 Task: Find connections with filter location Ubaté with filter topic #Healthcarewith filter profile language German with filter current company Matrix Partners India with filter school Techno India College Of Technology with filter industry Interurban and Rural Bus Services with filter service category Public Speaking with filter keywords title Chief People Officer
Action: Mouse moved to (657, 80)
Screenshot: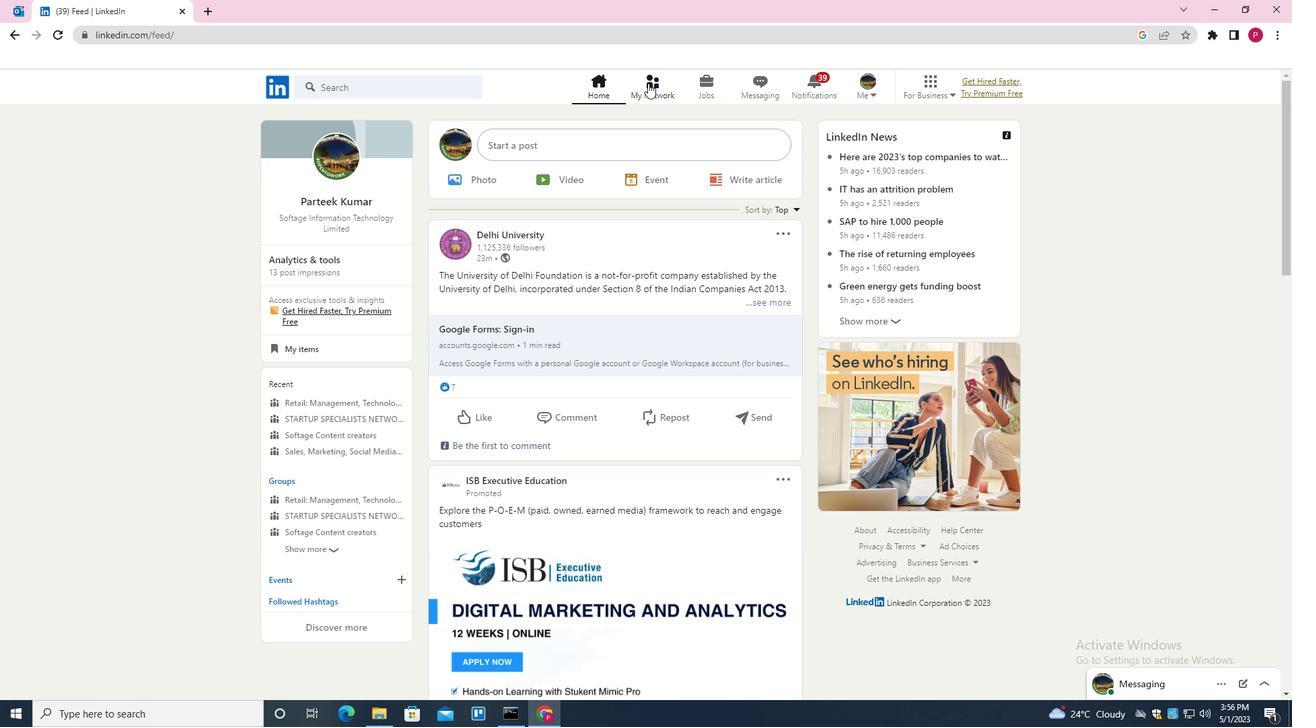 
Action: Mouse pressed left at (657, 80)
Screenshot: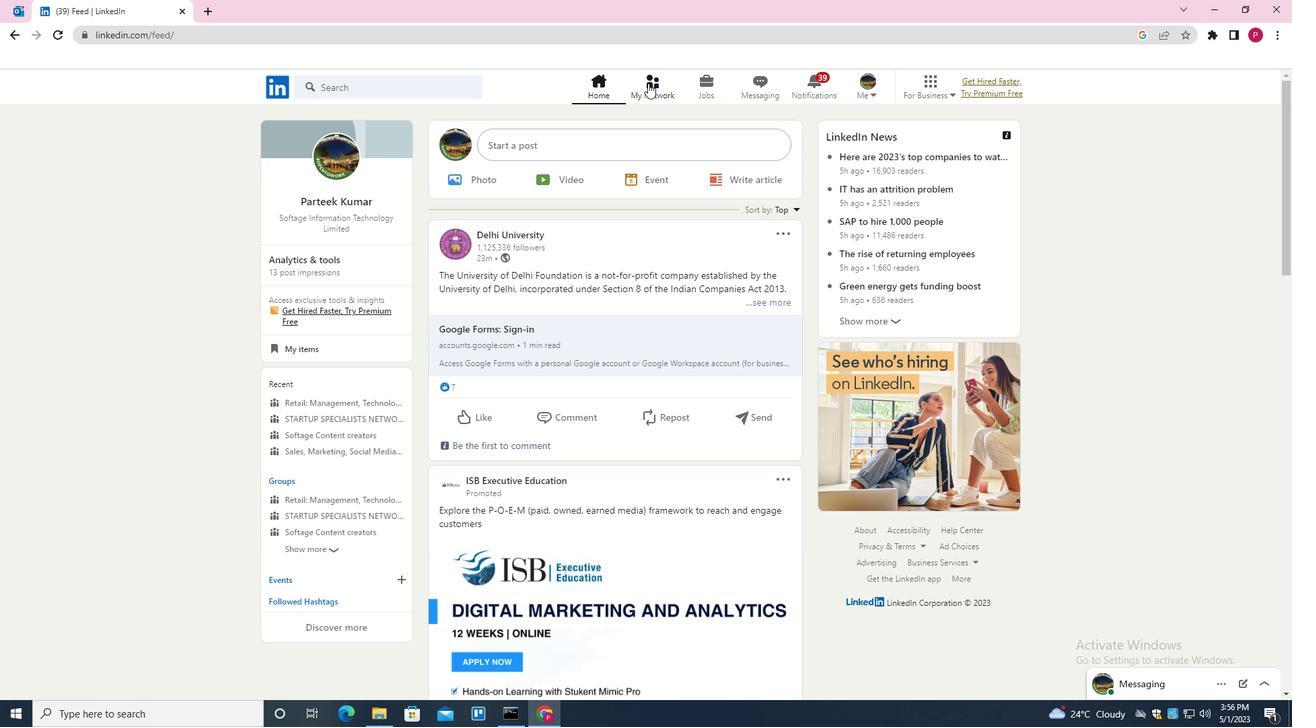 
Action: Mouse moved to (412, 160)
Screenshot: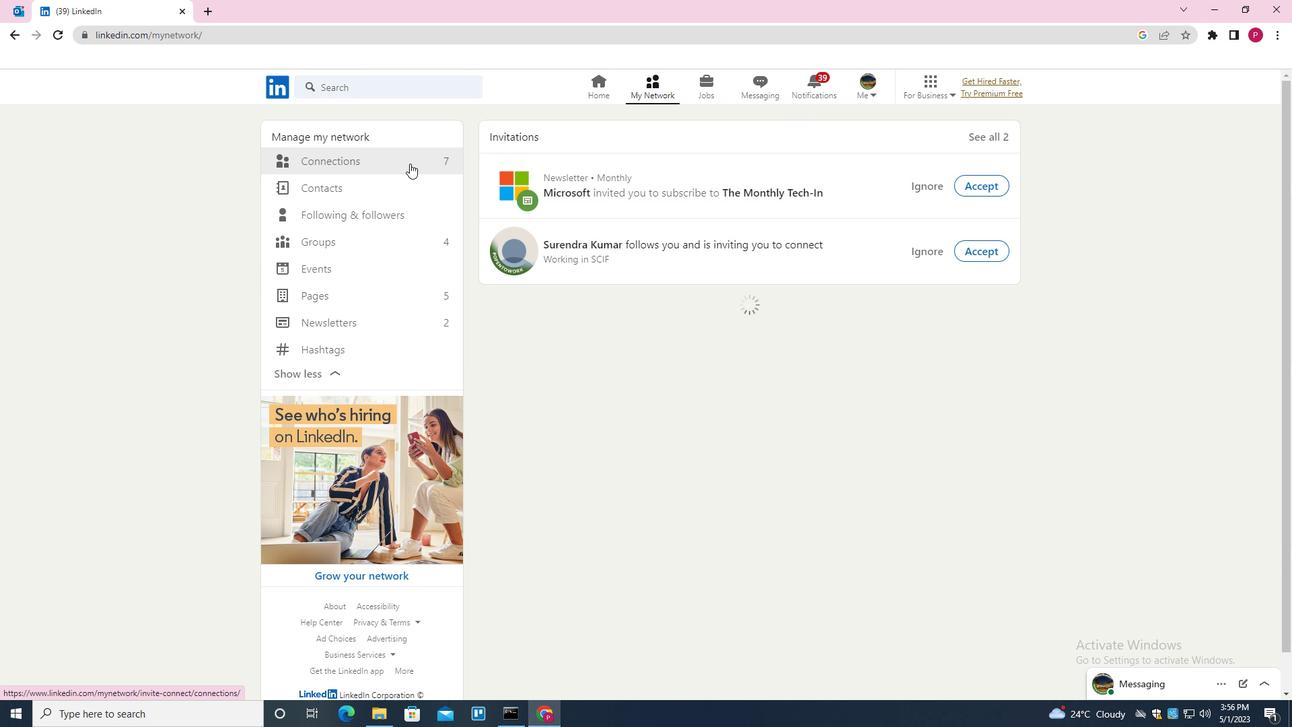 
Action: Mouse pressed left at (412, 160)
Screenshot: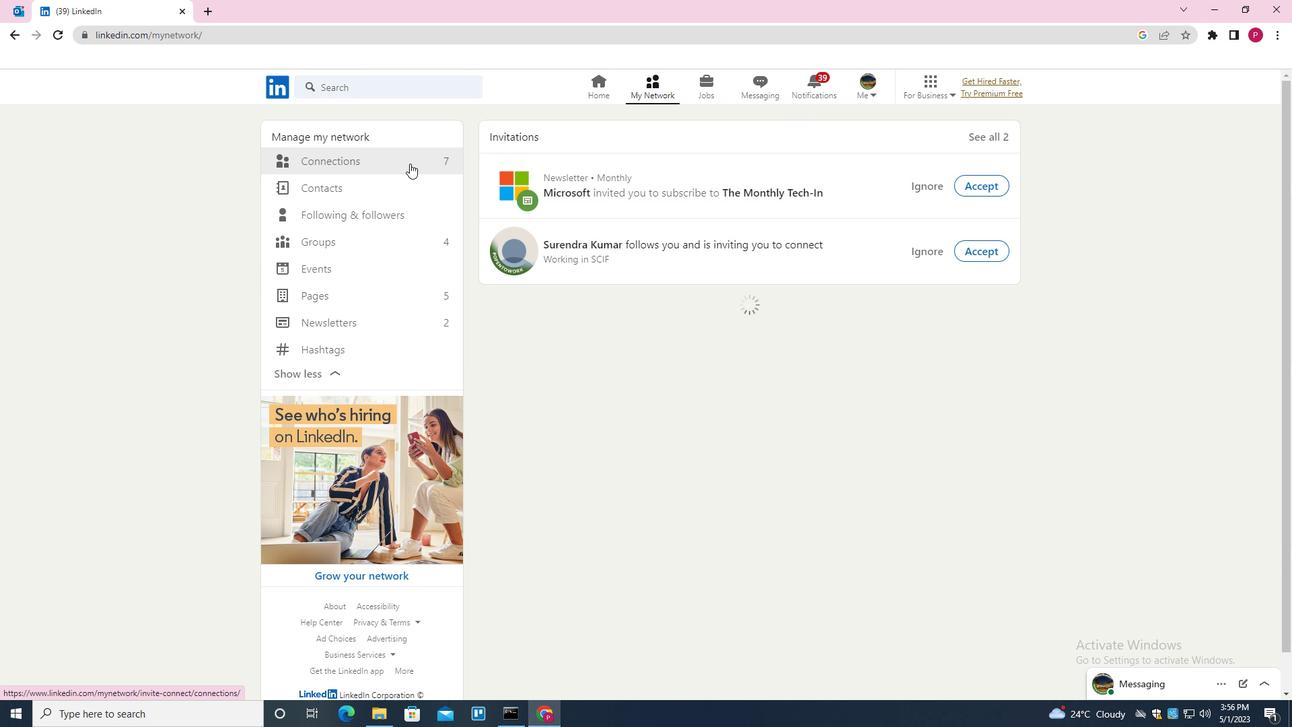 
Action: Mouse moved to (766, 164)
Screenshot: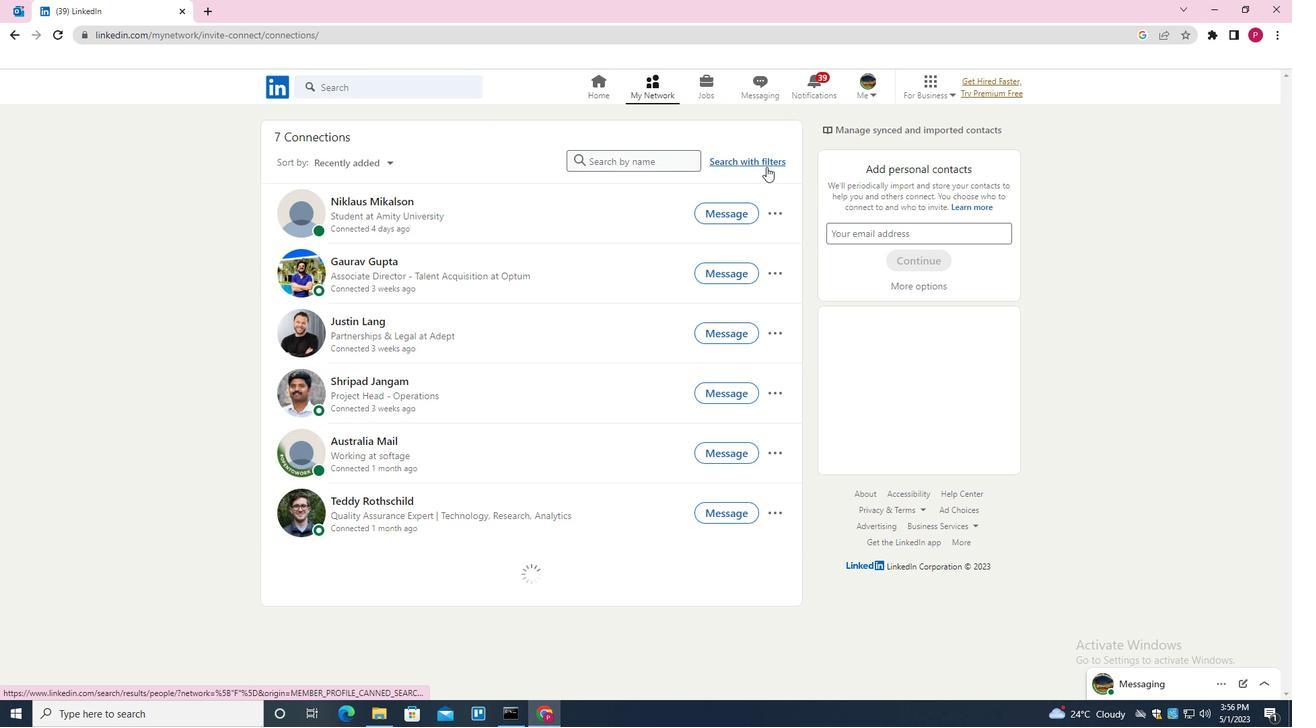
Action: Mouse pressed left at (766, 164)
Screenshot: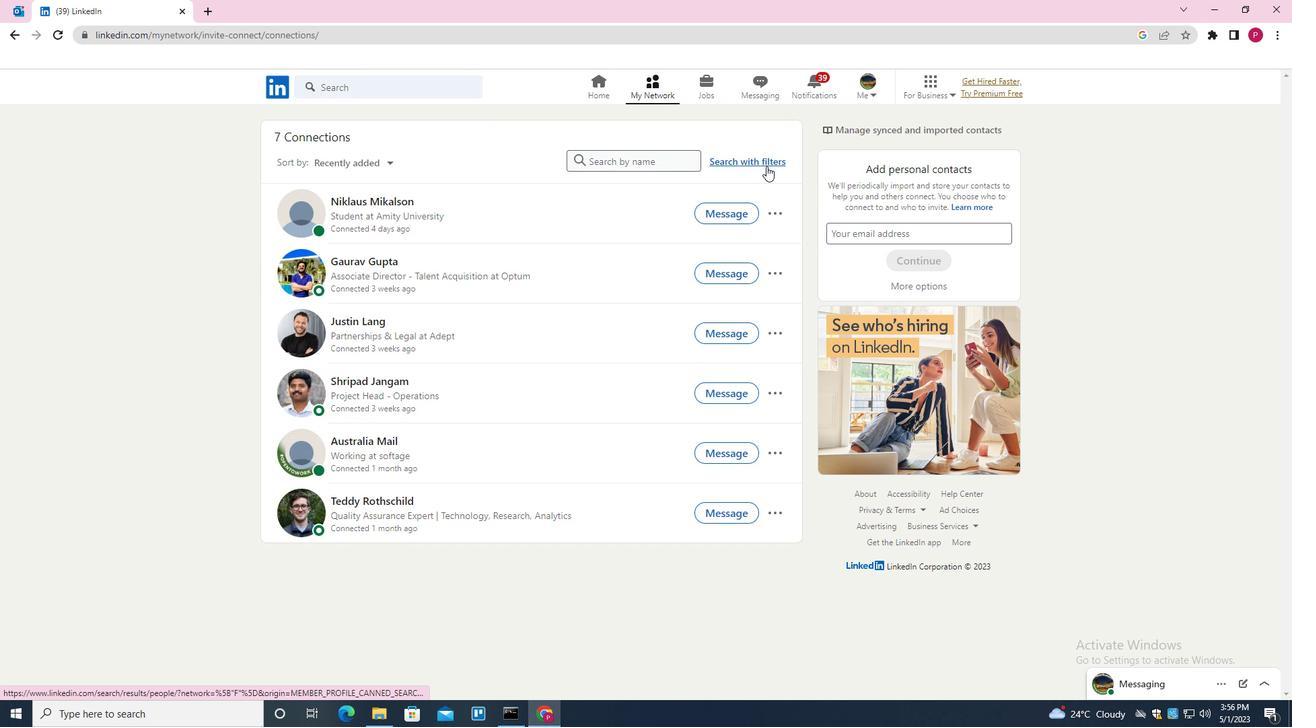 
Action: Mouse moved to (696, 126)
Screenshot: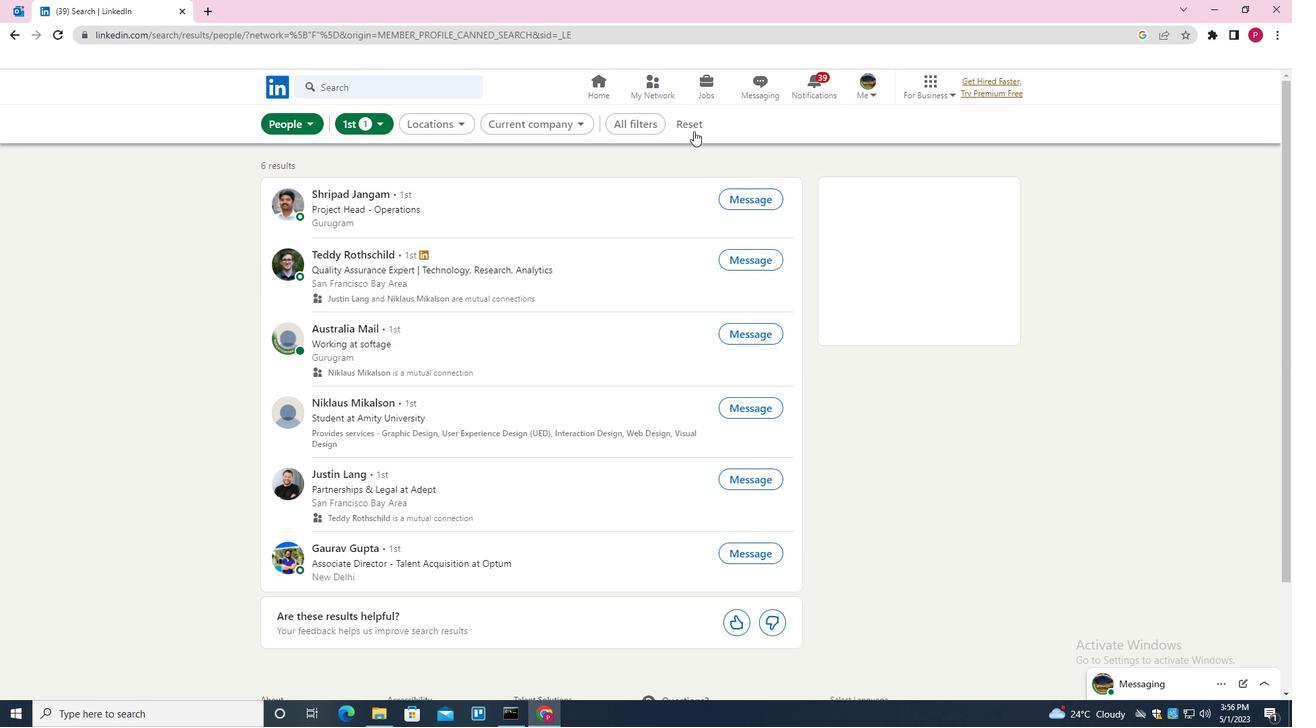
Action: Mouse pressed left at (696, 126)
Screenshot: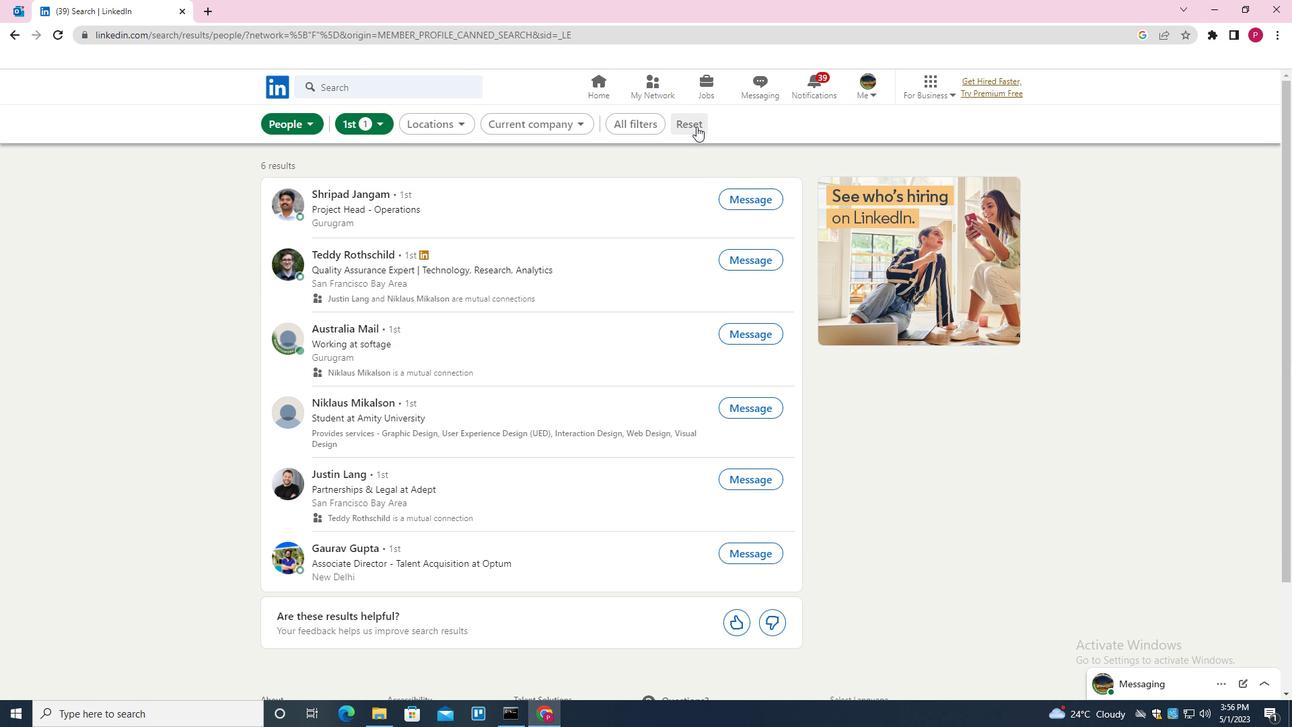 
Action: Mouse moved to (669, 123)
Screenshot: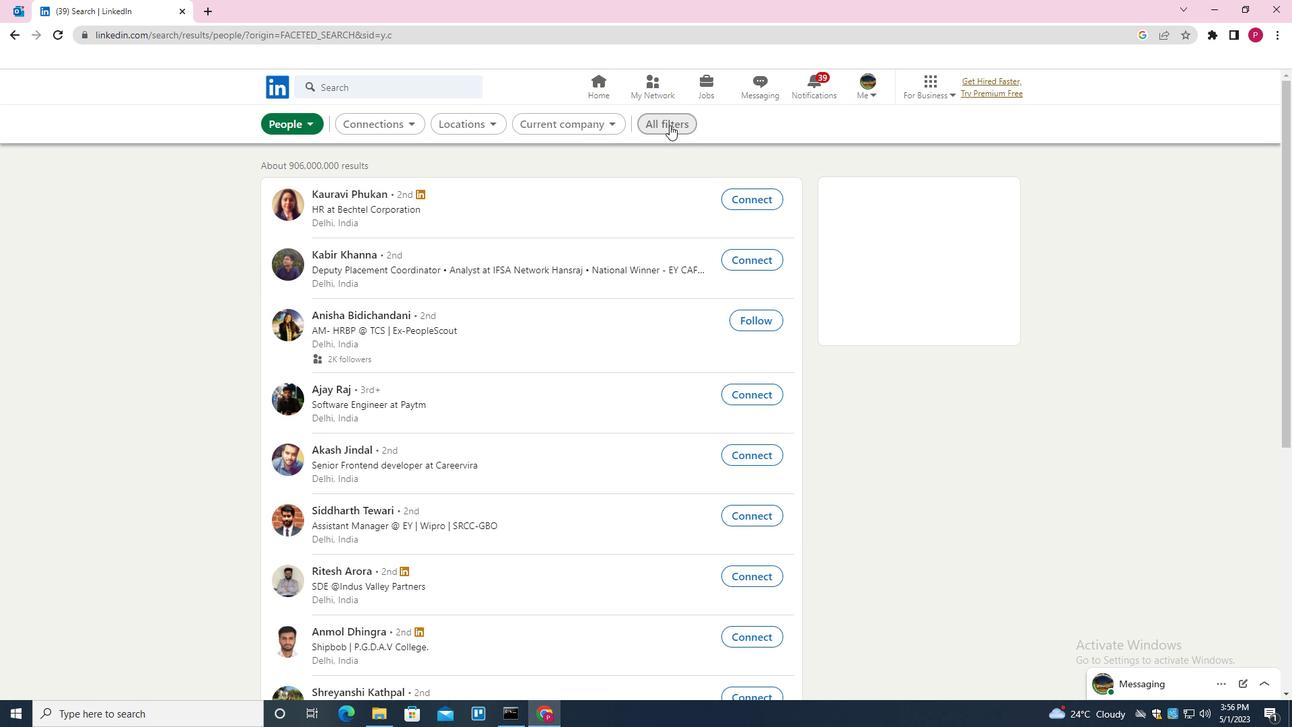 
Action: Mouse pressed left at (669, 123)
Screenshot: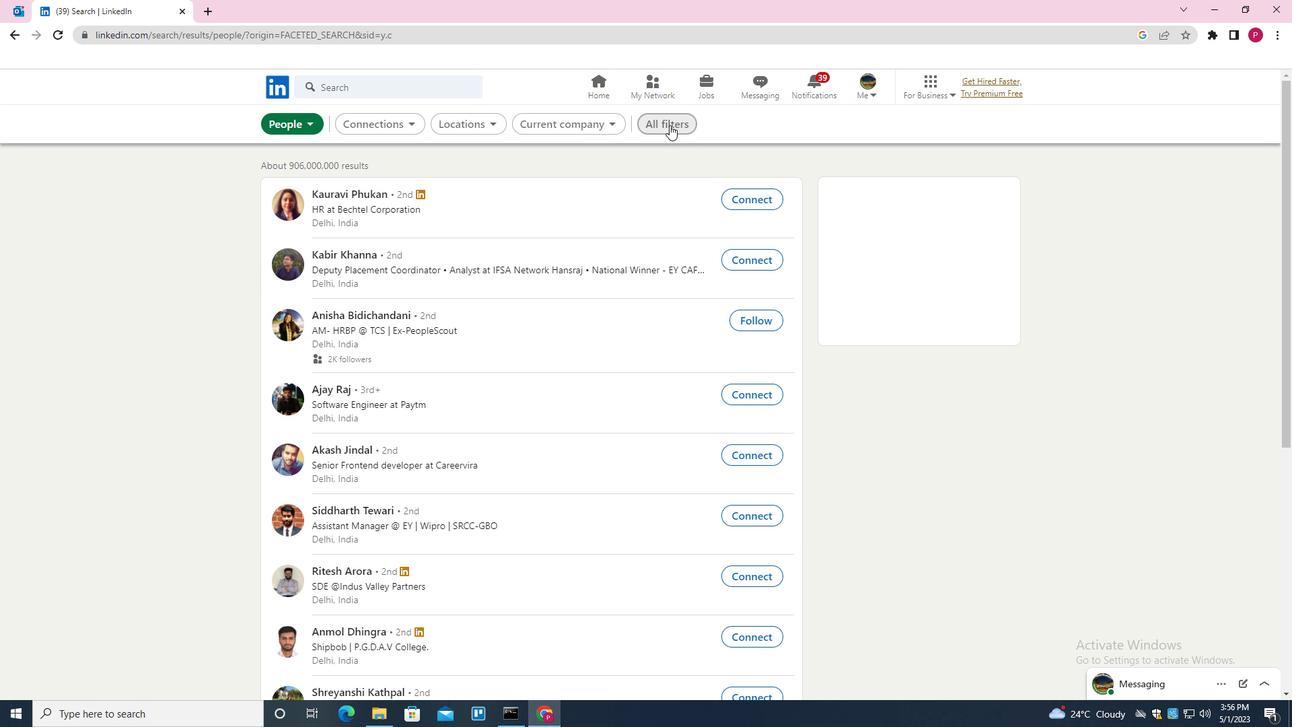 
Action: Mouse moved to (1065, 410)
Screenshot: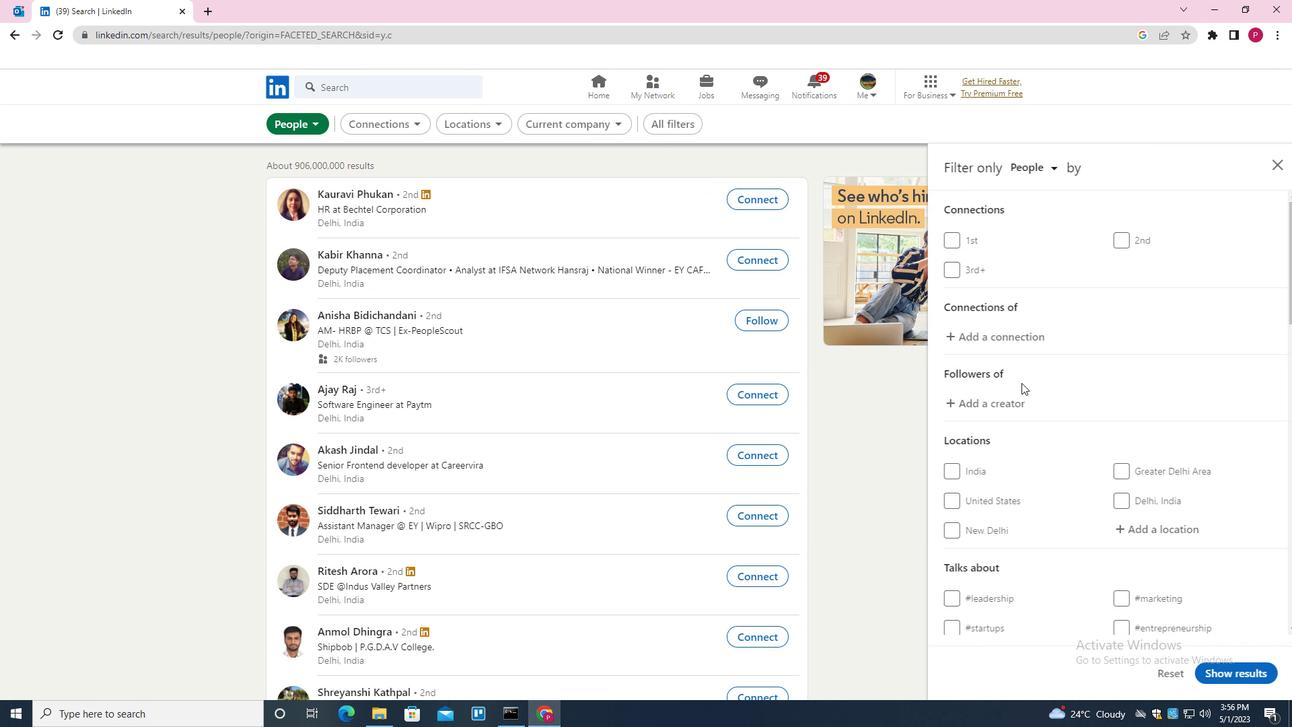 
Action: Mouse scrolled (1065, 410) with delta (0, 0)
Screenshot: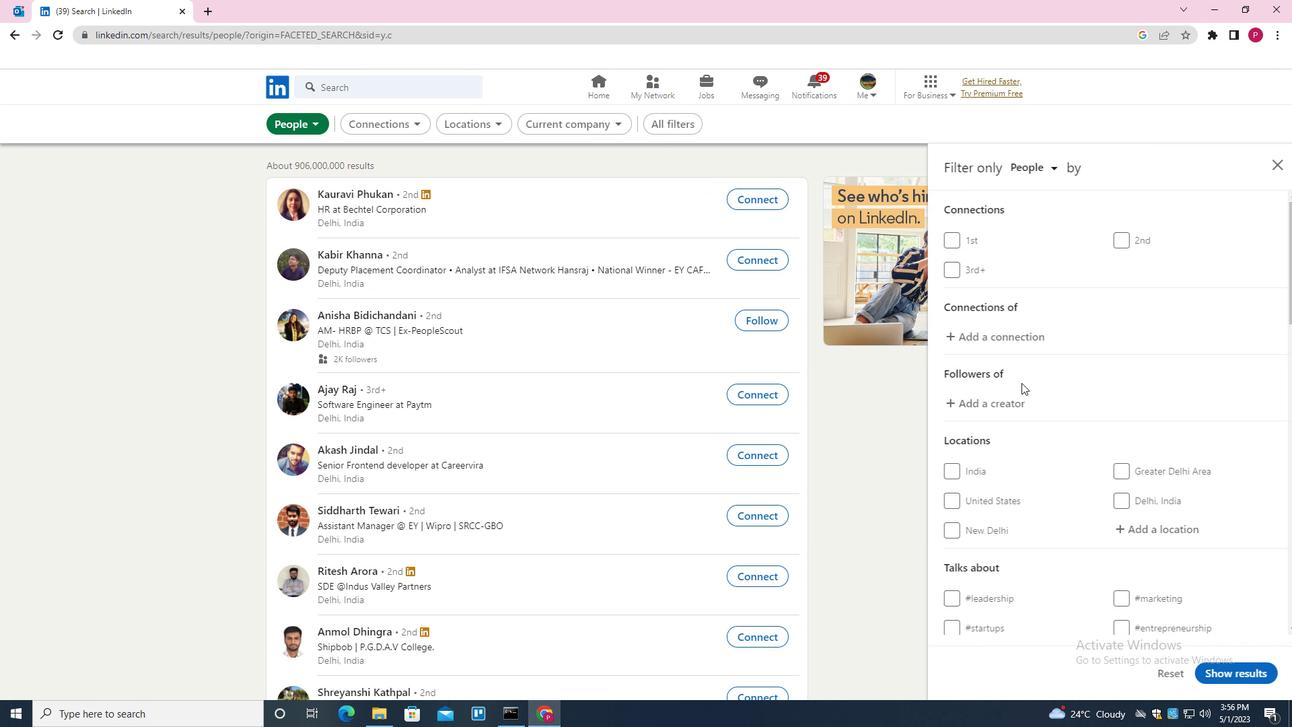 
Action: Mouse moved to (1083, 420)
Screenshot: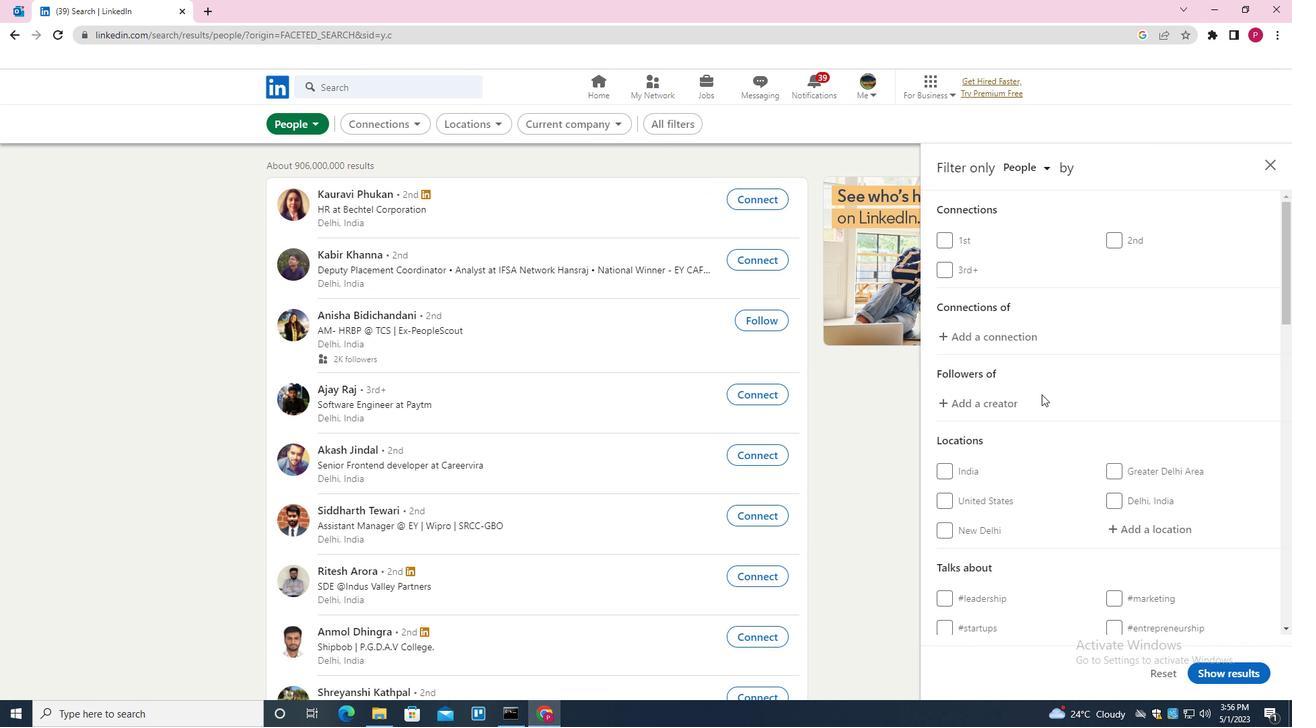 
Action: Mouse scrolled (1083, 420) with delta (0, 0)
Screenshot: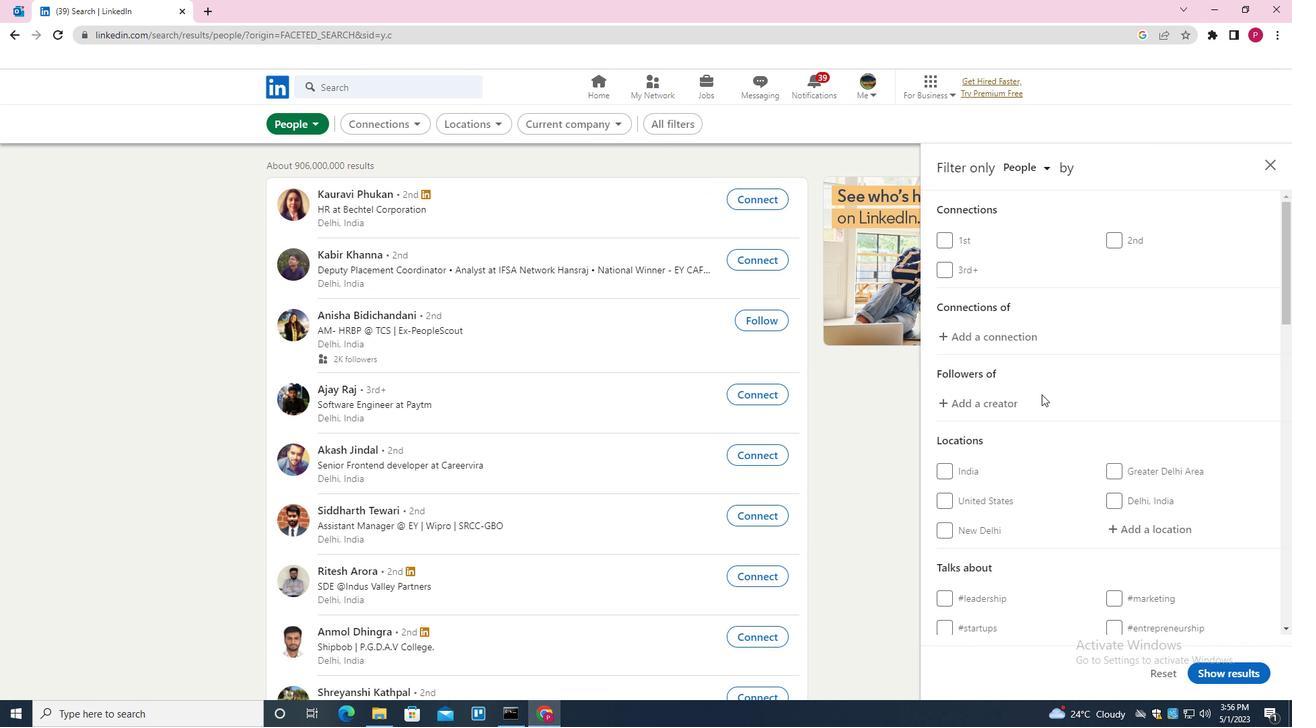 
Action: Mouse moved to (1137, 394)
Screenshot: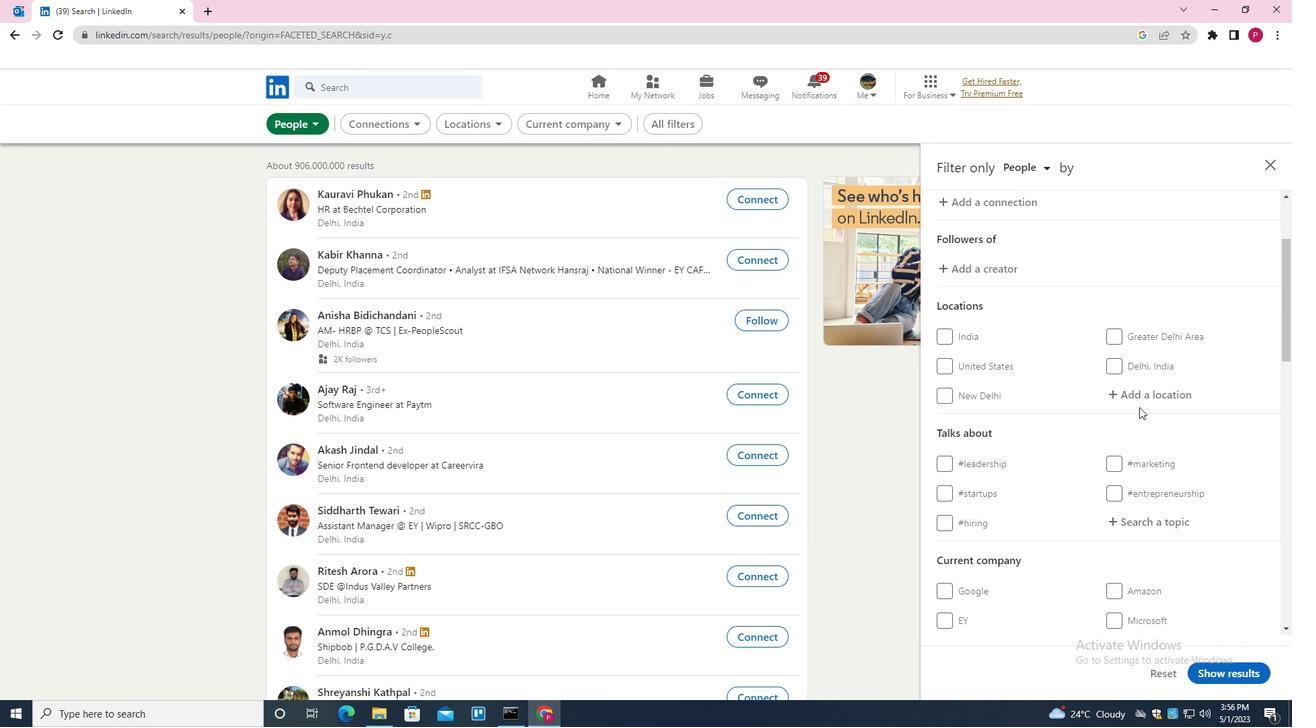 
Action: Mouse pressed left at (1137, 394)
Screenshot: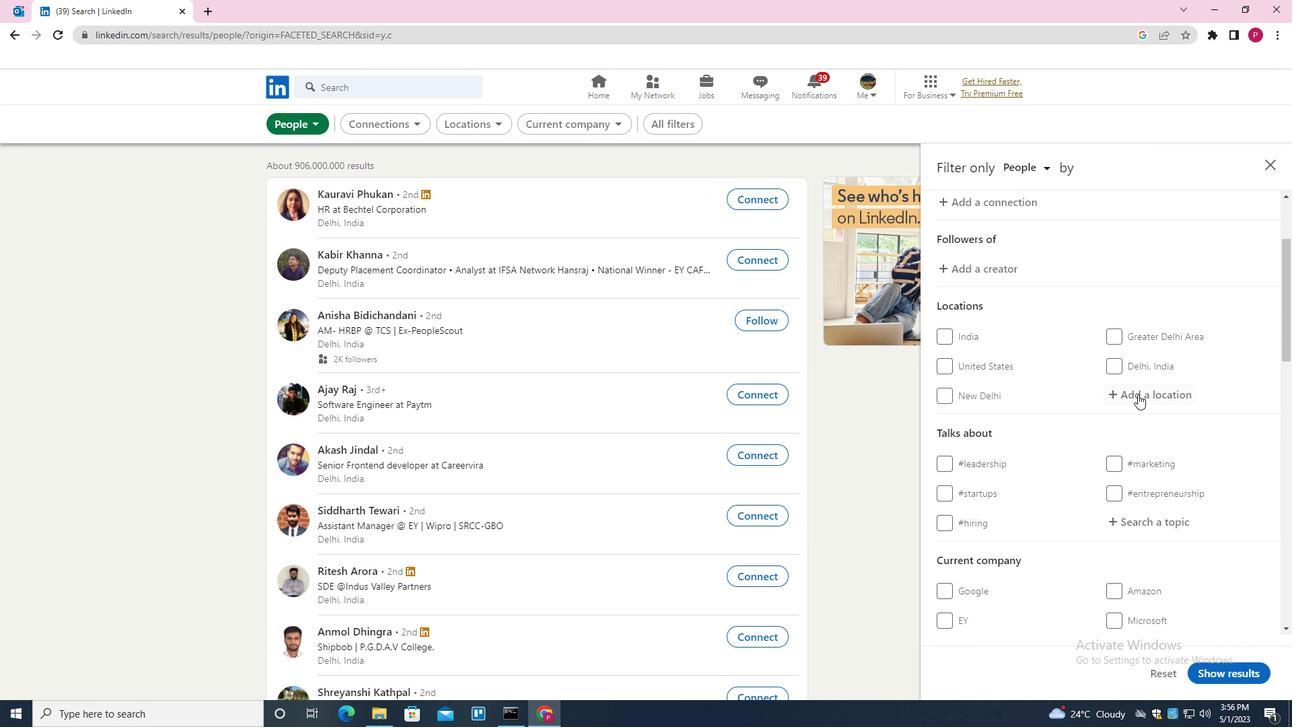 
Action: Mouse moved to (1061, 446)
Screenshot: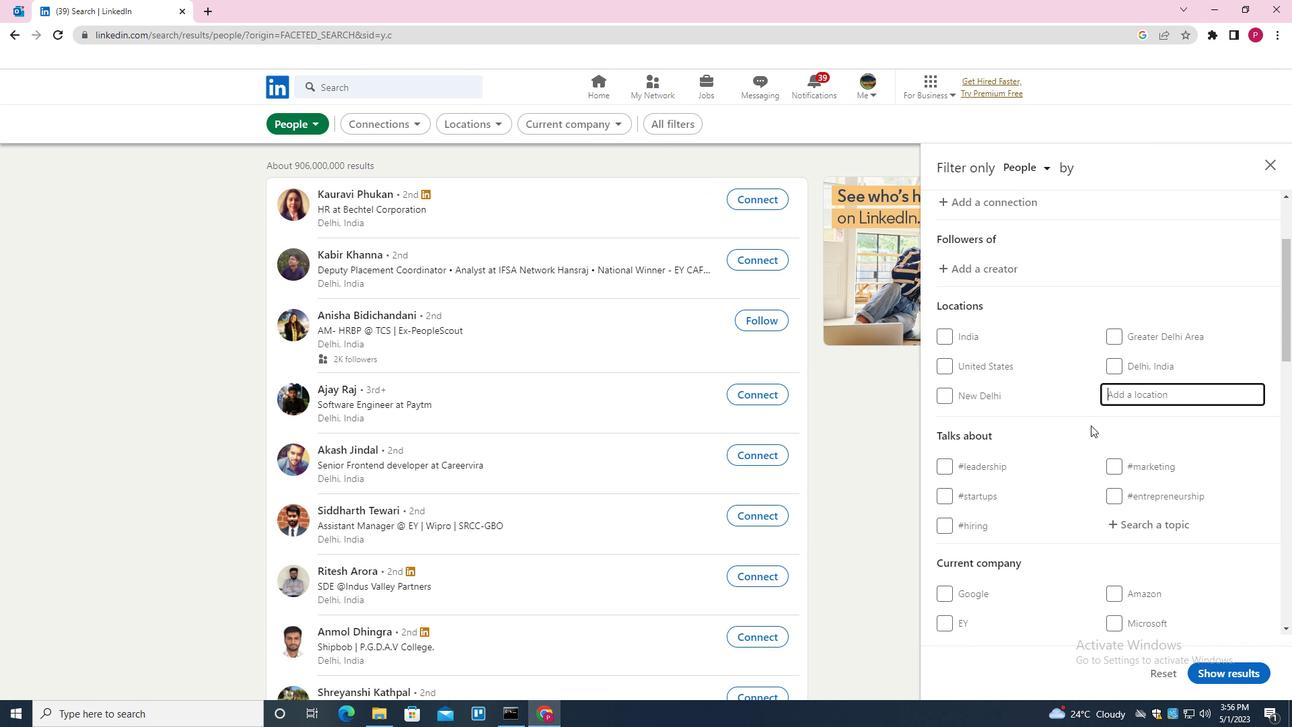 
Action: Key pressed <Key.shift>UBATE<Key.down><Key.enter>
Screenshot: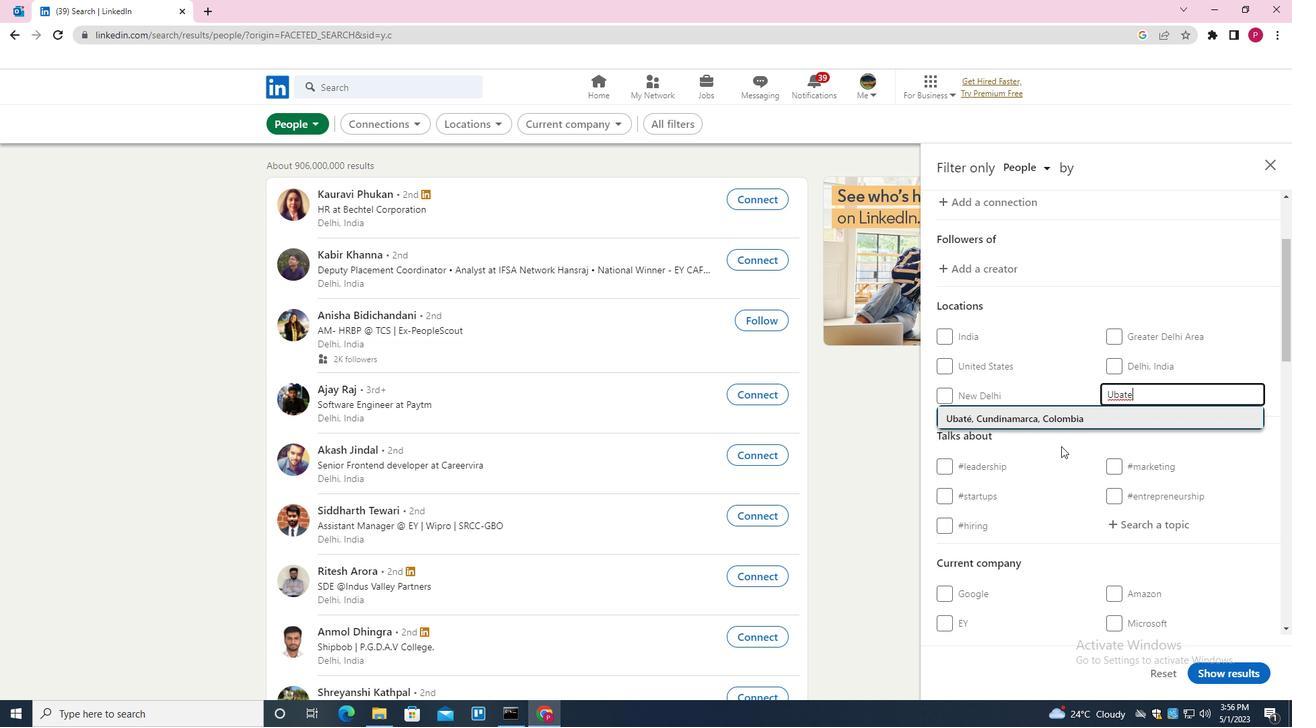 
Action: Mouse moved to (1048, 455)
Screenshot: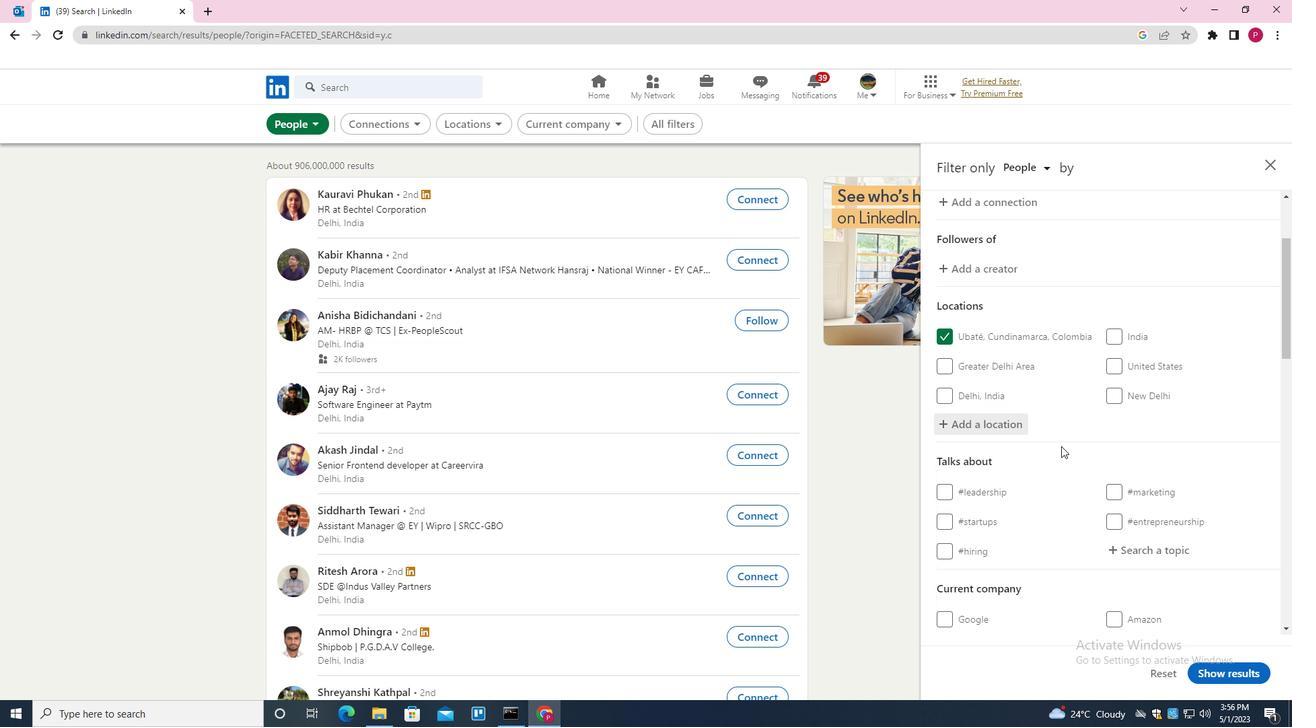 
Action: Mouse scrolled (1048, 454) with delta (0, 0)
Screenshot: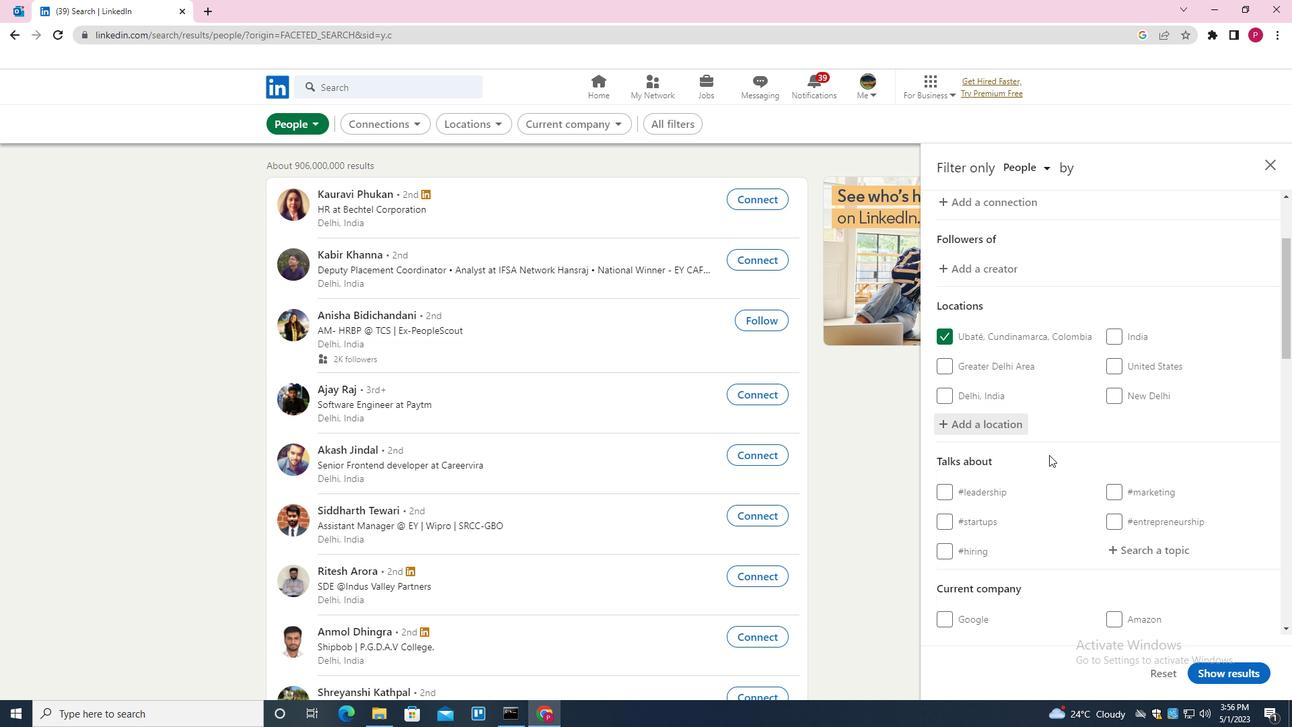 
Action: Mouse scrolled (1048, 454) with delta (0, 0)
Screenshot: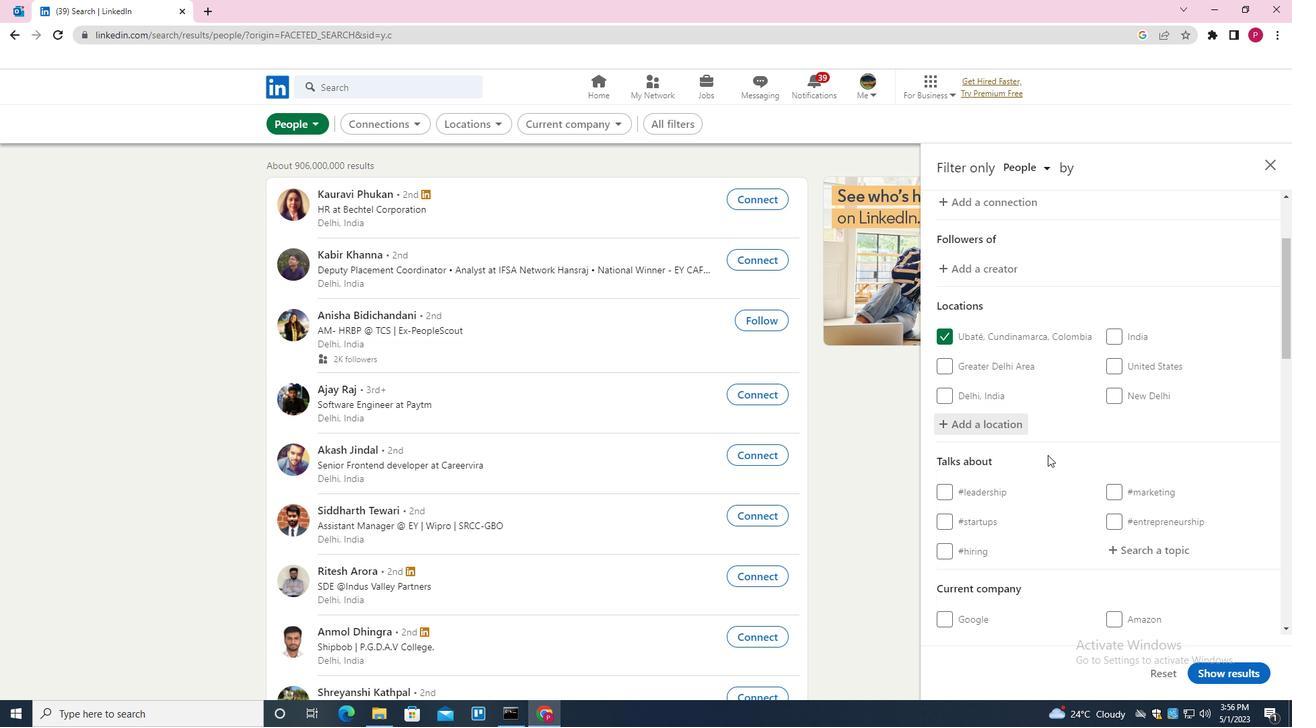 
Action: Mouse scrolled (1048, 454) with delta (0, 0)
Screenshot: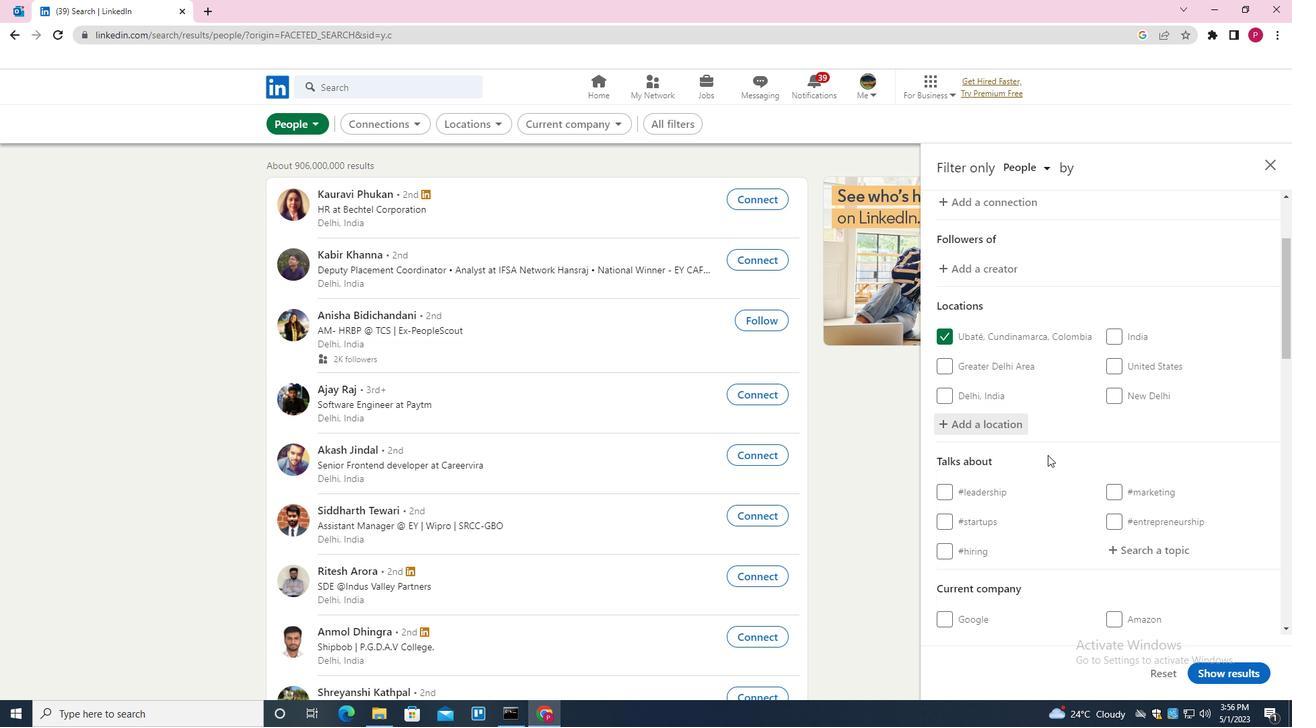 
Action: Mouse moved to (1146, 354)
Screenshot: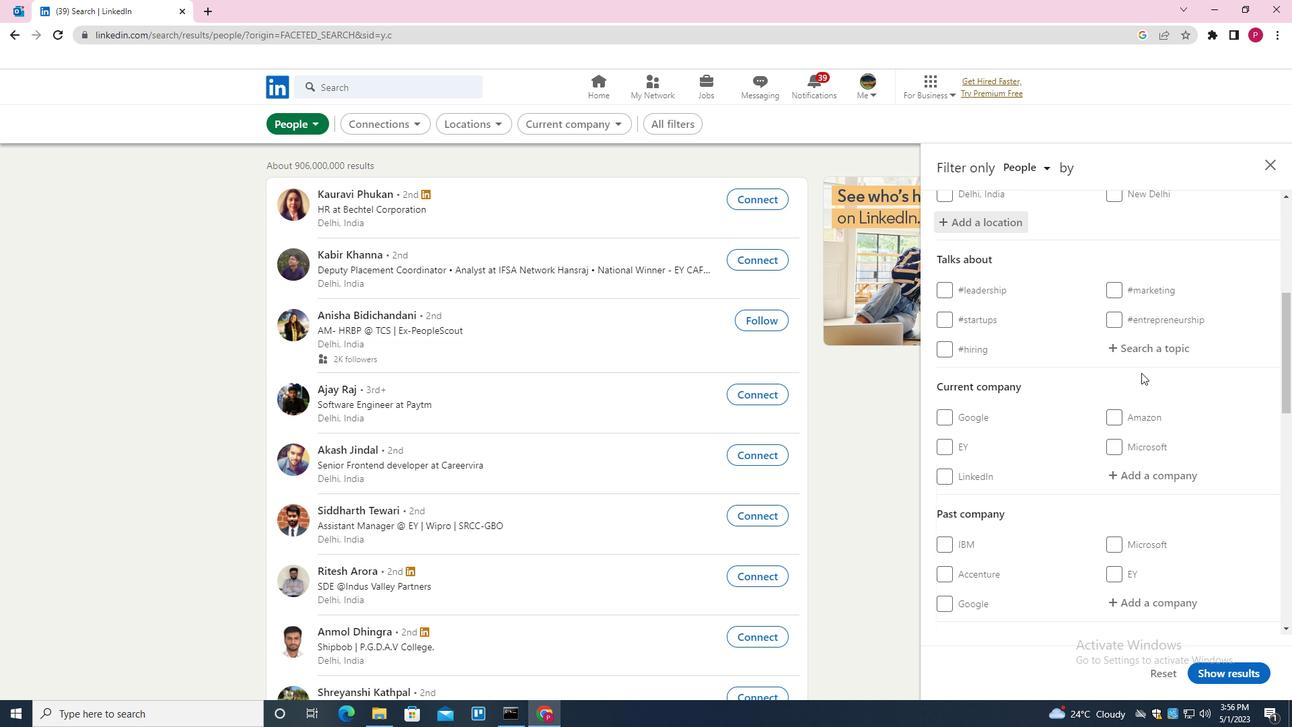 
Action: Mouse pressed left at (1146, 354)
Screenshot: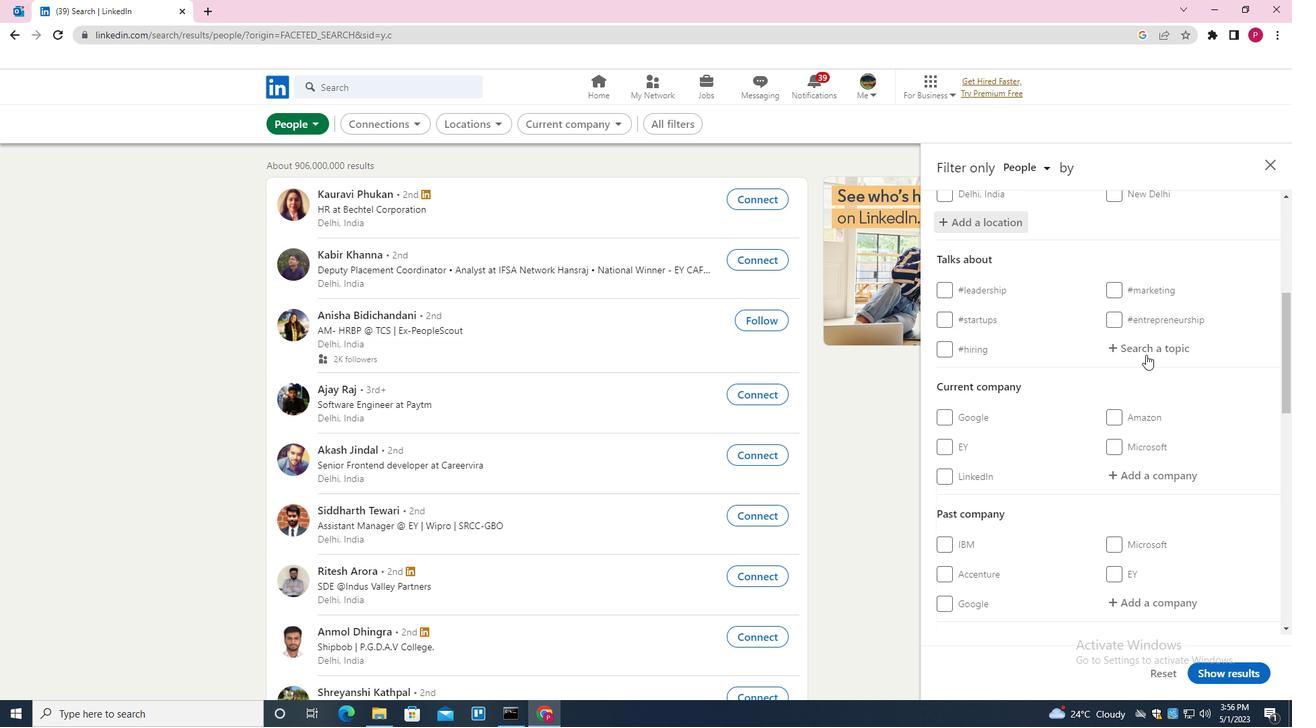 
Action: Mouse moved to (1134, 362)
Screenshot: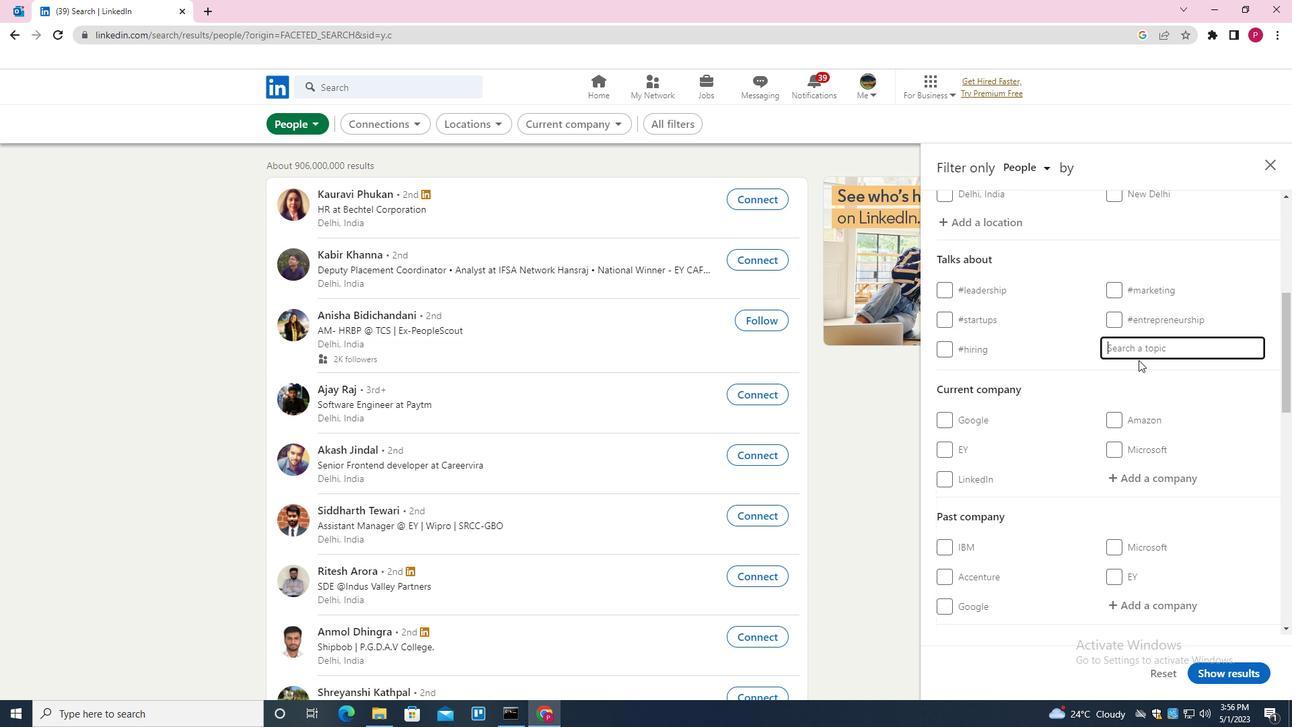 
Action: Key pressed HEALTHCARE<Key.down><Key.enter>
Screenshot: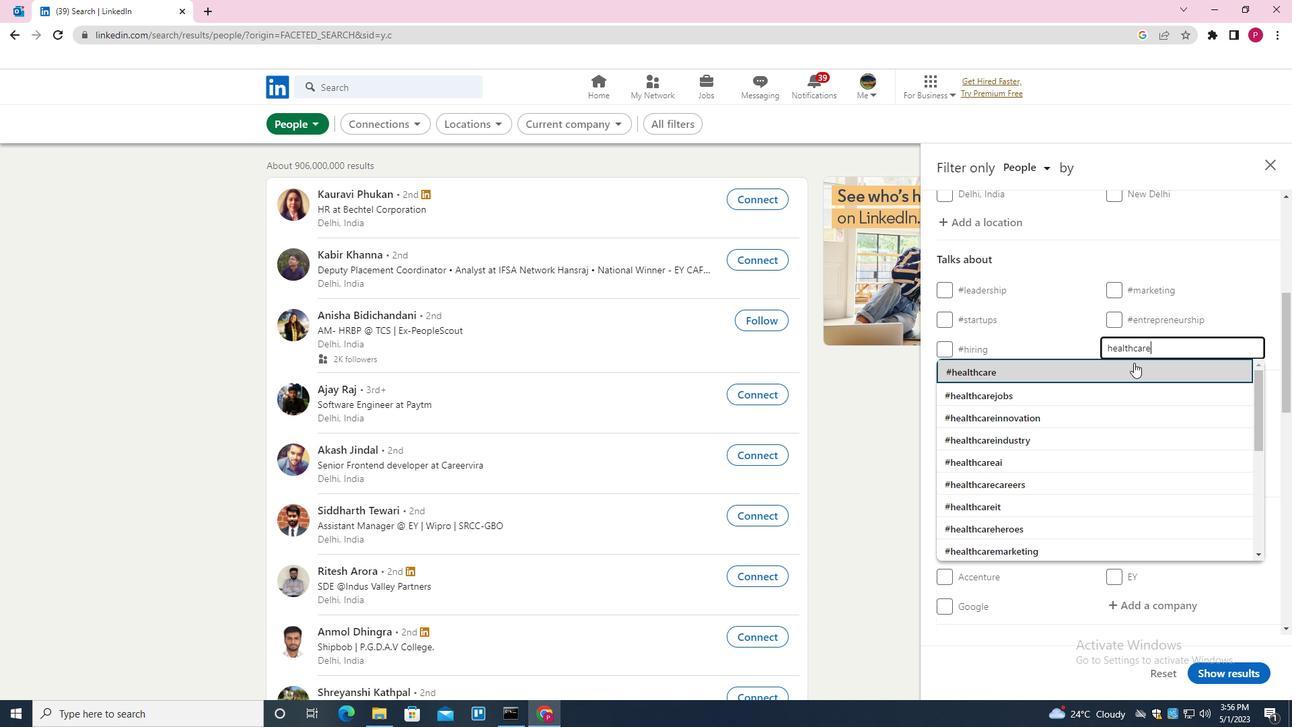 
Action: Mouse moved to (1106, 434)
Screenshot: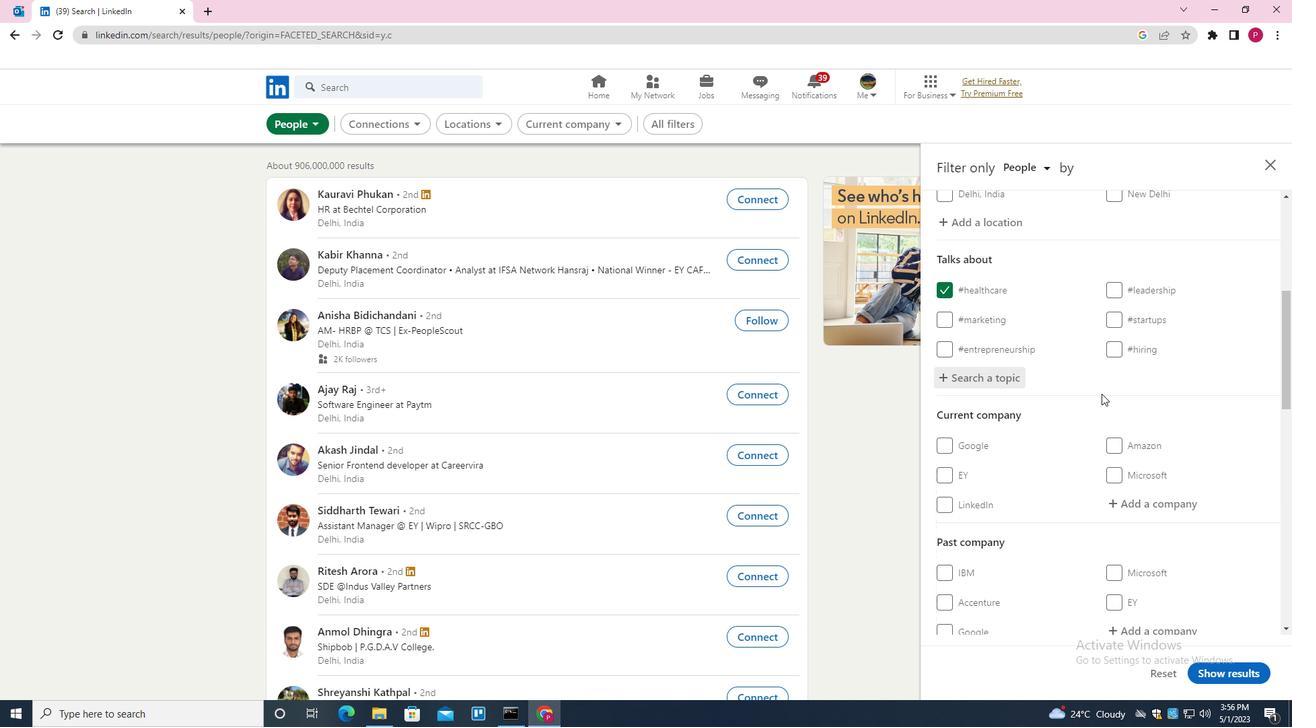 
Action: Mouse scrolled (1106, 434) with delta (0, 0)
Screenshot: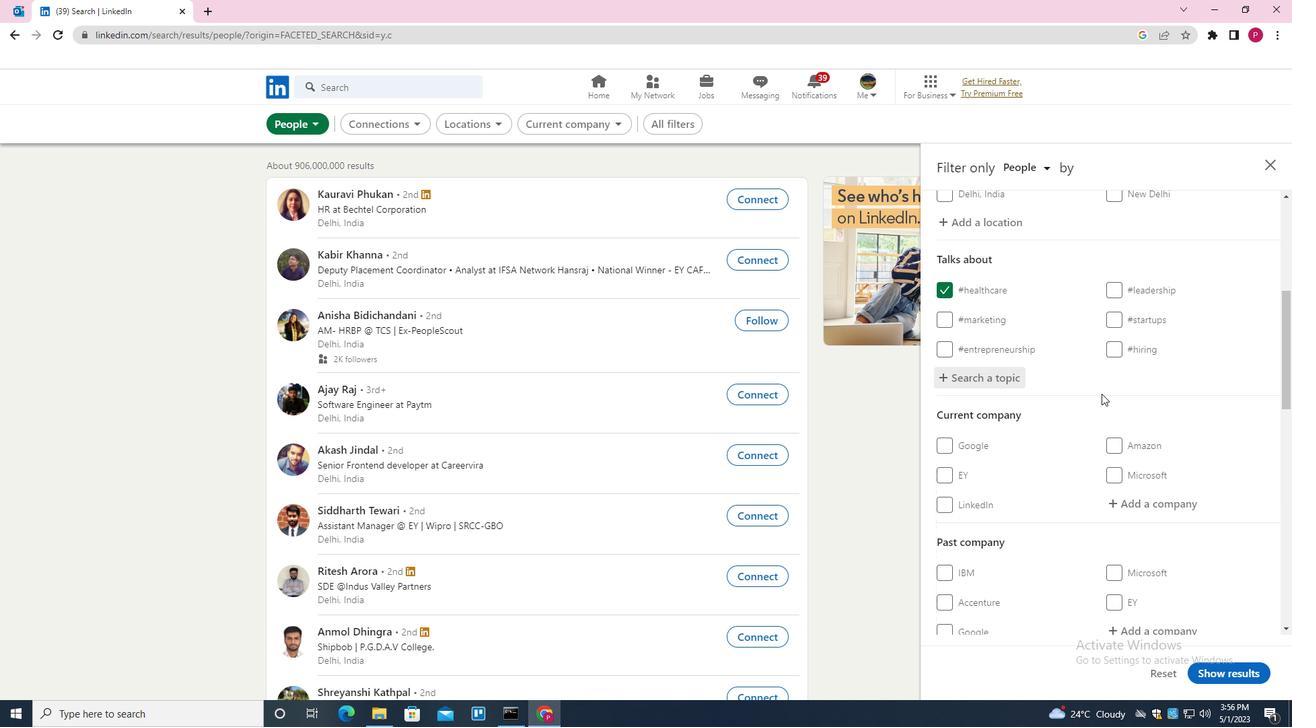
Action: Mouse scrolled (1106, 434) with delta (0, 0)
Screenshot: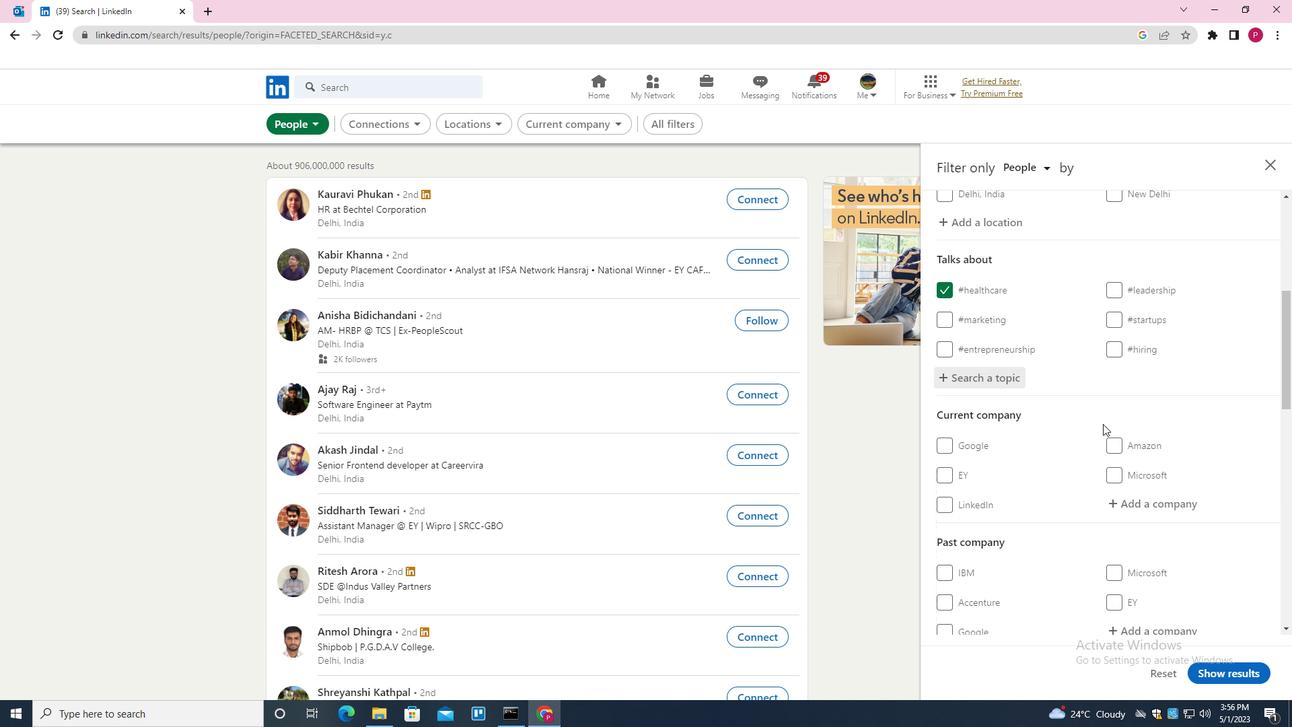 
Action: Mouse scrolled (1106, 434) with delta (0, 0)
Screenshot: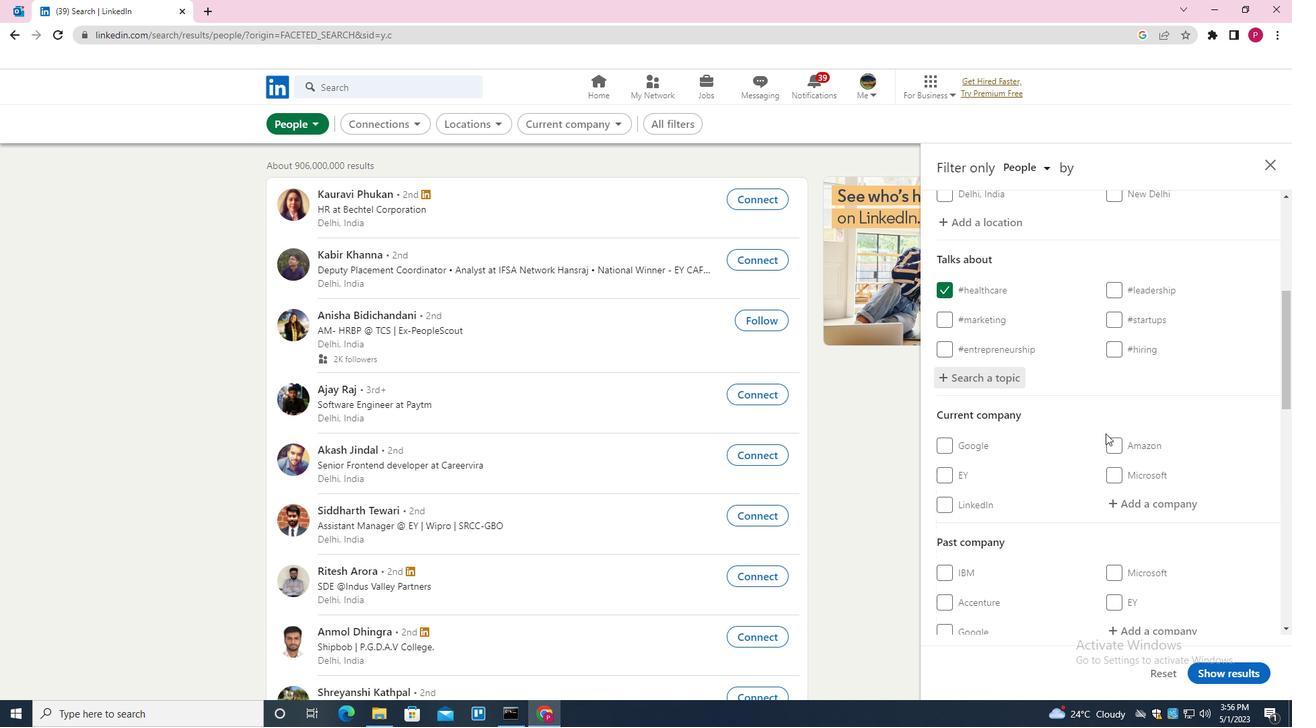 
Action: Mouse moved to (1105, 435)
Screenshot: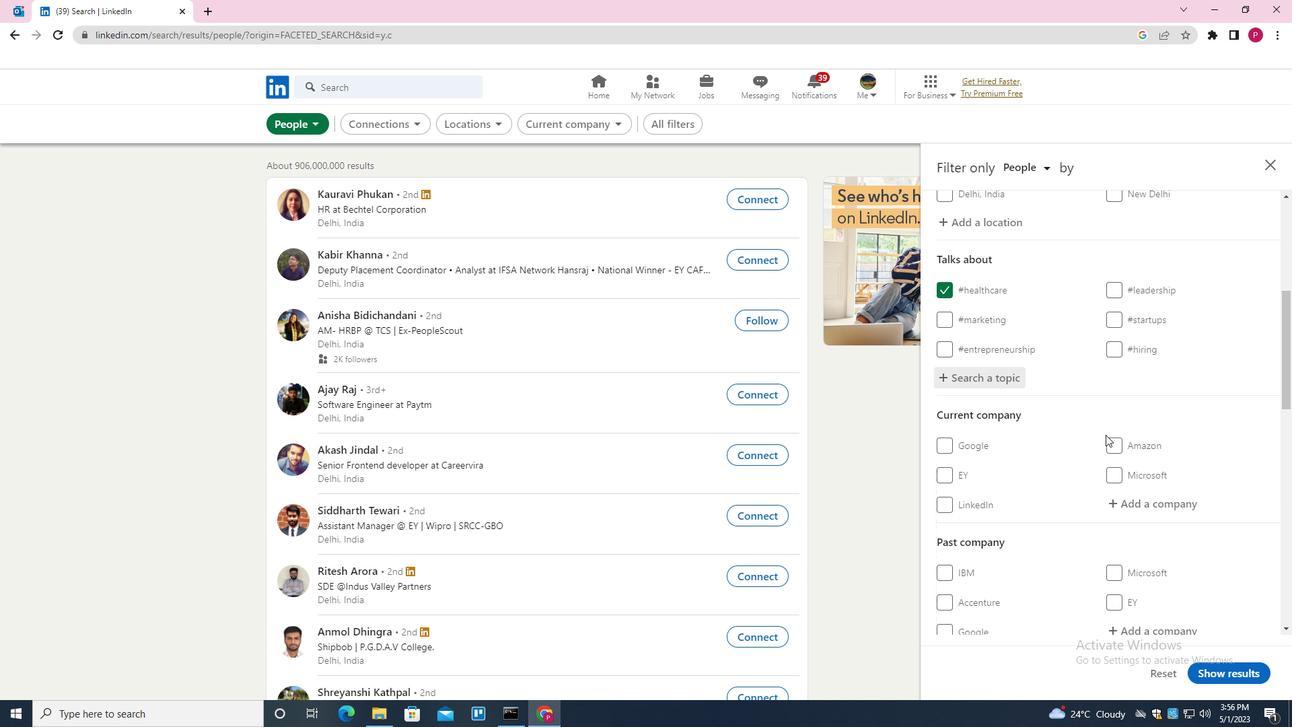 
Action: Mouse scrolled (1105, 434) with delta (0, 0)
Screenshot: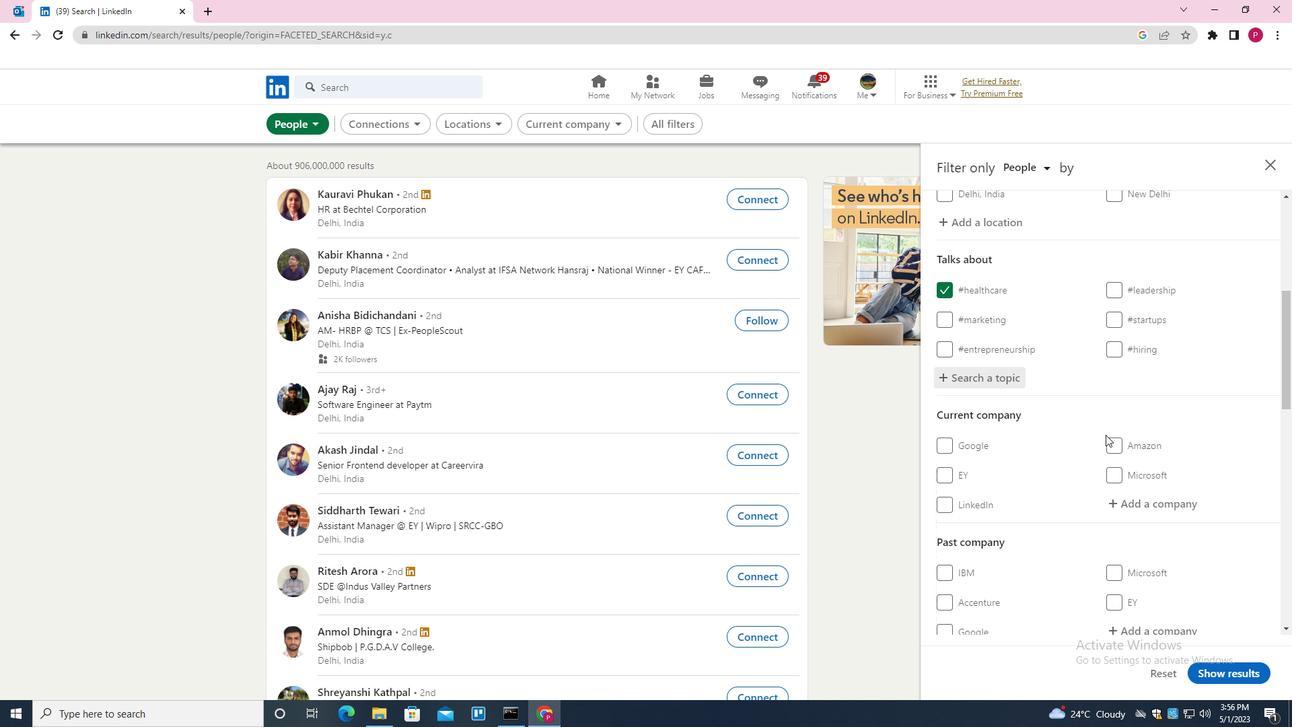 
Action: Mouse moved to (984, 486)
Screenshot: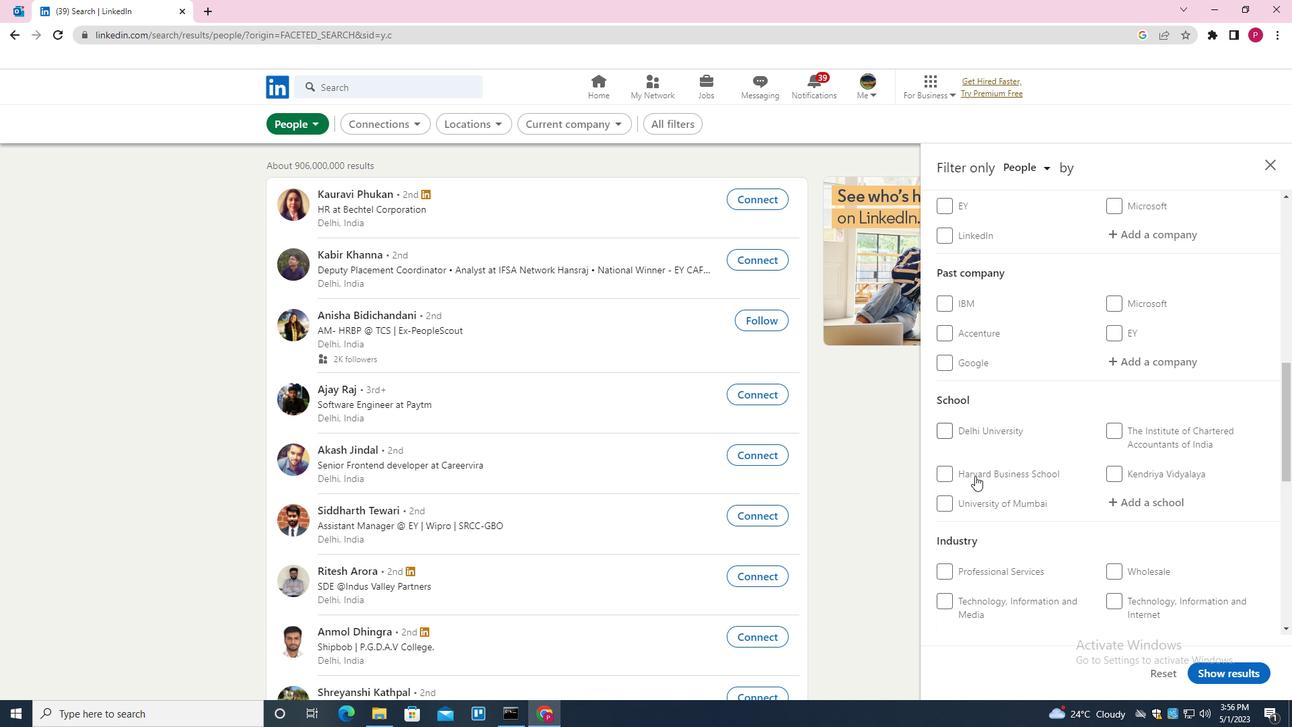 
Action: Mouse scrolled (984, 485) with delta (0, 0)
Screenshot: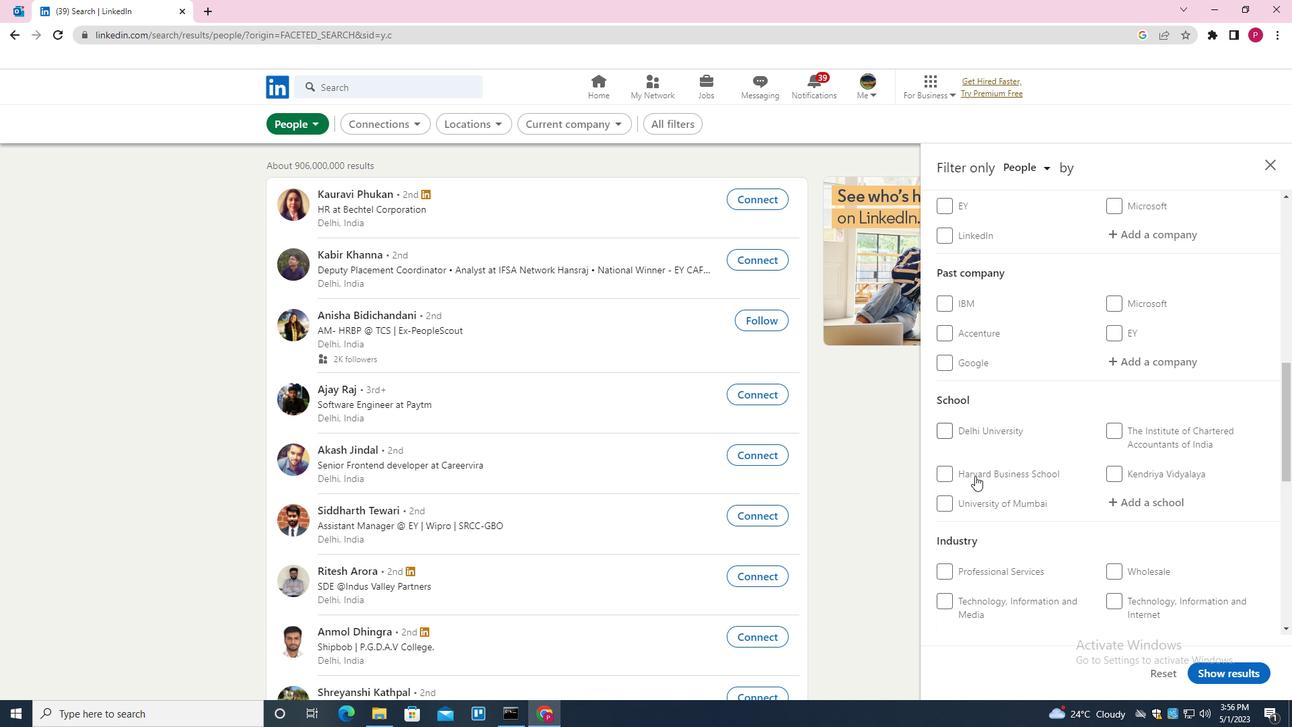 
Action: Mouse scrolled (984, 485) with delta (0, 0)
Screenshot: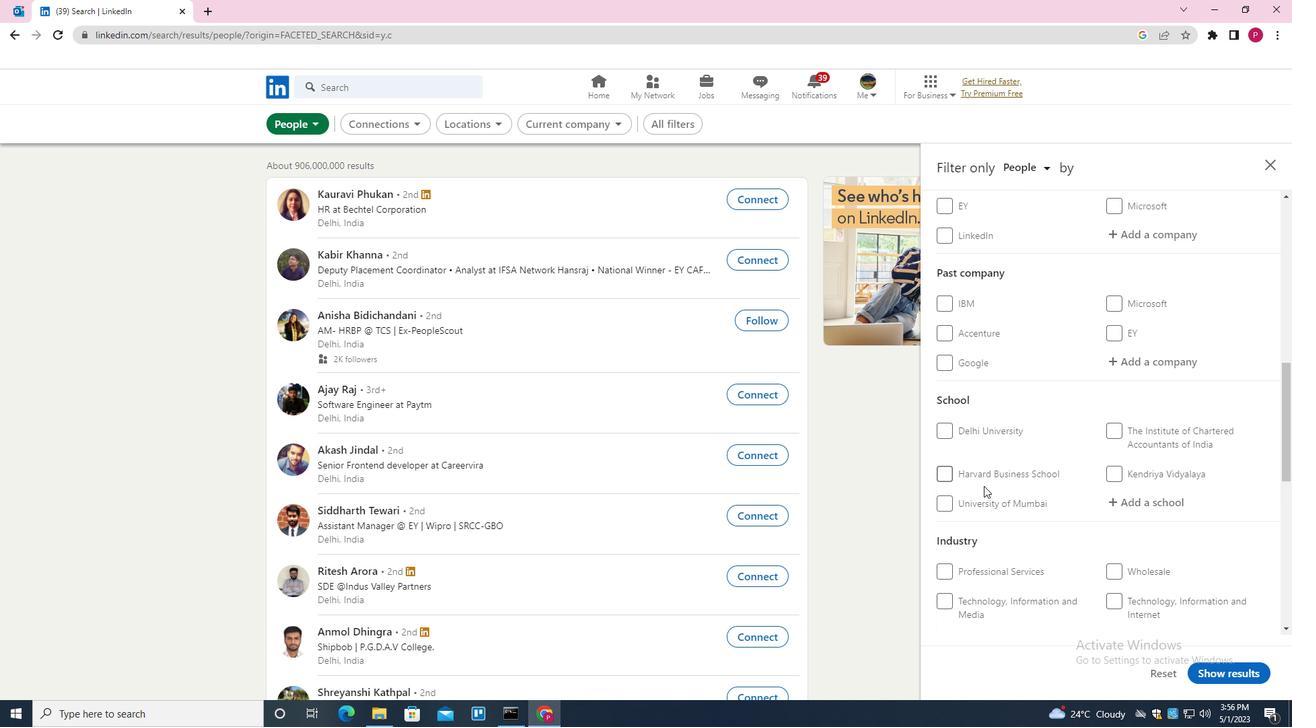 
Action: Mouse scrolled (984, 485) with delta (0, 0)
Screenshot: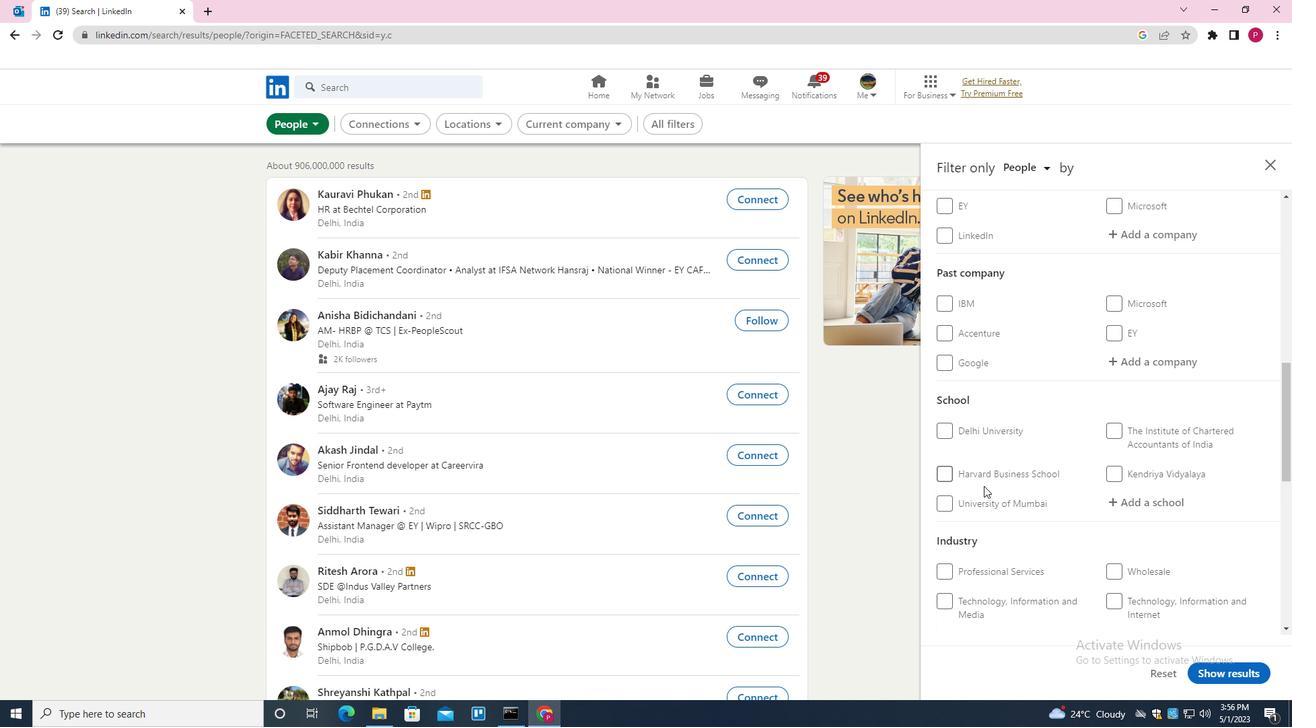 
Action: Mouse moved to (986, 485)
Screenshot: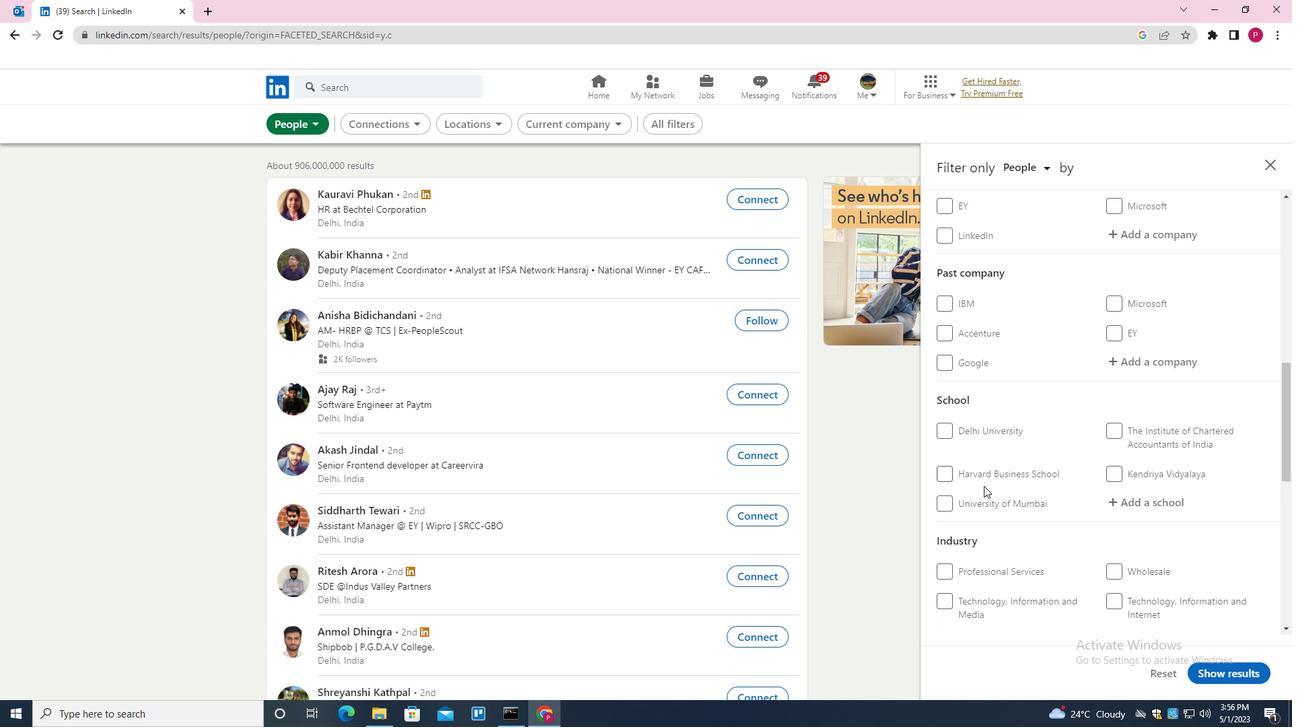 
Action: Mouse scrolled (986, 484) with delta (0, 0)
Screenshot: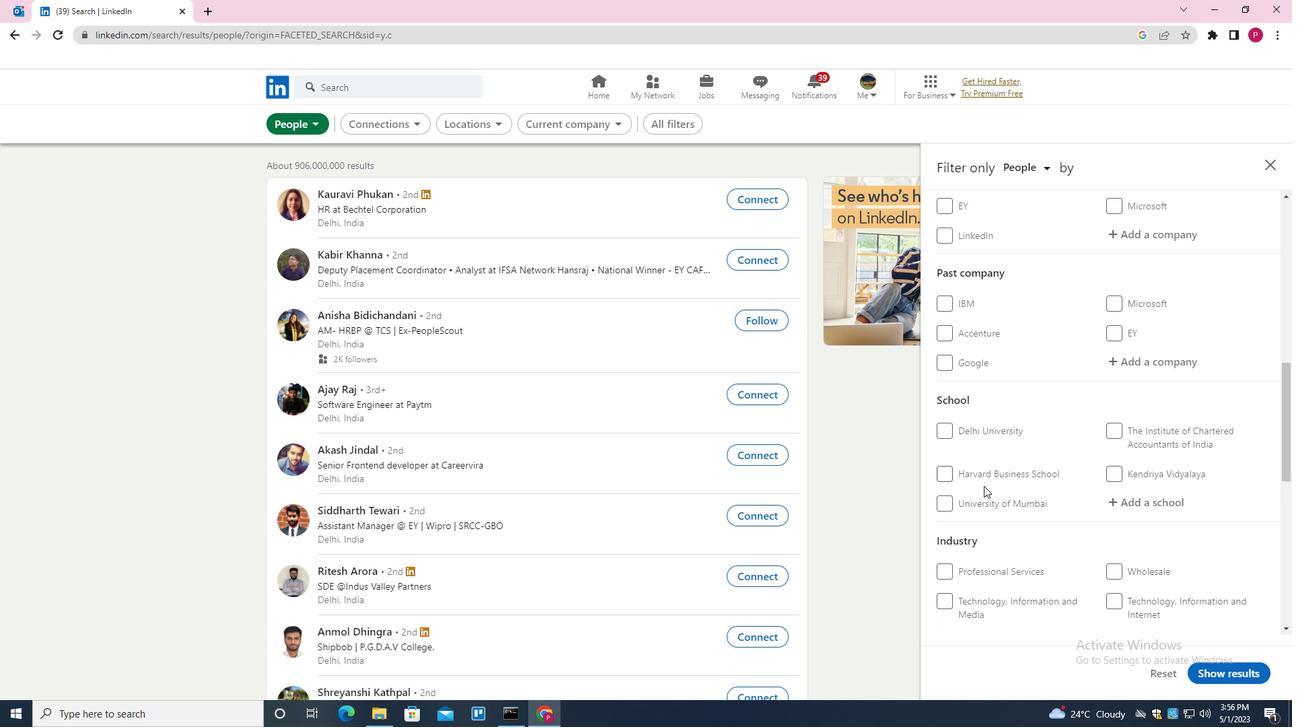 
Action: Mouse moved to (991, 485)
Screenshot: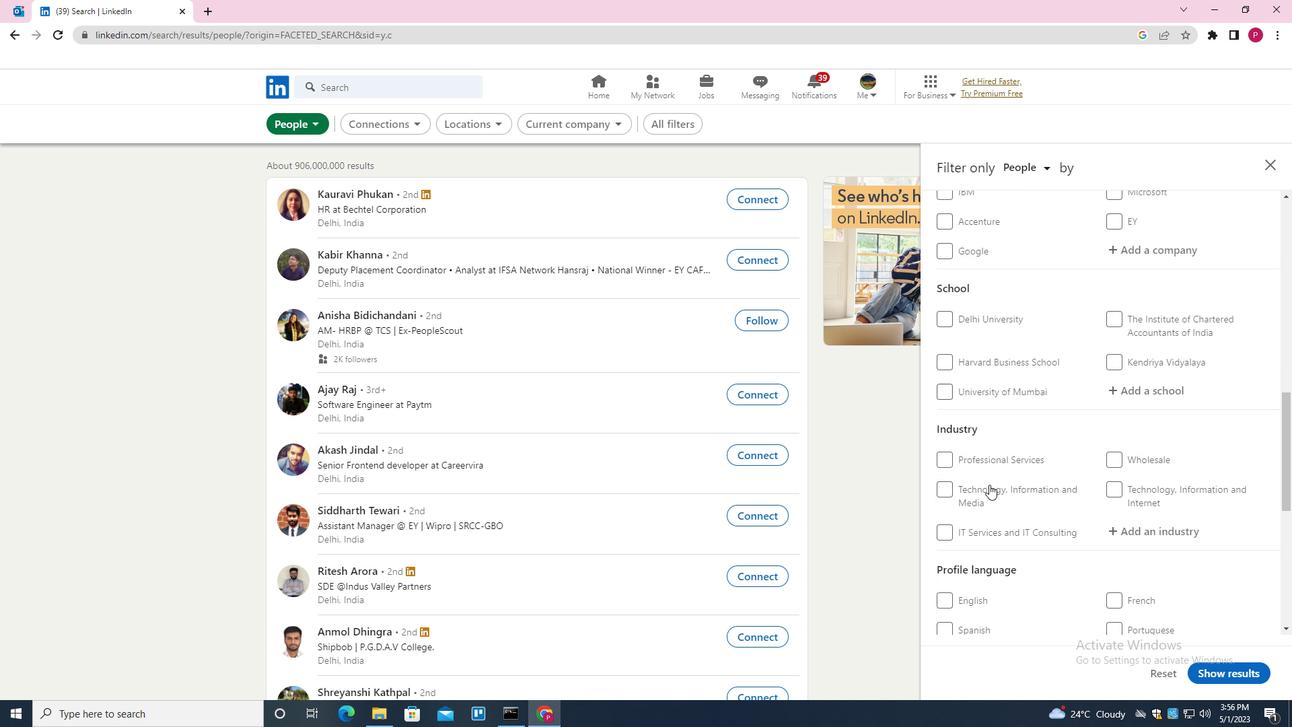 
Action: Mouse scrolled (991, 484) with delta (0, 0)
Screenshot: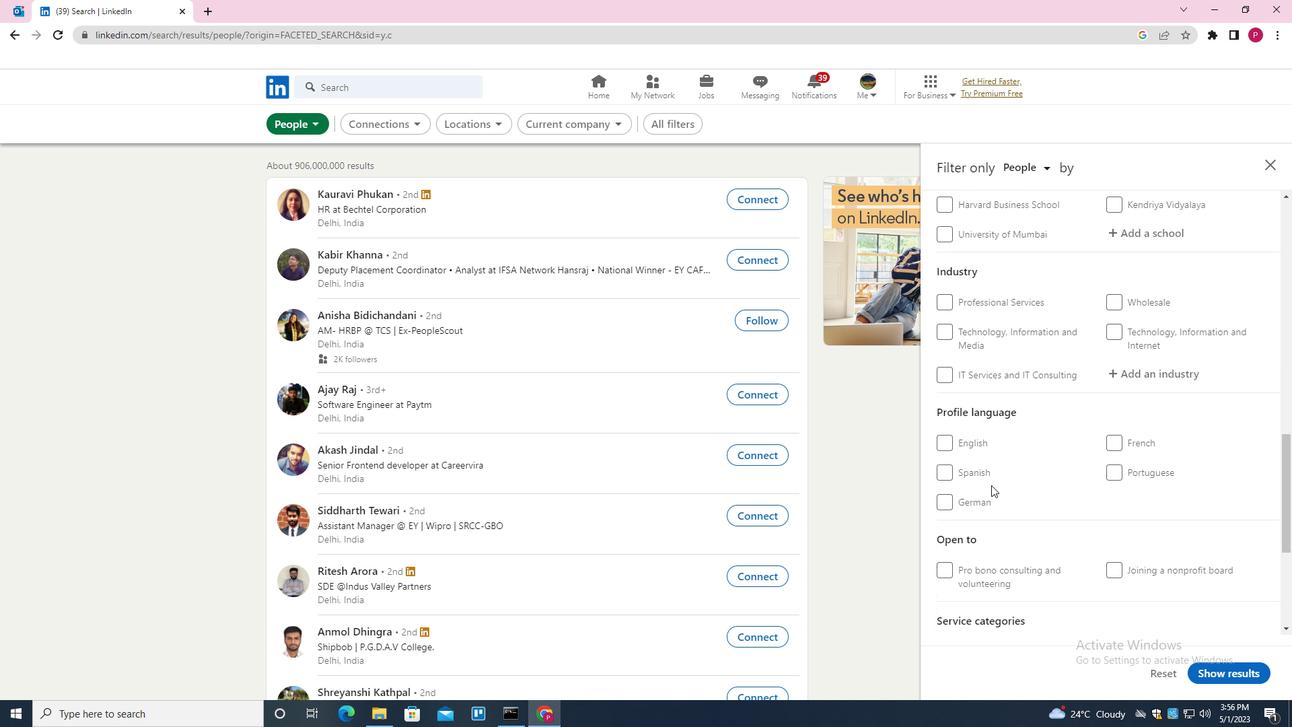 
Action: Mouse scrolled (991, 484) with delta (0, 0)
Screenshot: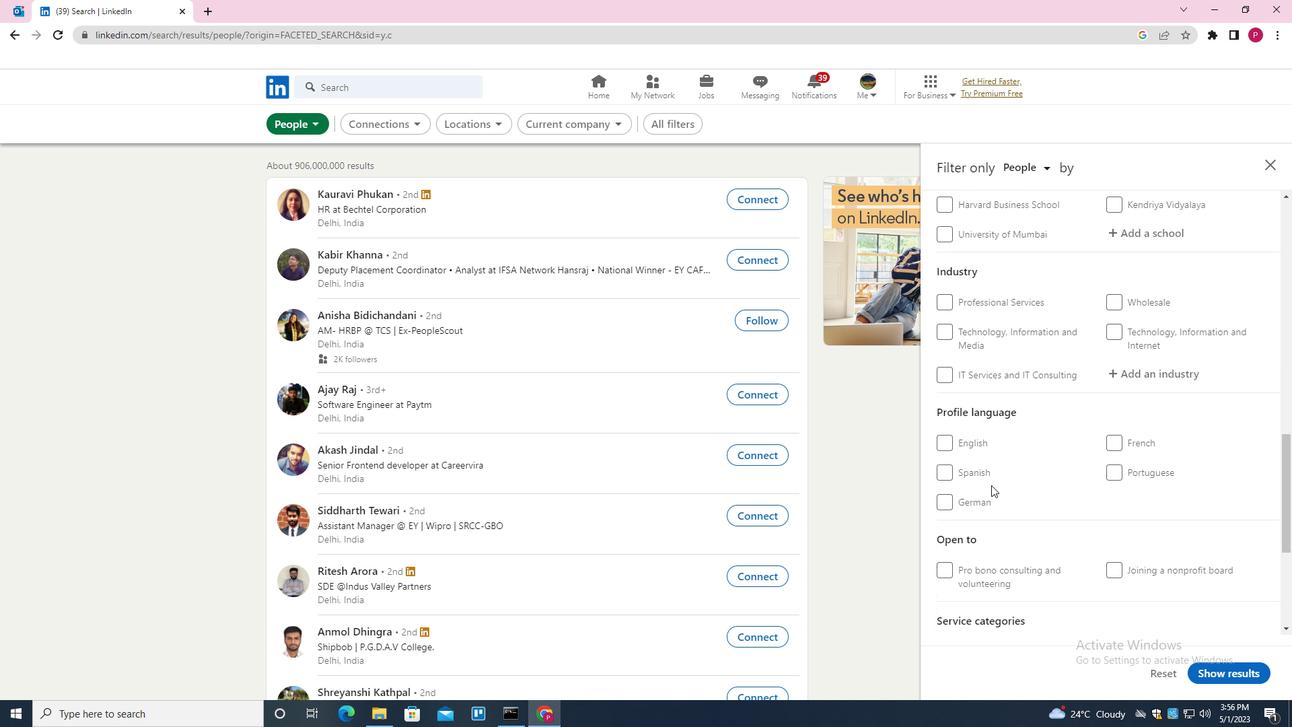 
Action: Mouse moved to (972, 366)
Screenshot: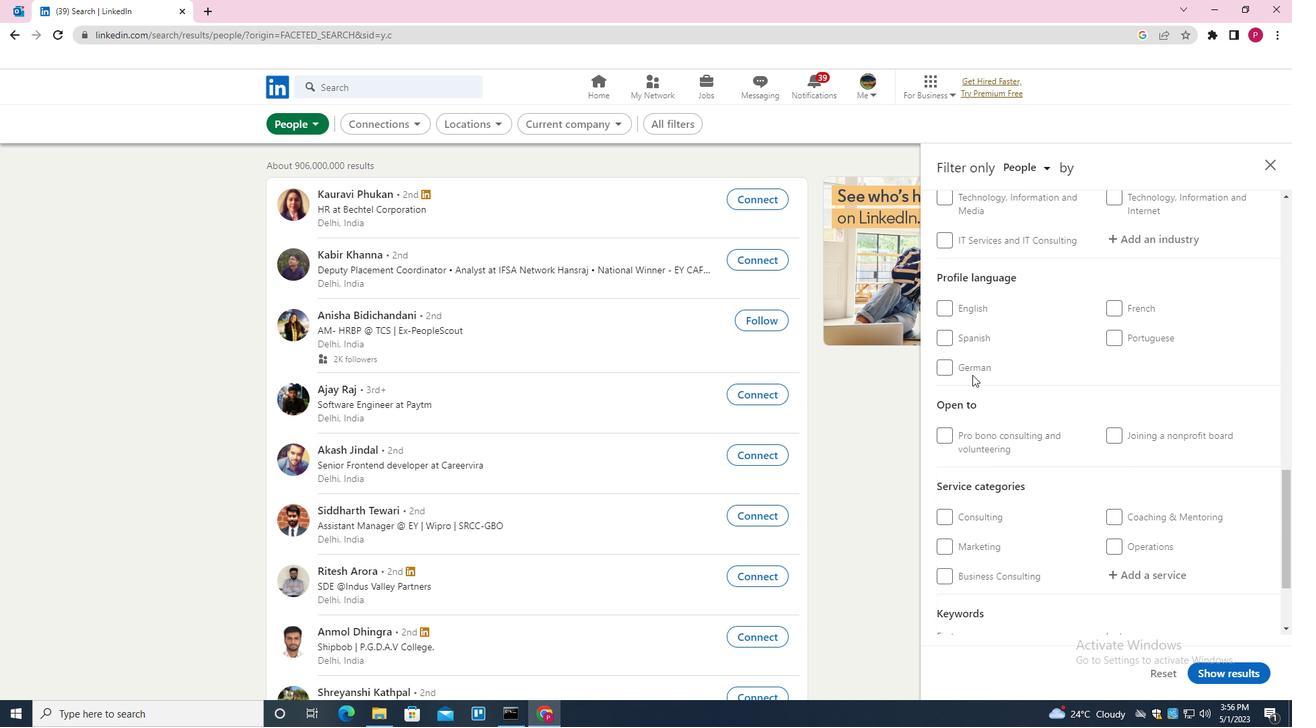 
Action: Mouse pressed left at (972, 366)
Screenshot: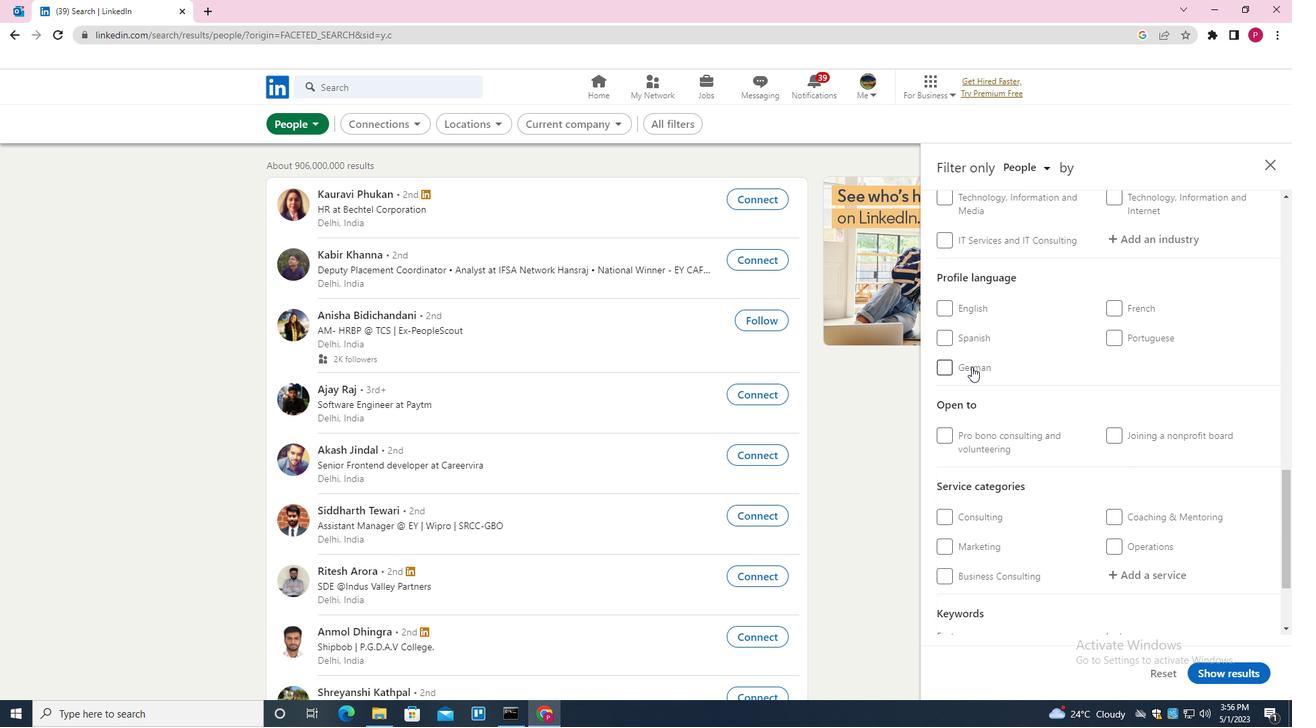 
Action: Mouse moved to (989, 393)
Screenshot: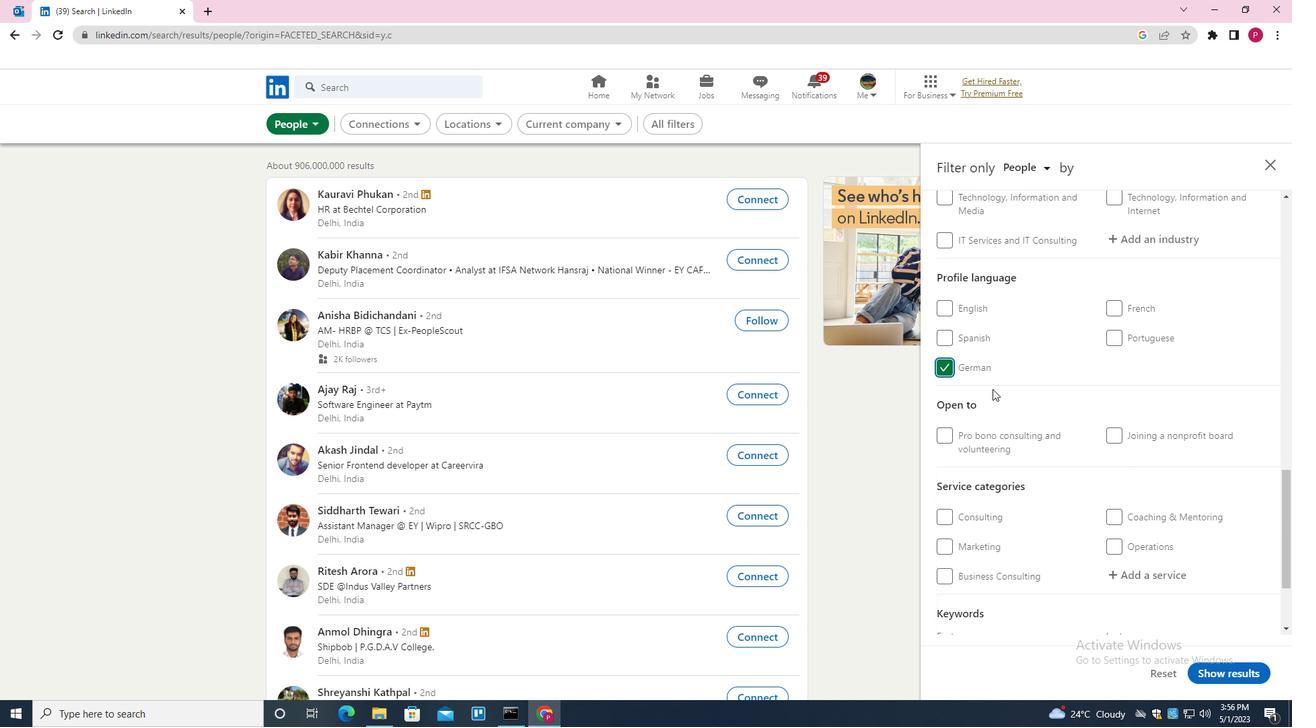 
Action: Mouse scrolled (989, 393) with delta (0, 0)
Screenshot: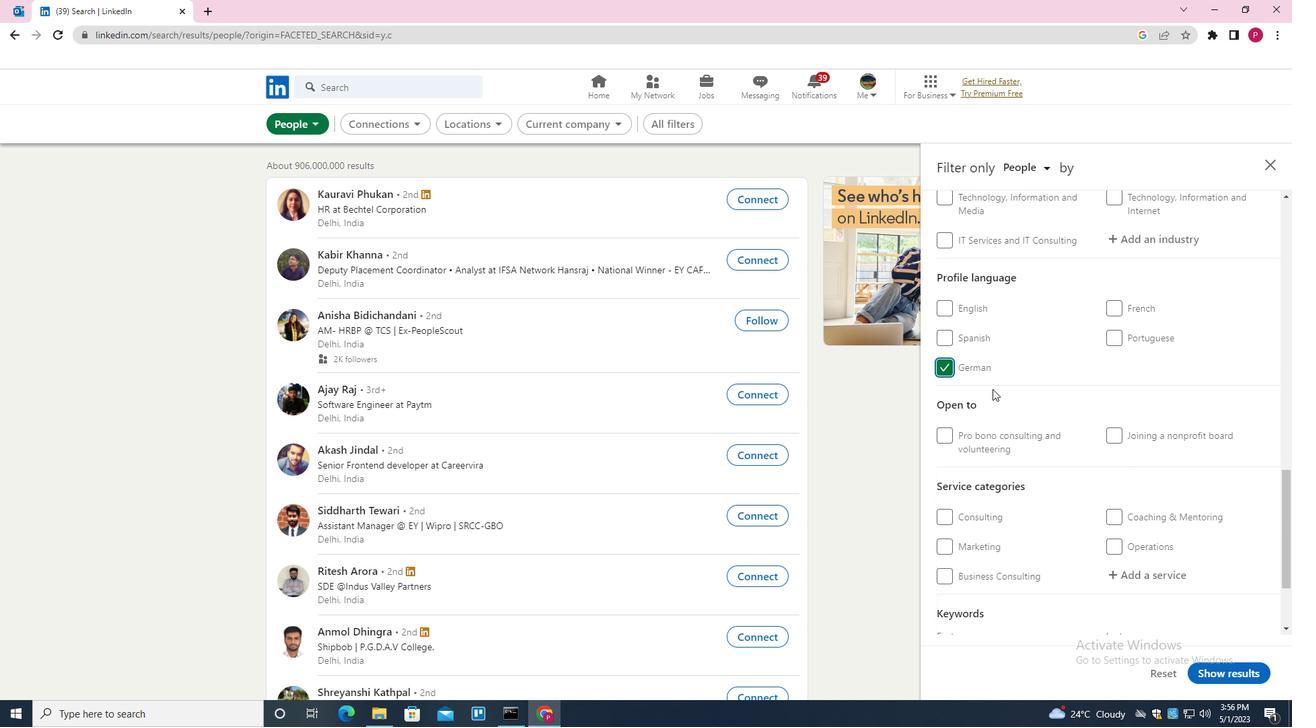 
Action: Mouse moved to (987, 395)
Screenshot: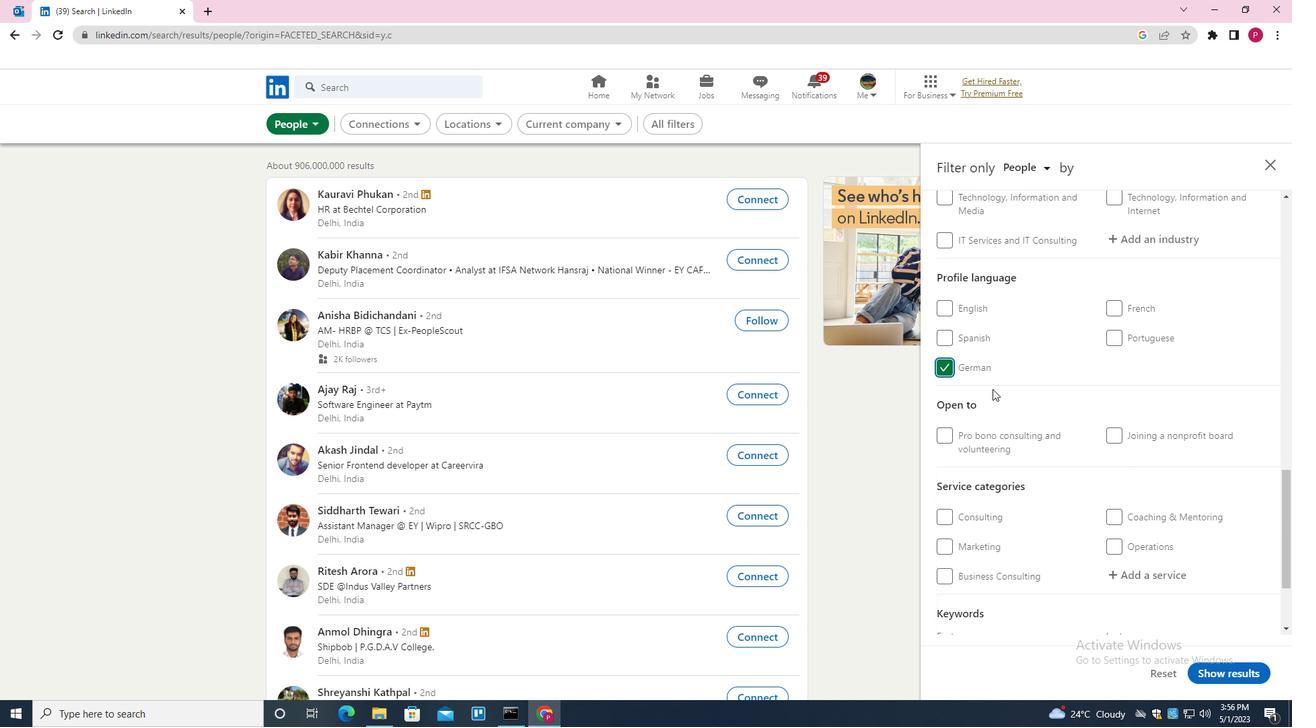 
Action: Mouse scrolled (987, 394) with delta (0, 0)
Screenshot: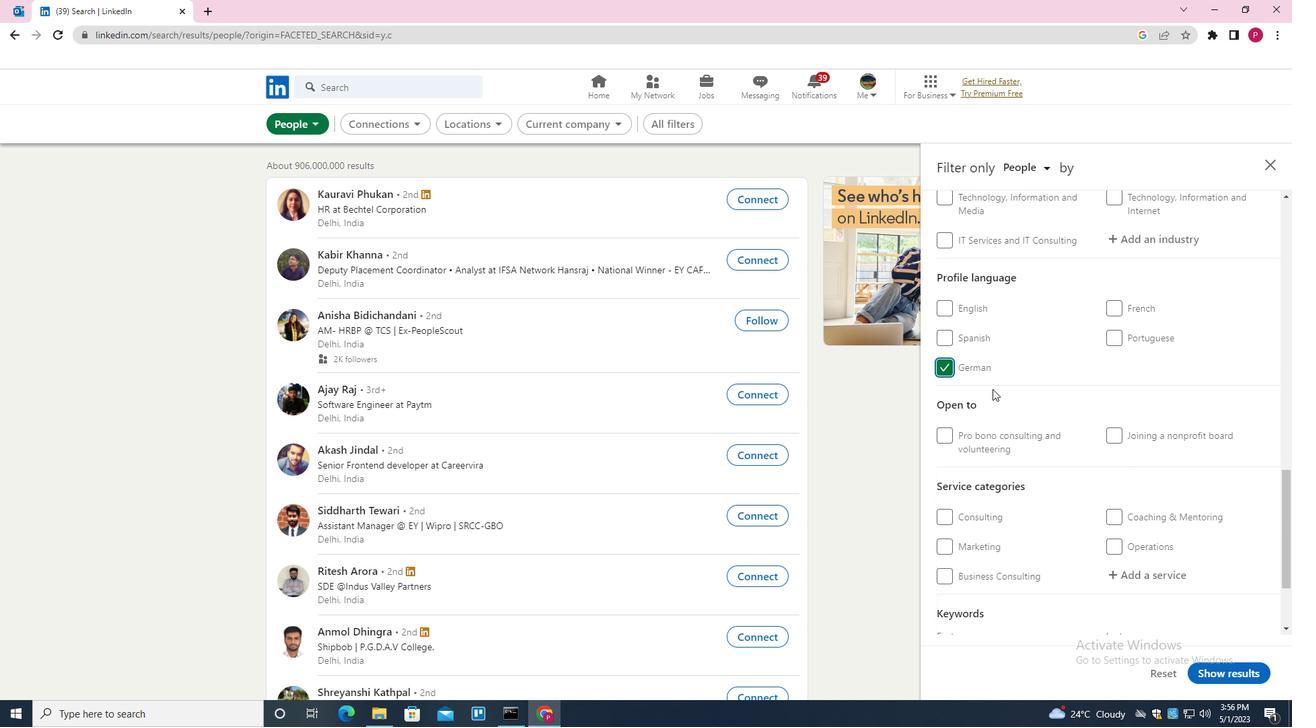
Action: Mouse moved to (986, 396)
Screenshot: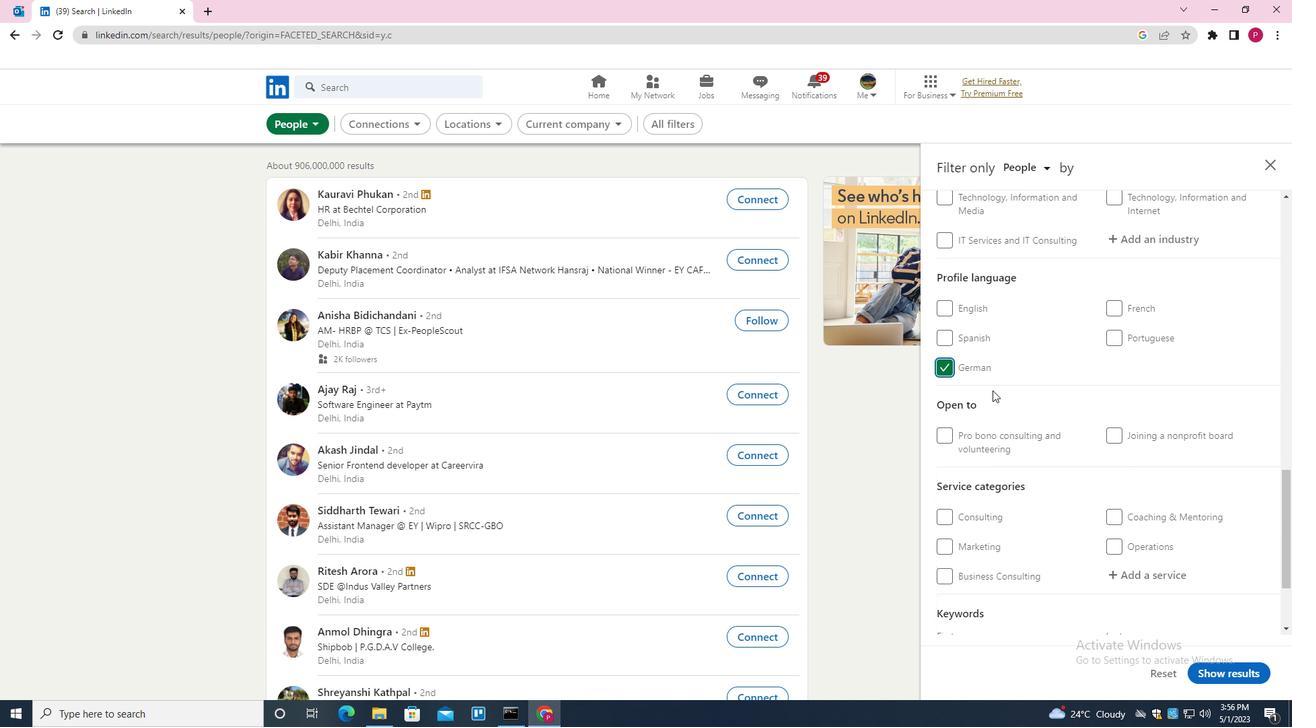 
Action: Mouse scrolled (986, 395) with delta (0, 0)
Screenshot: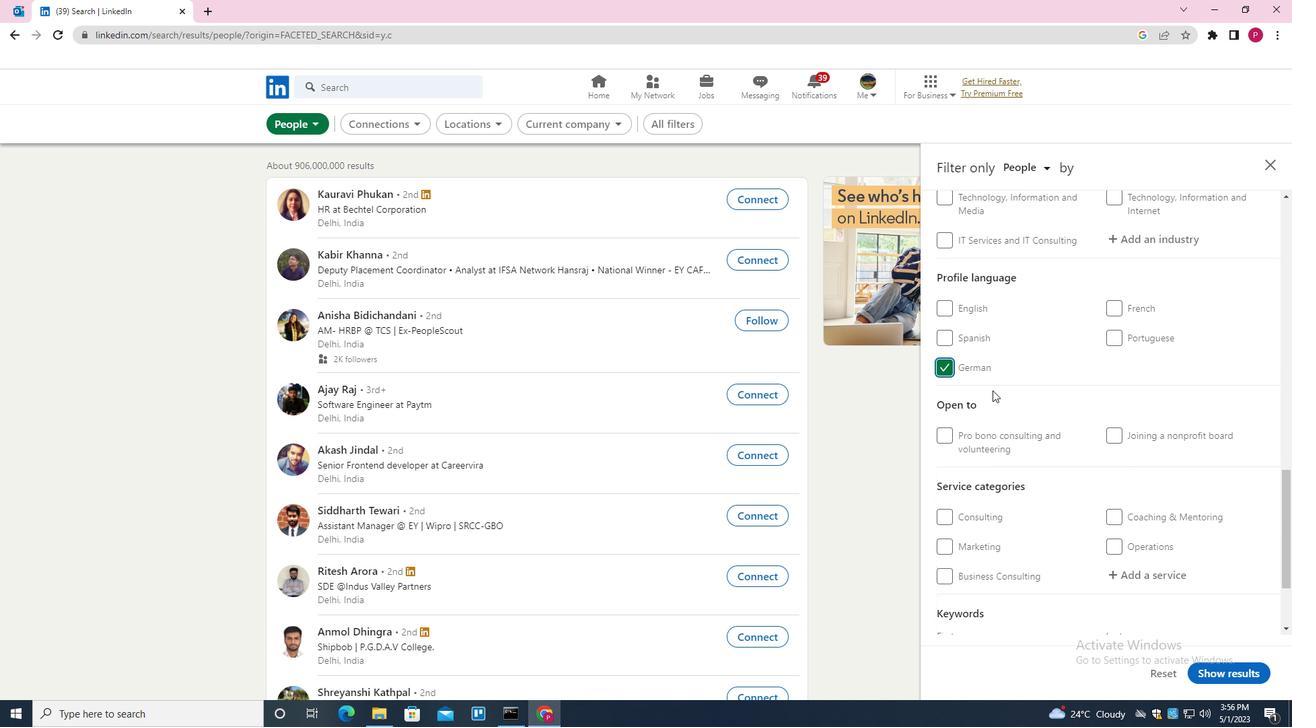
Action: Mouse moved to (985, 396)
Screenshot: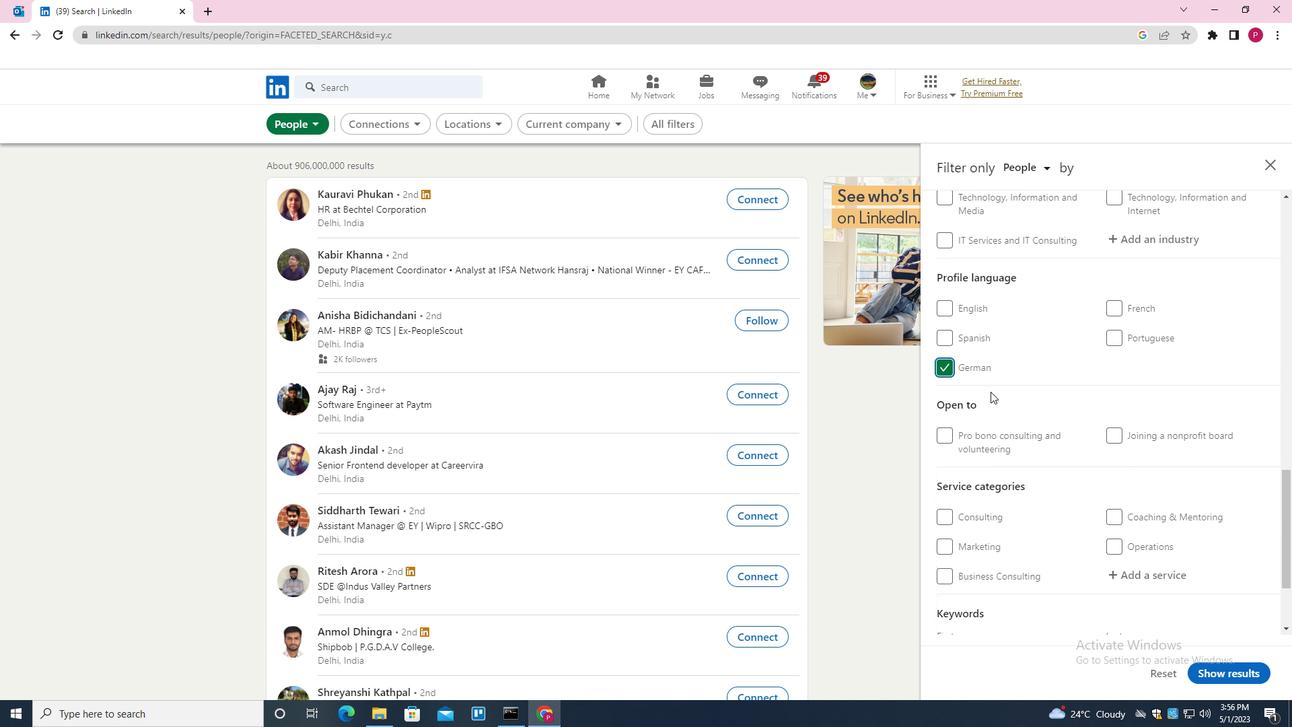 
Action: Mouse scrolled (985, 395) with delta (0, 0)
Screenshot: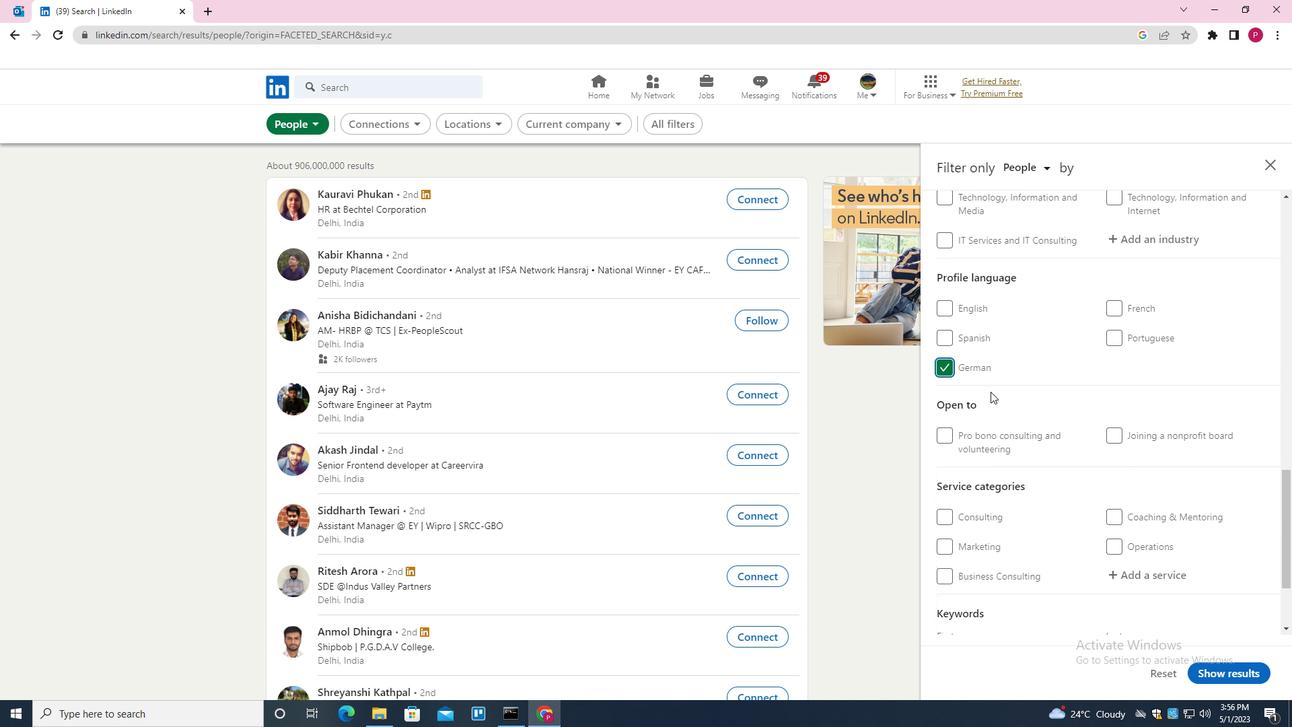 
Action: Mouse moved to (1063, 445)
Screenshot: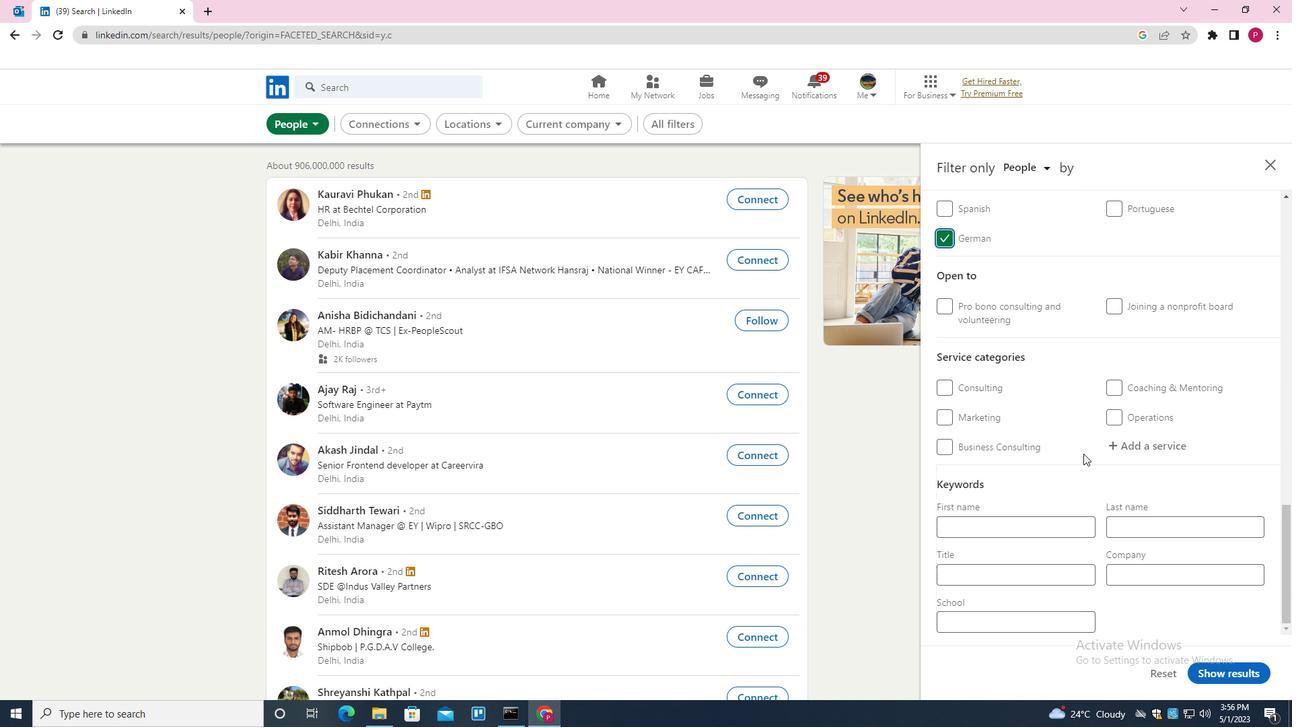 
Action: Mouse scrolled (1063, 445) with delta (0, 0)
Screenshot: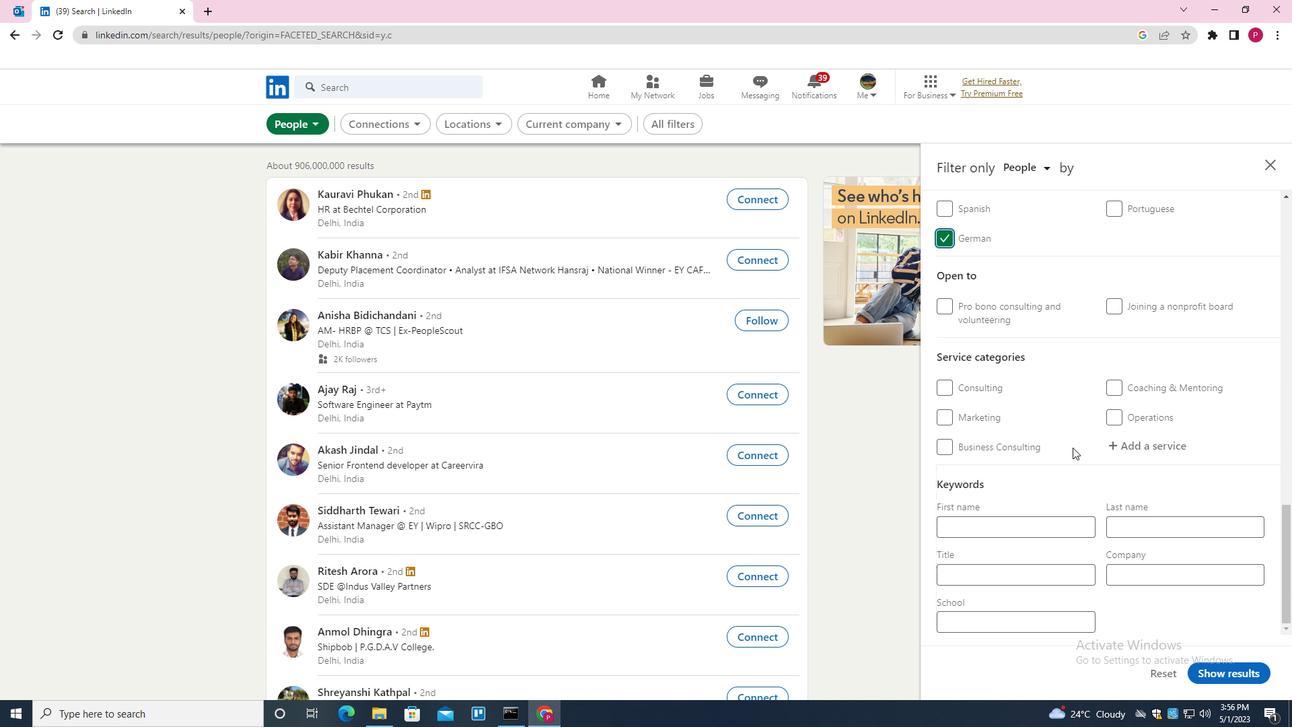 
Action: Mouse scrolled (1063, 445) with delta (0, 0)
Screenshot: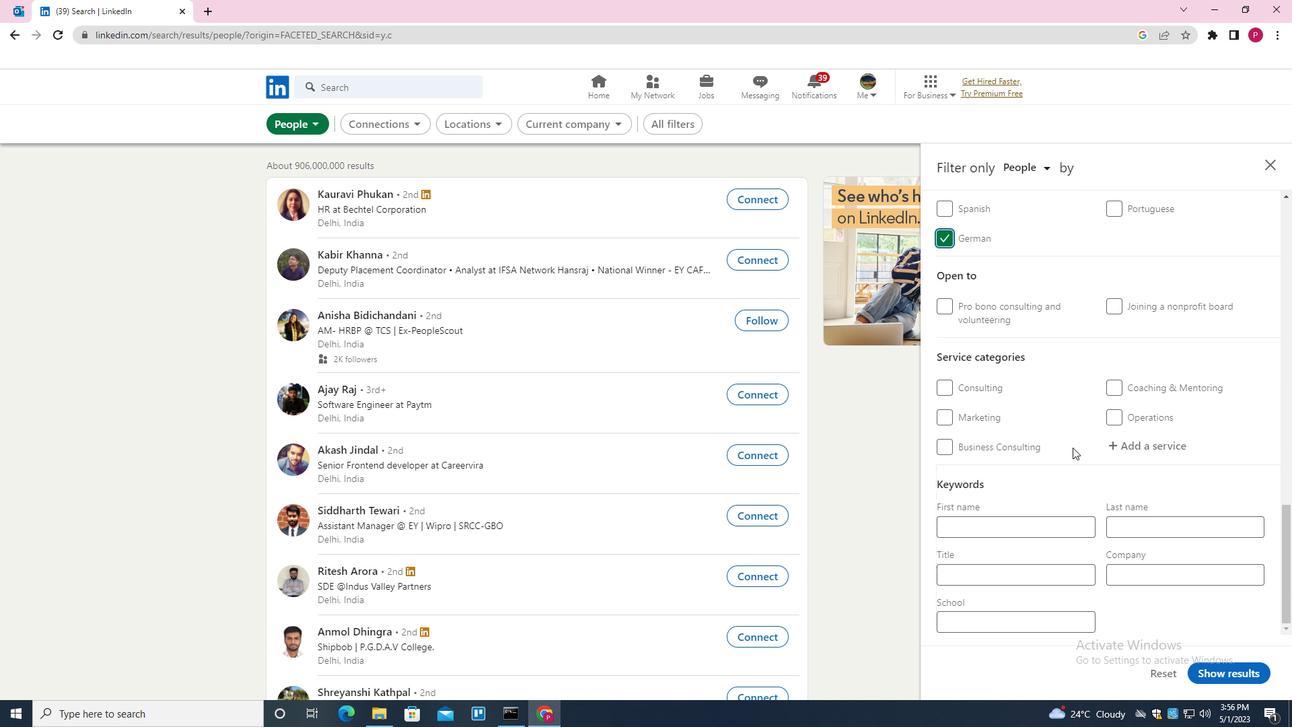 
Action: Mouse scrolled (1063, 445) with delta (0, 0)
Screenshot: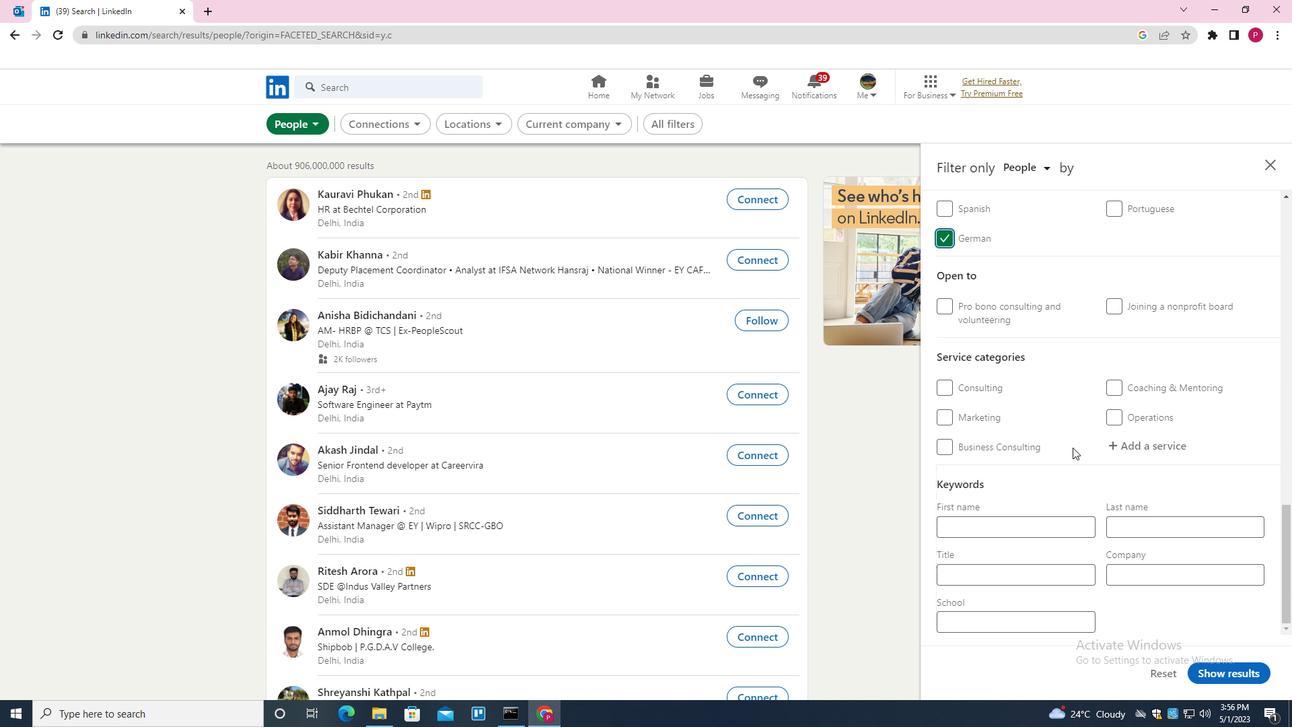 
Action: Mouse scrolled (1063, 445) with delta (0, 0)
Screenshot: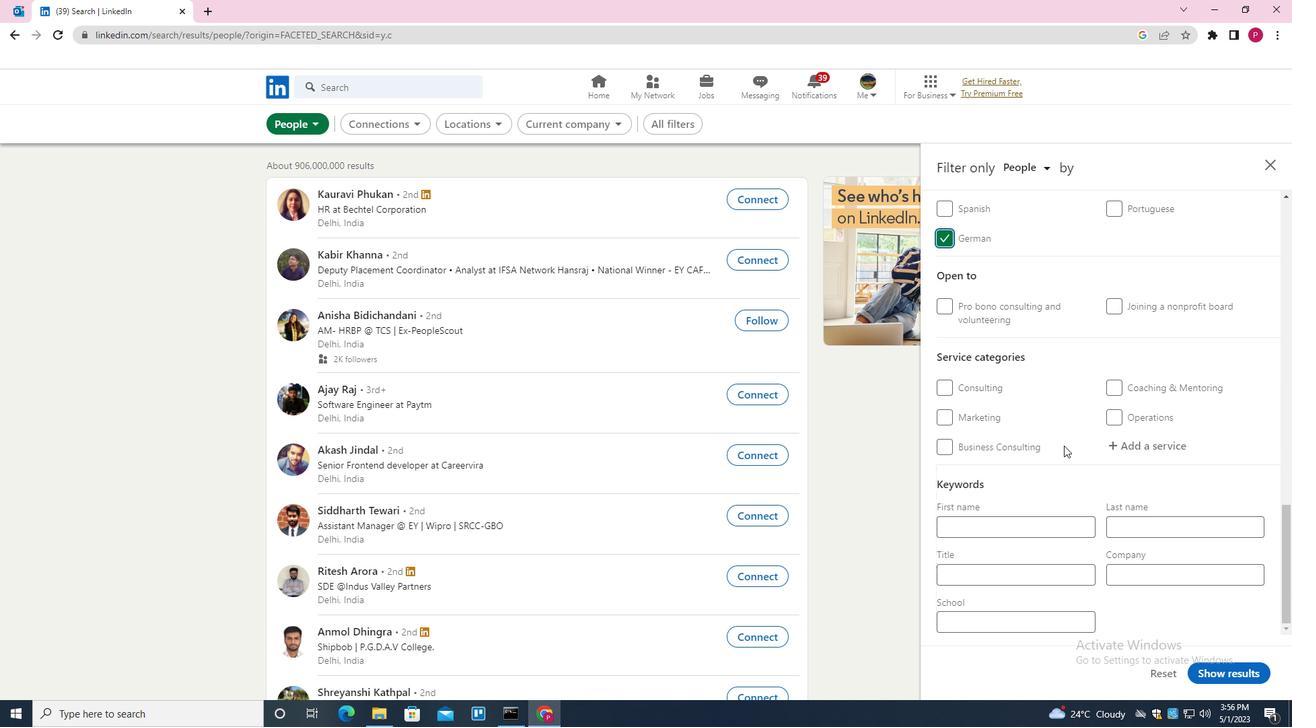 
Action: Mouse scrolled (1063, 445) with delta (0, 0)
Screenshot: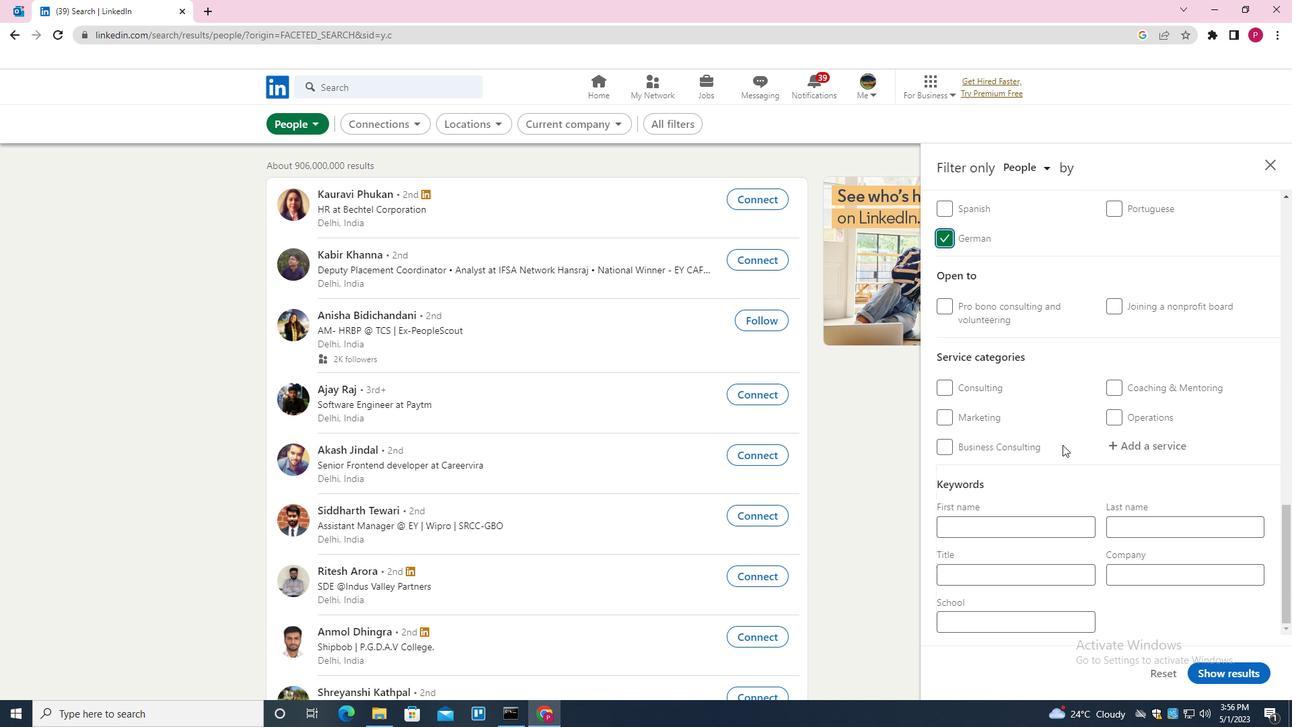 
Action: Mouse moved to (1062, 445)
Screenshot: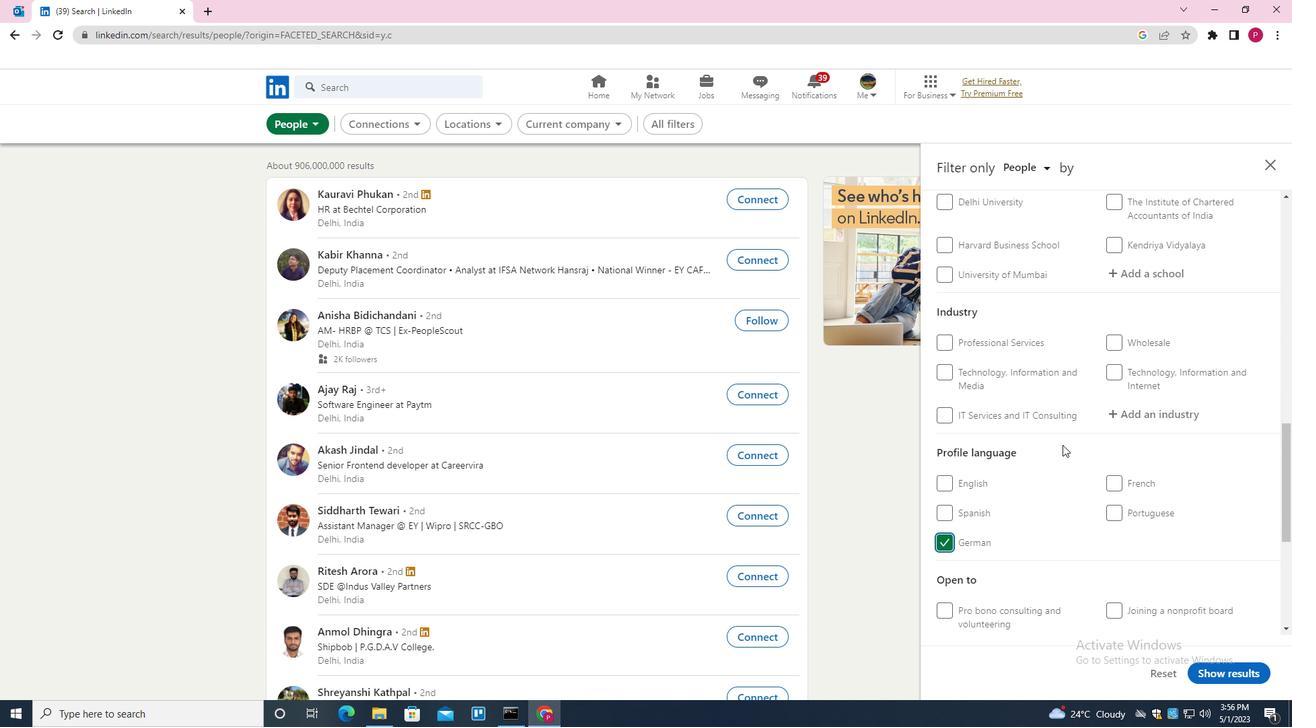 
Action: Mouse scrolled (1062, 445) with delta (0, 0)
Screenshot: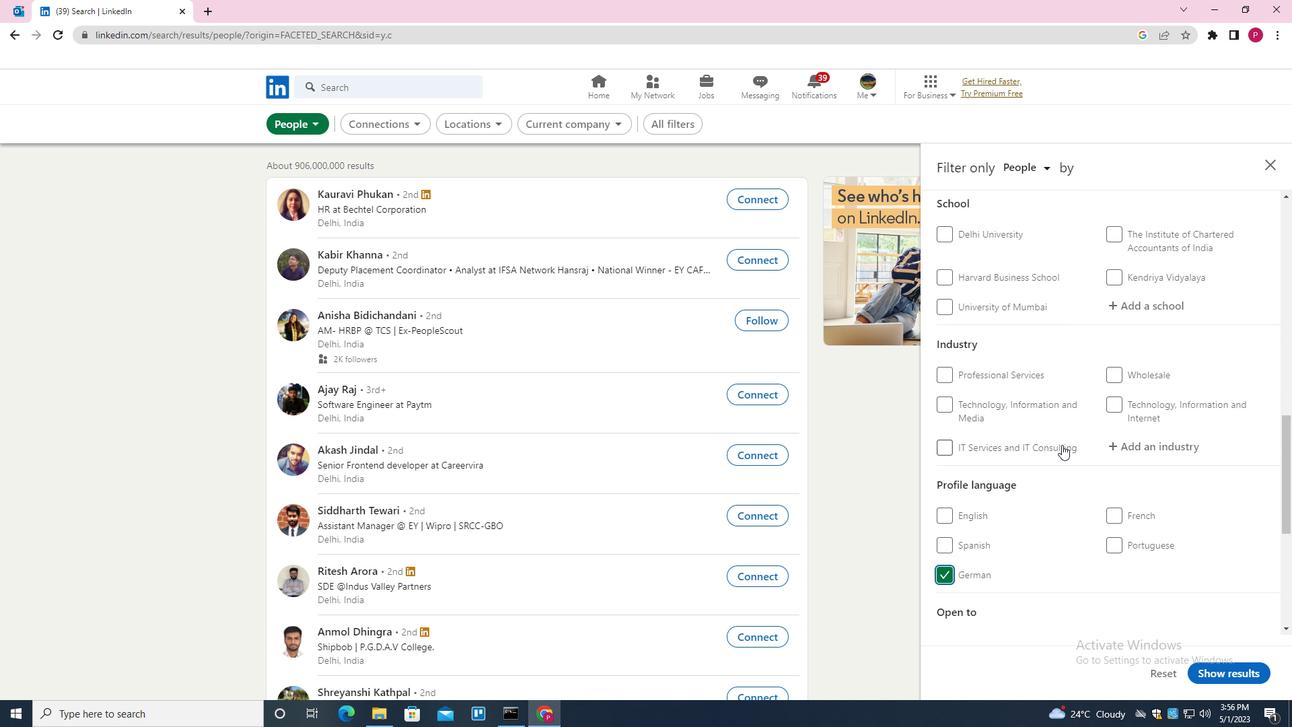 
Action: Mouse scrolled (1062, 445) with delta (0, 0)
Screenshot: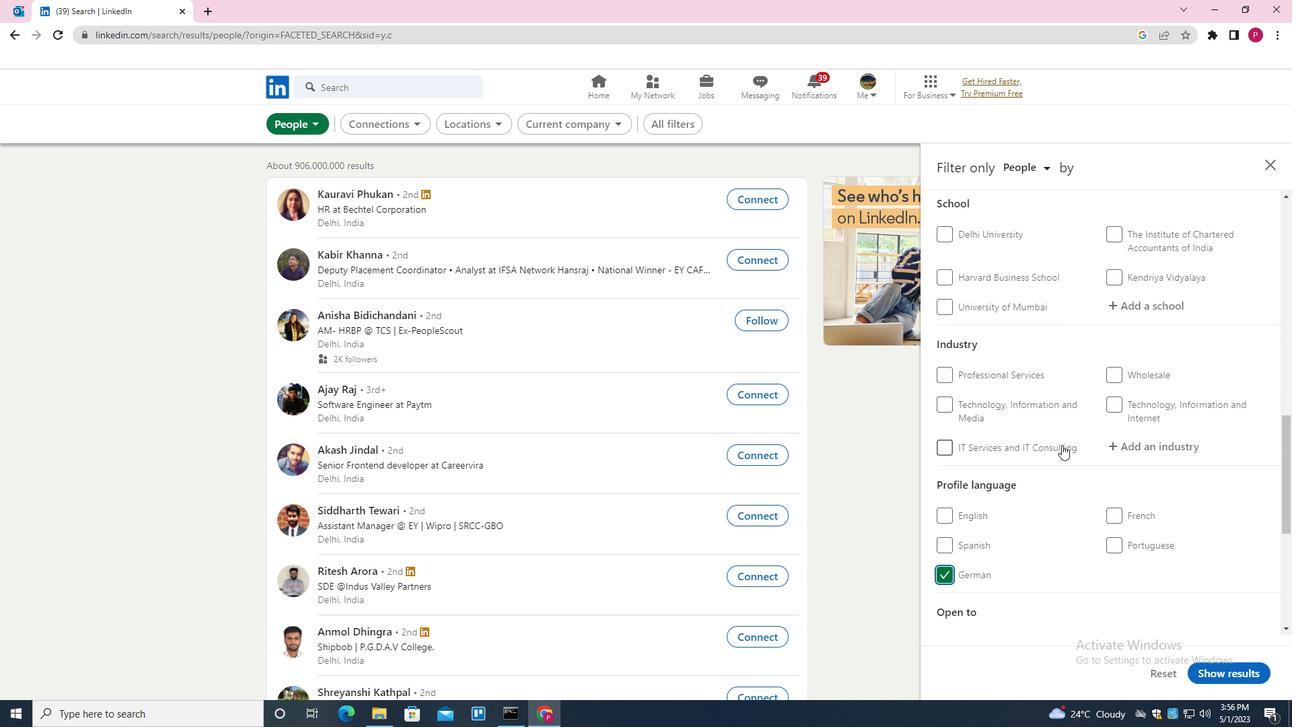 
Action: Mouse scrolled (1062, 445) with delta (0, 0)
Screenshot: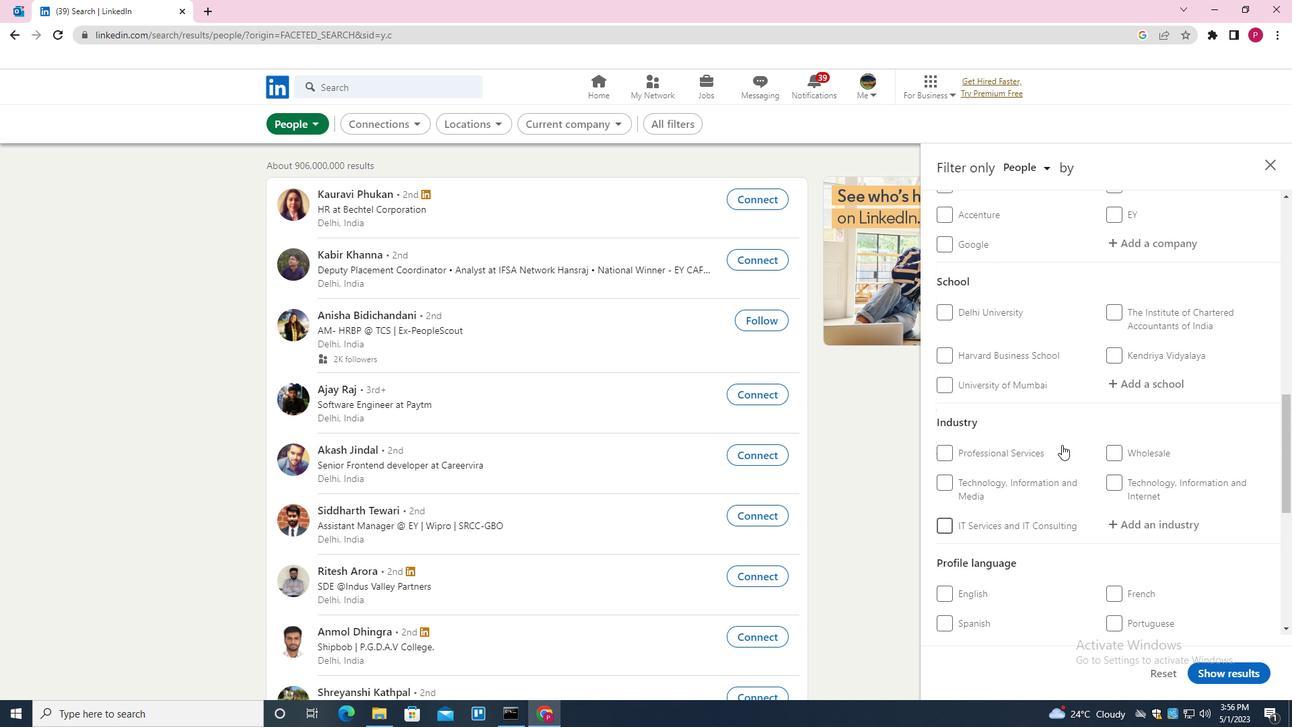 
Action: Mouse scrolled (1062, 445) with delta (0, 0)
Screenshot: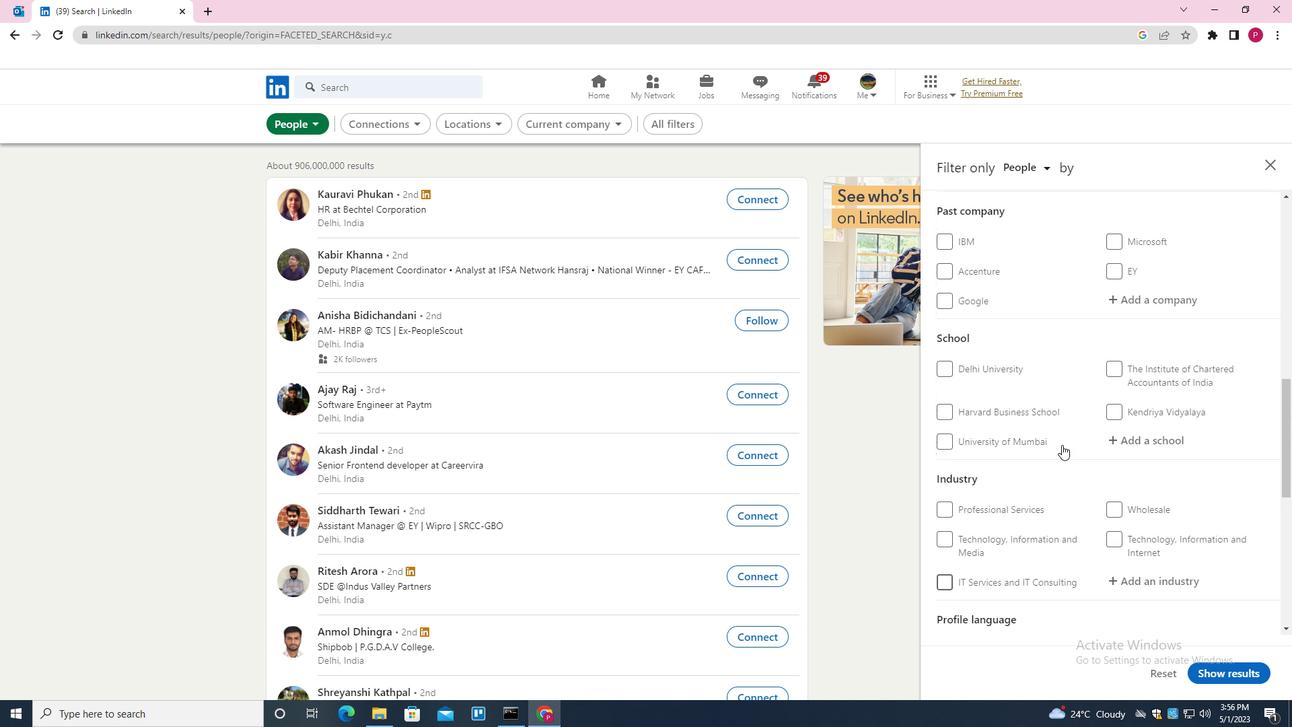 
Action: Mouse moved to (1160, 310)
Screenshot: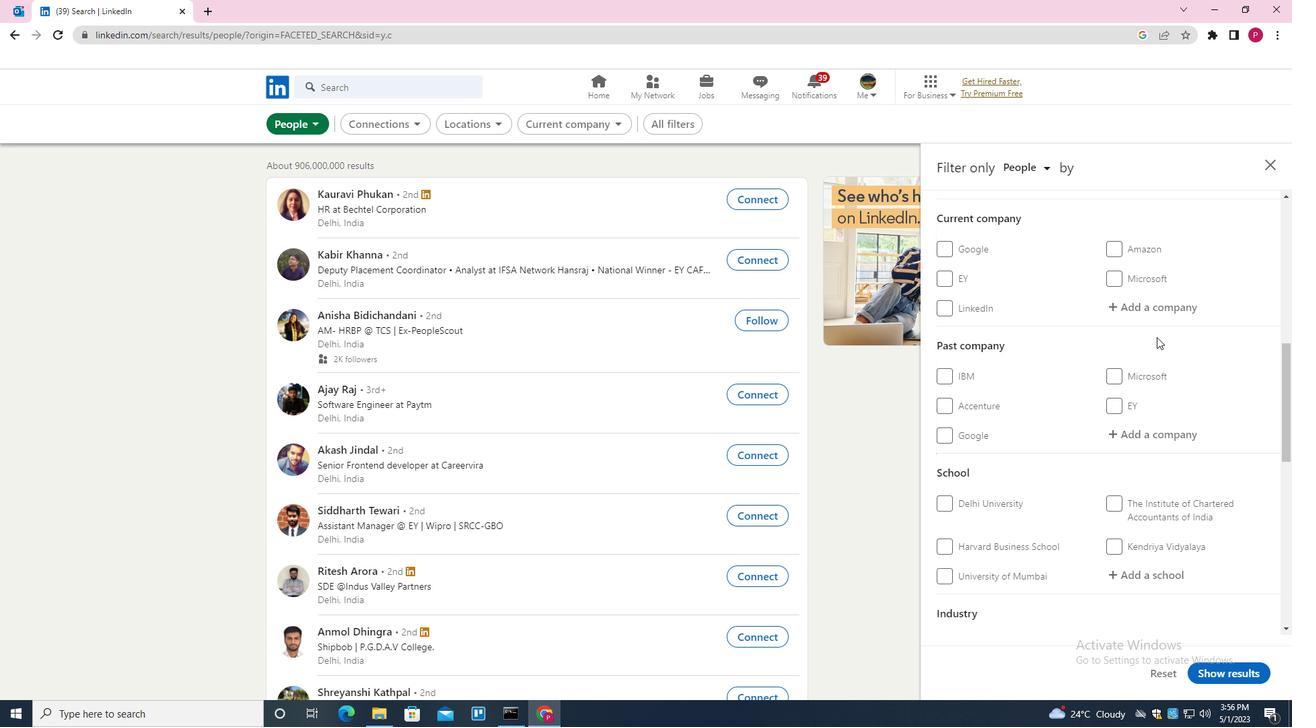 
Action: Mouse pressed left at (1160, 310)
Screenshot: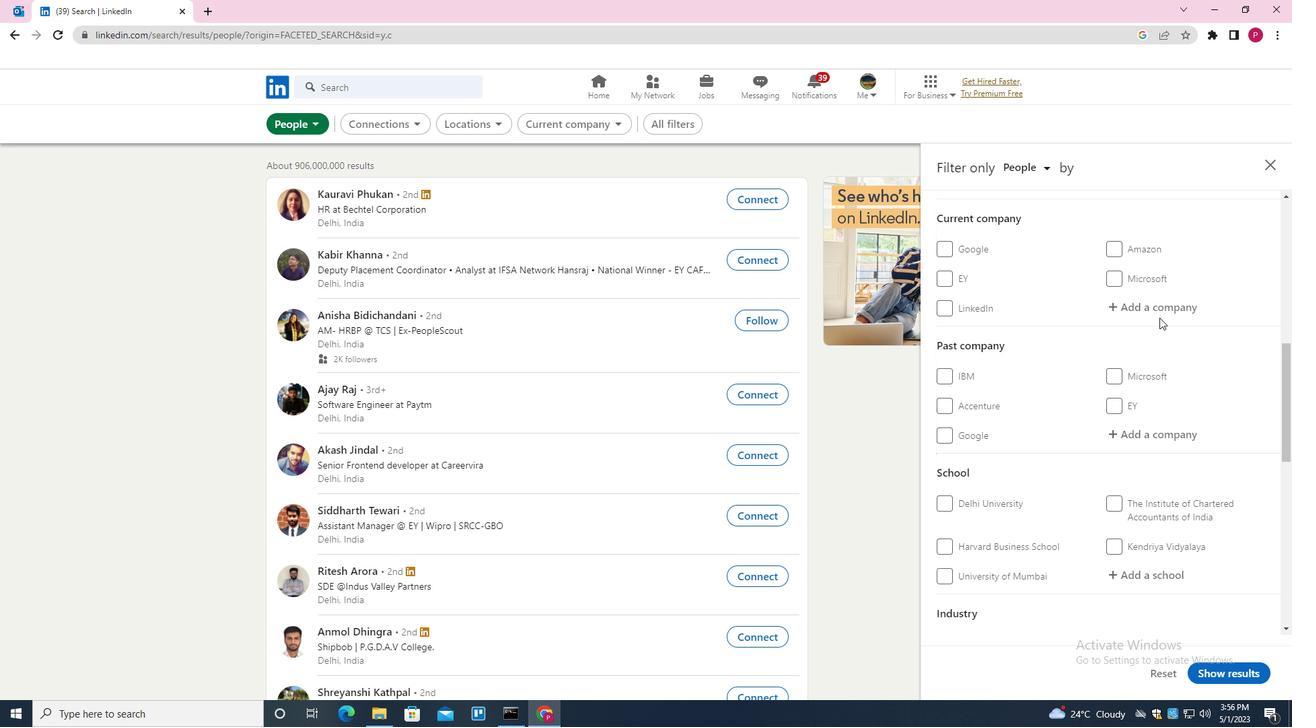 
Action: Mouse moved to (1147, 317)
Screenshot: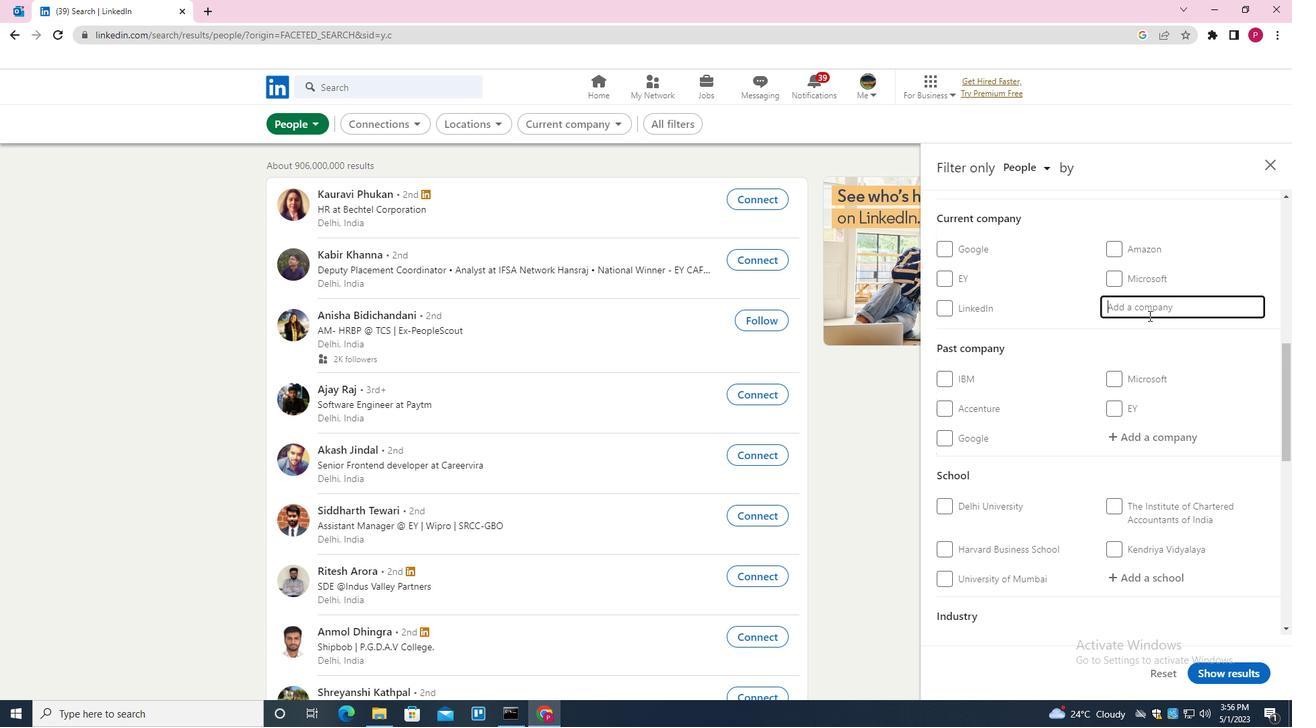 
Action: Key pressed <Key.shift><Key.shift><Key.shift><Key.shift><Key.shift><Key.shift><Key.shift><Key.shift><Key.shift><Key.shift><Key.shift><Key.shift><Key.shift><Key.shift><Key.shift><Key.shift><Key.shift><Key.shift><Key.shift><Key.shift><Key.shift><Key.shift>MATRIX<Key.space><Key.down><Key.down><Key.down><Key.down><Key.down><Key.down><Key.enter>
Screenshot: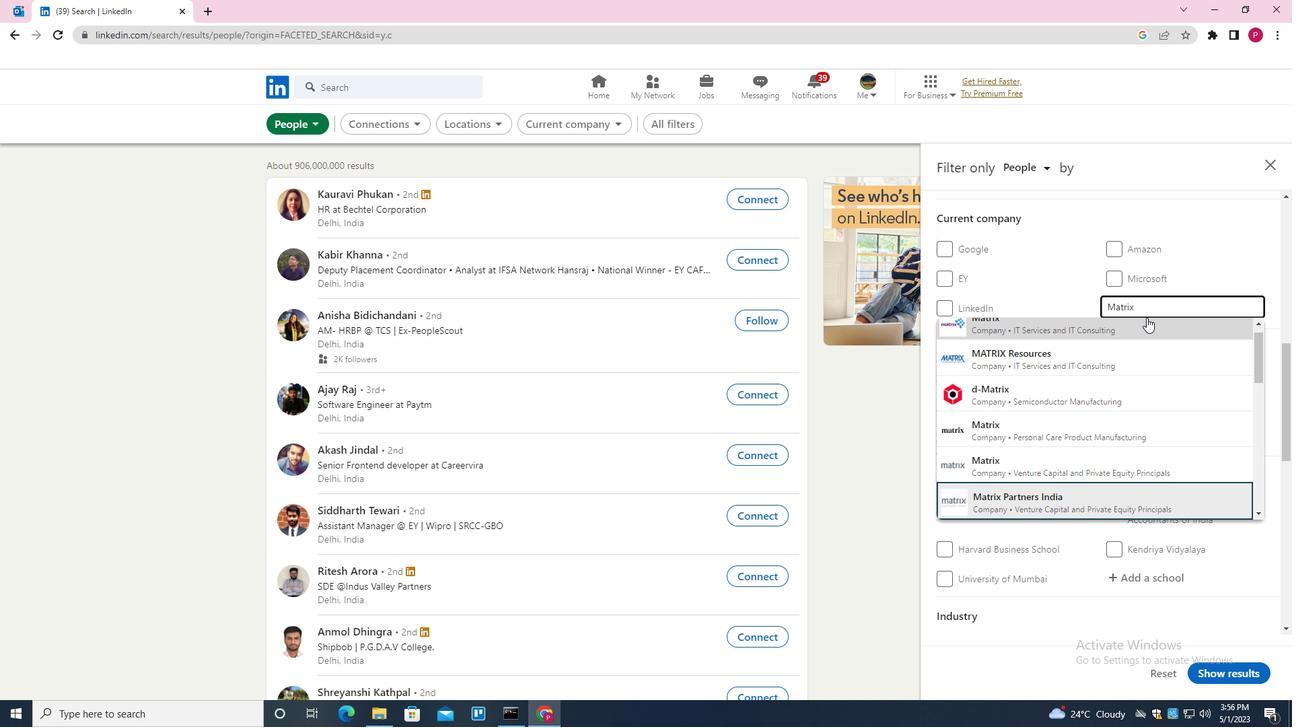 
Action: Mouse moved to (1045, 401)
Screenshot: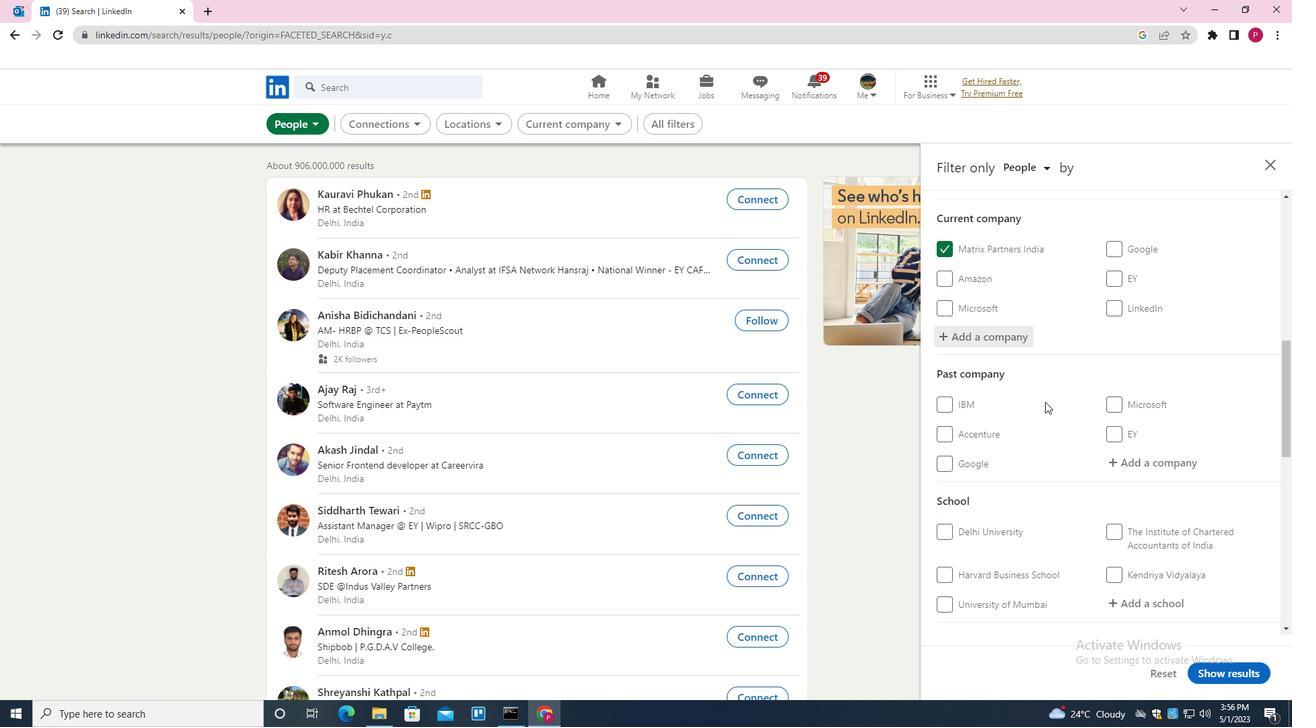 
Action: Mouse scrolled (1045, 401) with delta (0, 0)
Screenshot: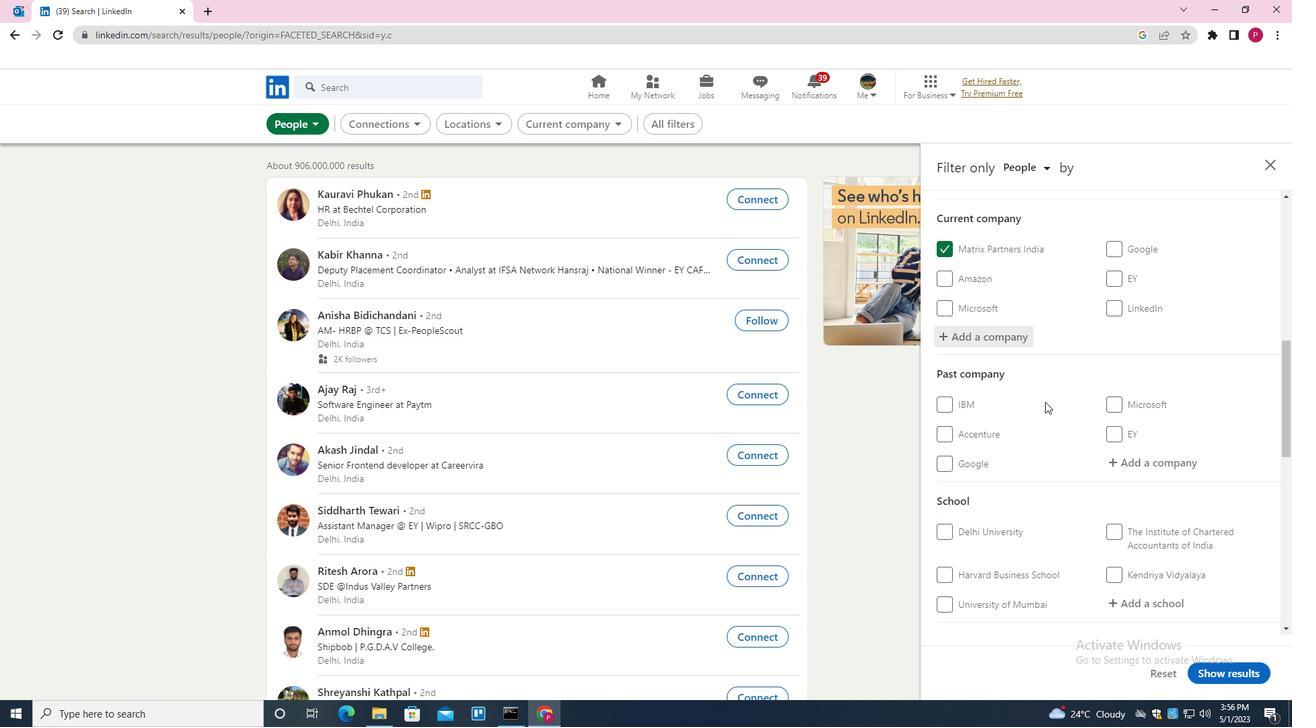 
Action: Mouse moved to (1045, 401)
Screenshot: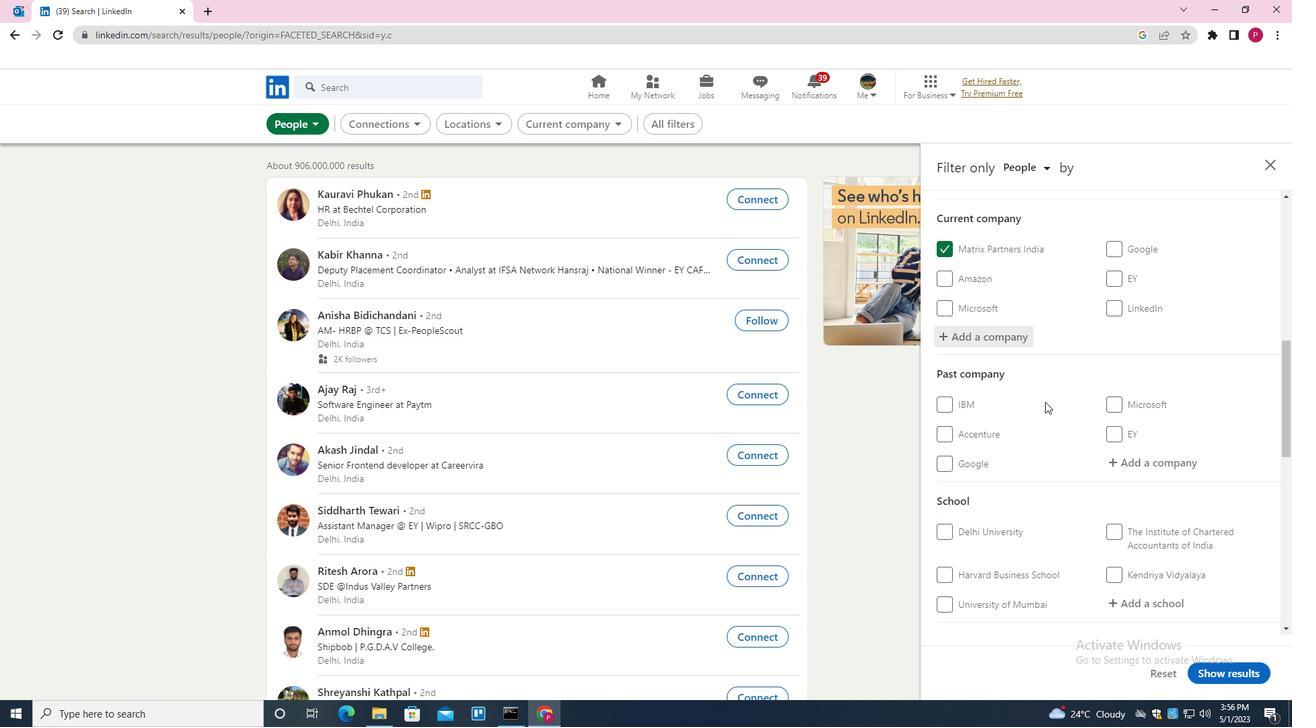 
Action: Mouse scrolled (1045, 401) with delta (0, 0)
Screenshot: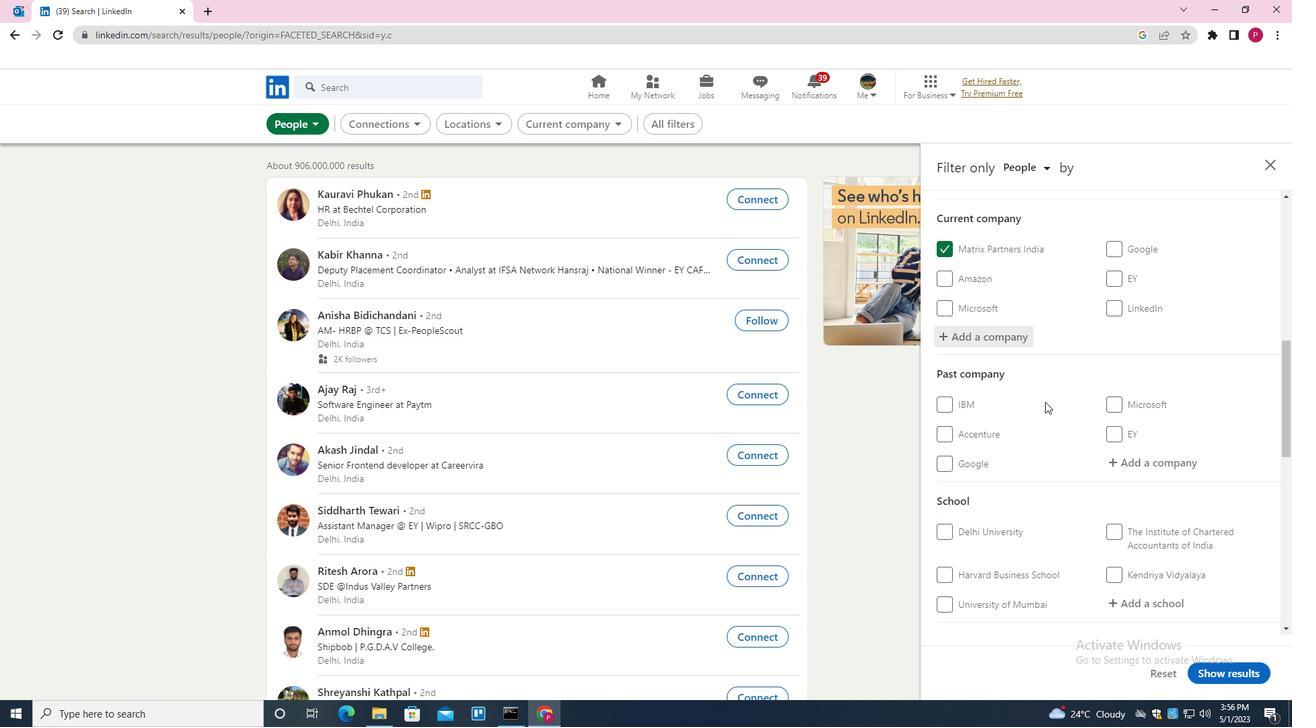 
Action: Mouse moved to (1050, 399)
Screenshot: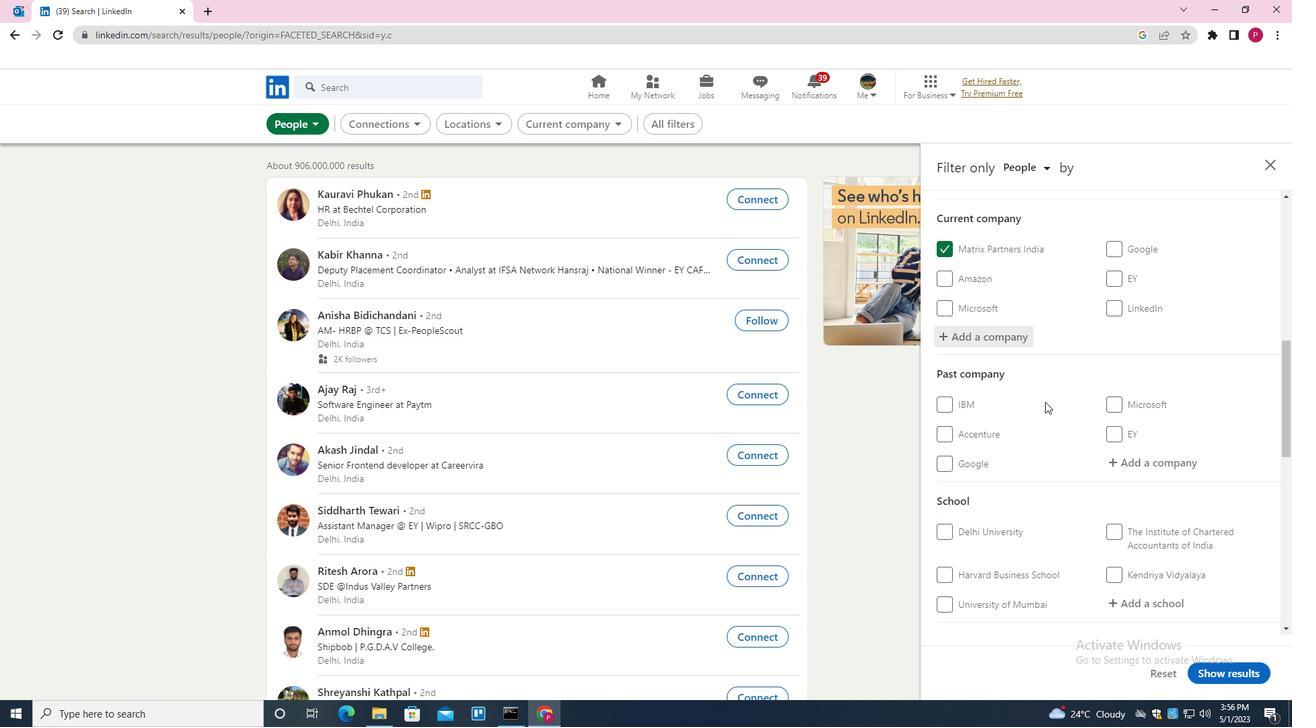 
Action: Mouse scrolled (1050, 399) with delta (0, 0)
Screenshot: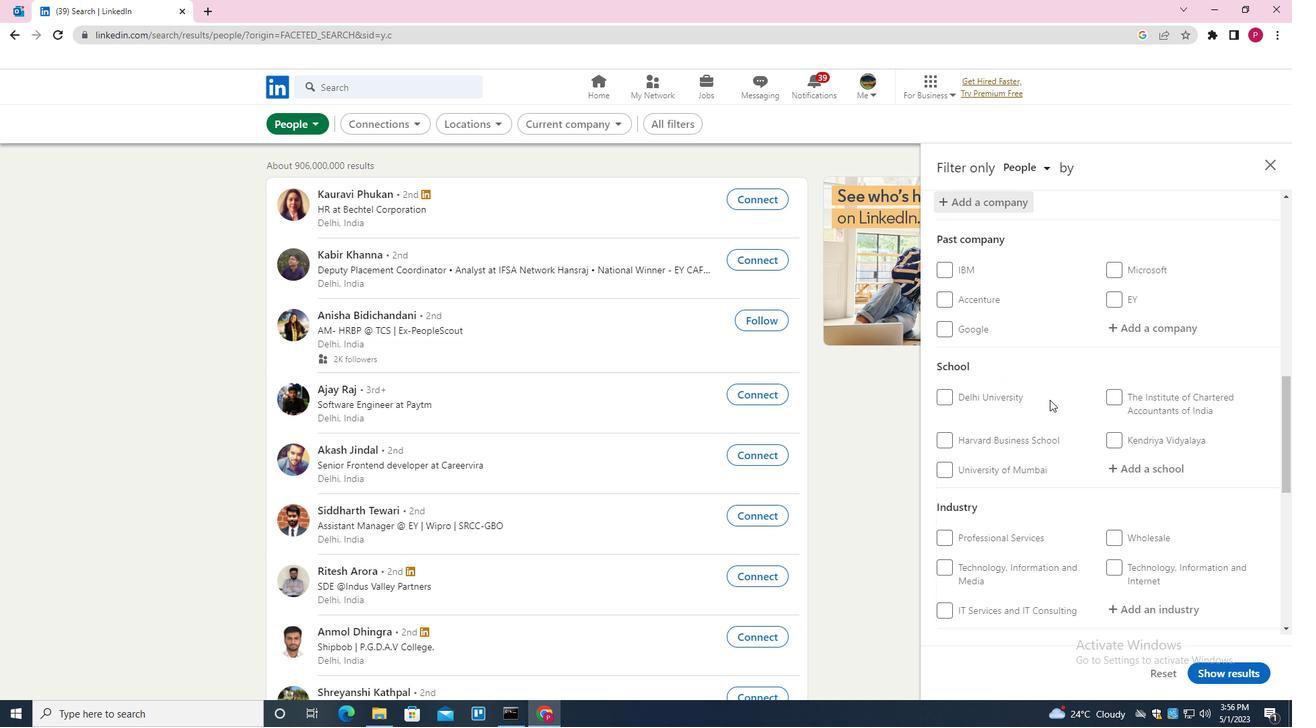
Action: Mouse scrolled (1050, 399) with delta (0, 0)
Screenshot: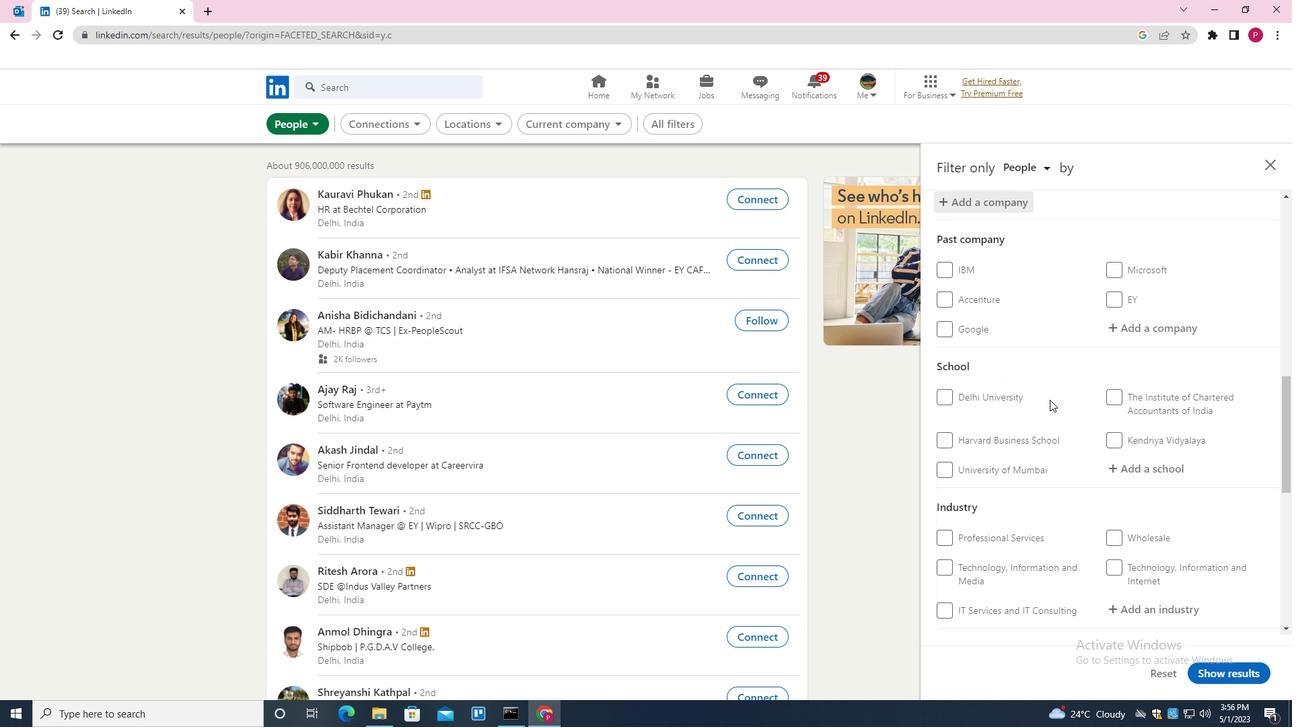 
Action: Mouse scrolled (1050, 399) with delta (0, 0)
Screenshot: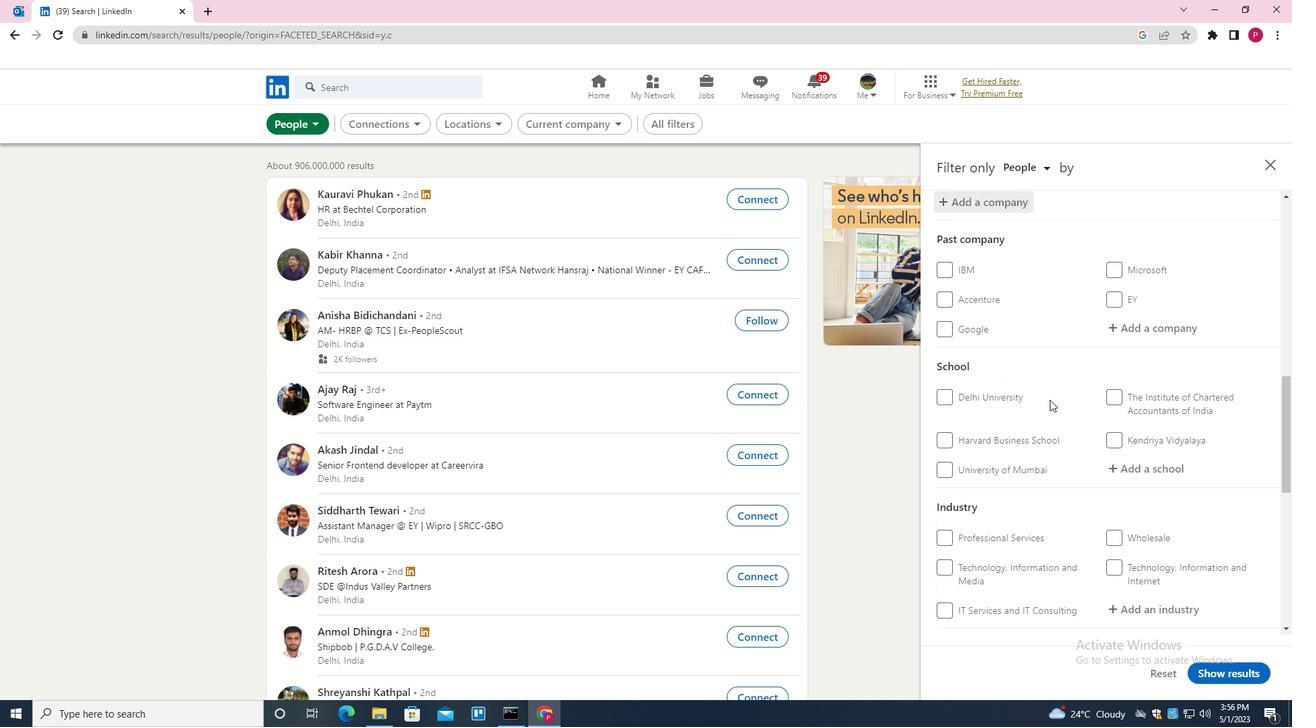 
Action: Mouse moved to (1137, 270)
Screenshot: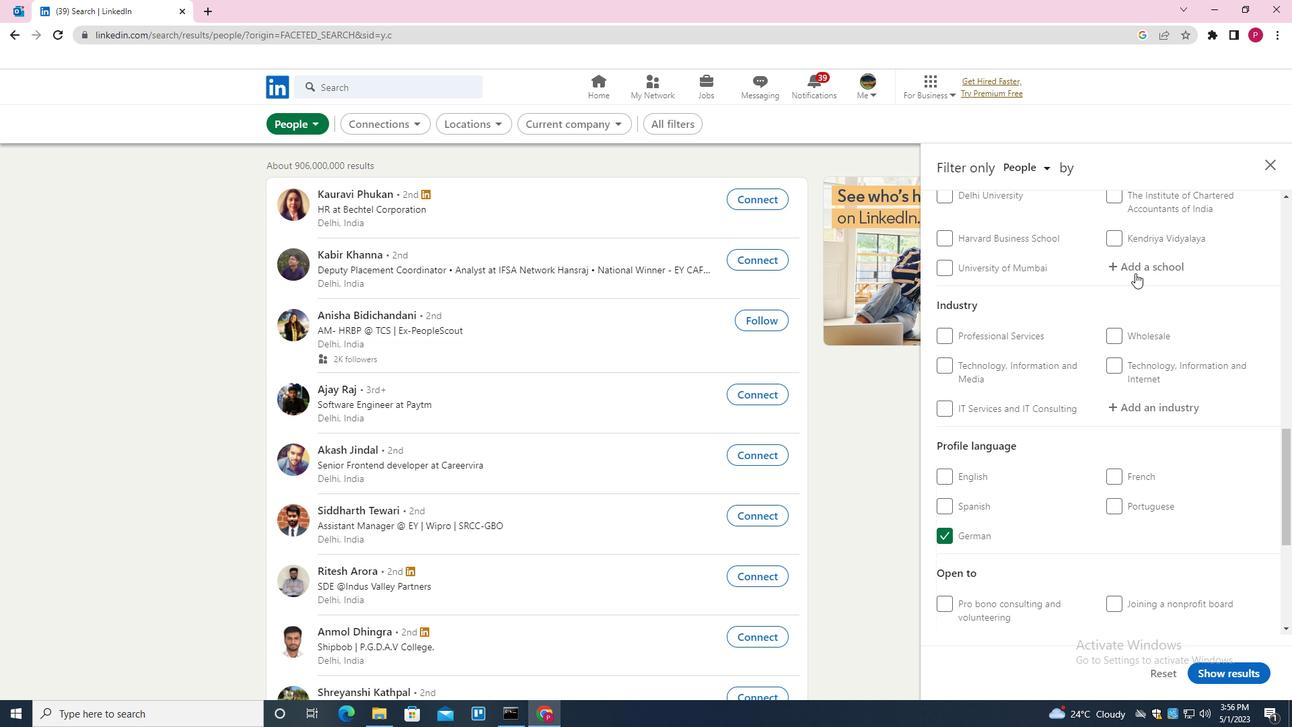 
Action: Mouse pressed left at (1137, 270)
Screenshot: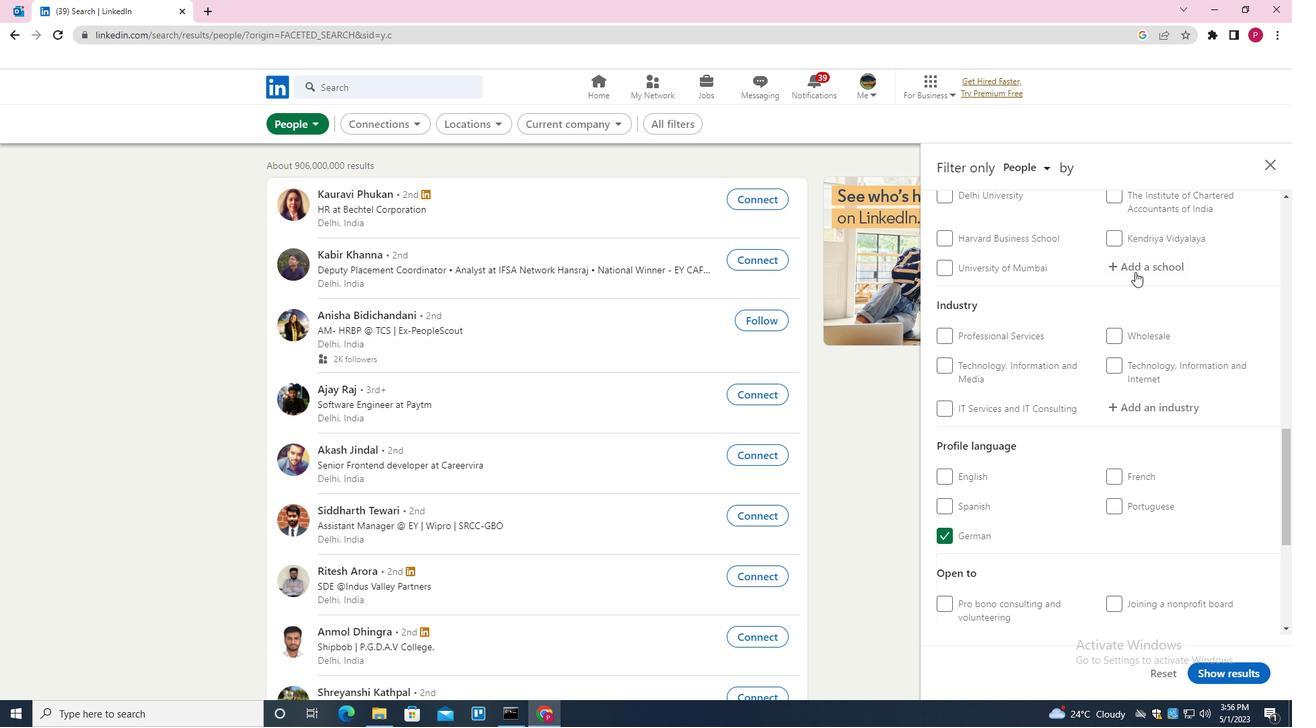 
Action: Mouse moved to (1126, 276)
Screenshot: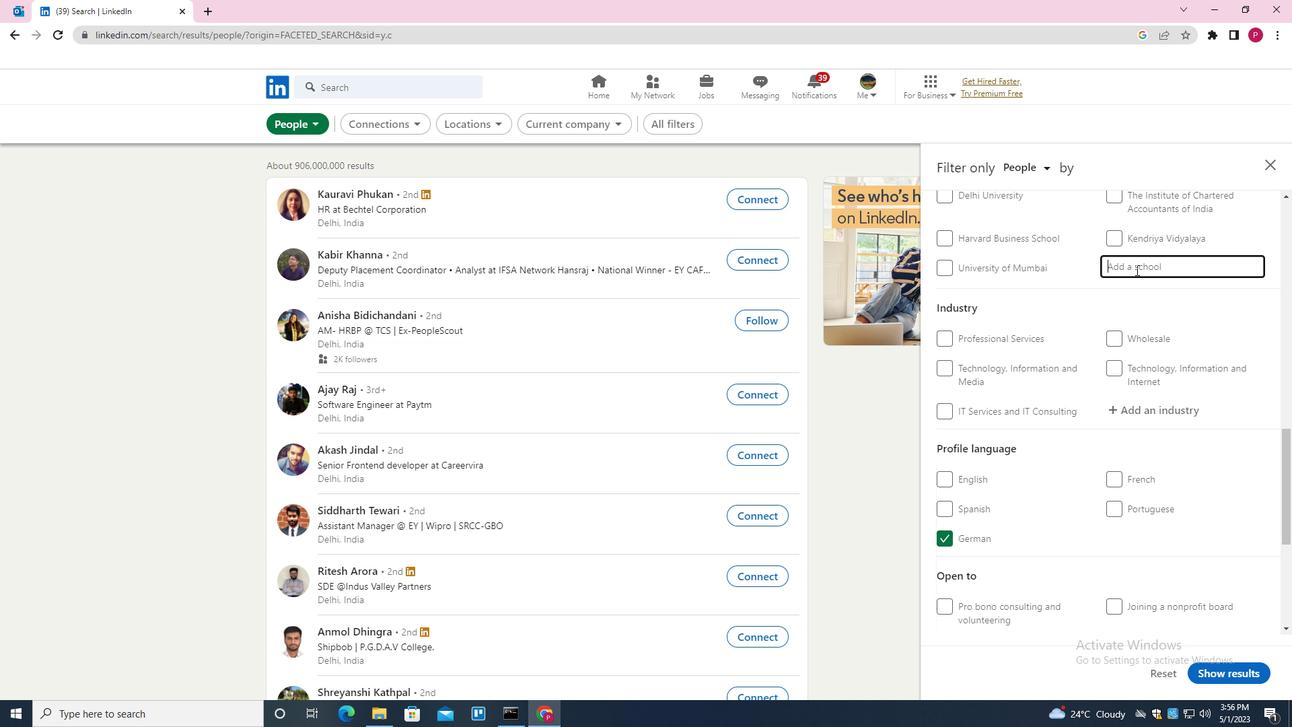 
Action: Key pressed <Key.shift><Key.shift><Key.shift><Key.shift>TECHNO<Key.space><Key.shift><Key.shift>INDIAN<Key.backspace><Key.space><Key.down><Key.down><Key.enter>
Screenshot: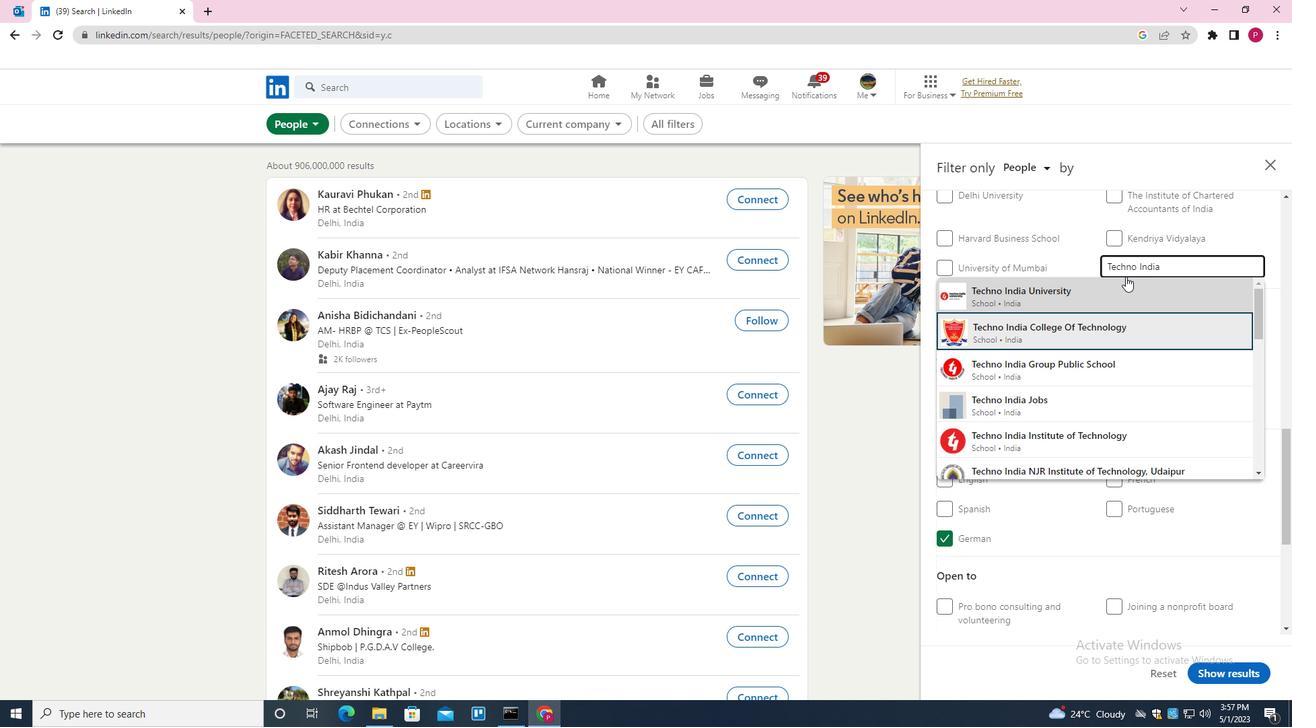 
Action: Mouse moved to (1084, 310)
Screenshot: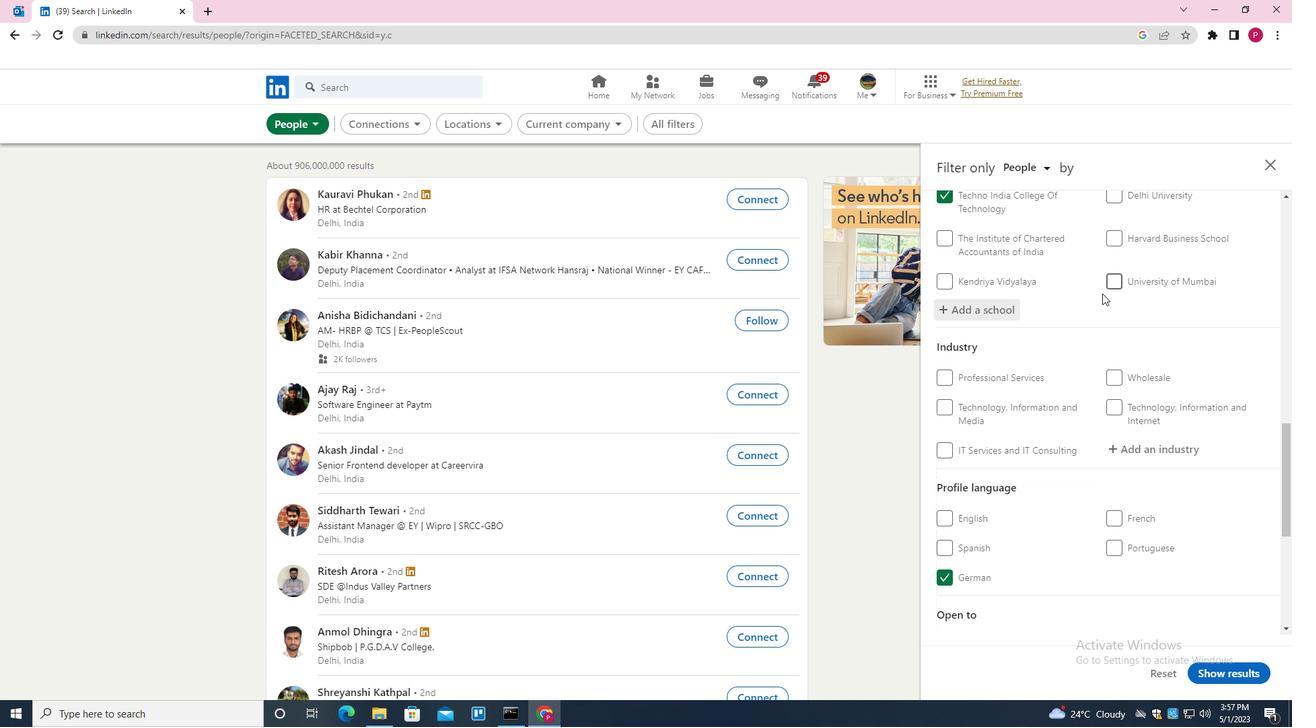
Action: Mouse scrolled (1084, 309) with delta (0, 0)
Screenshot: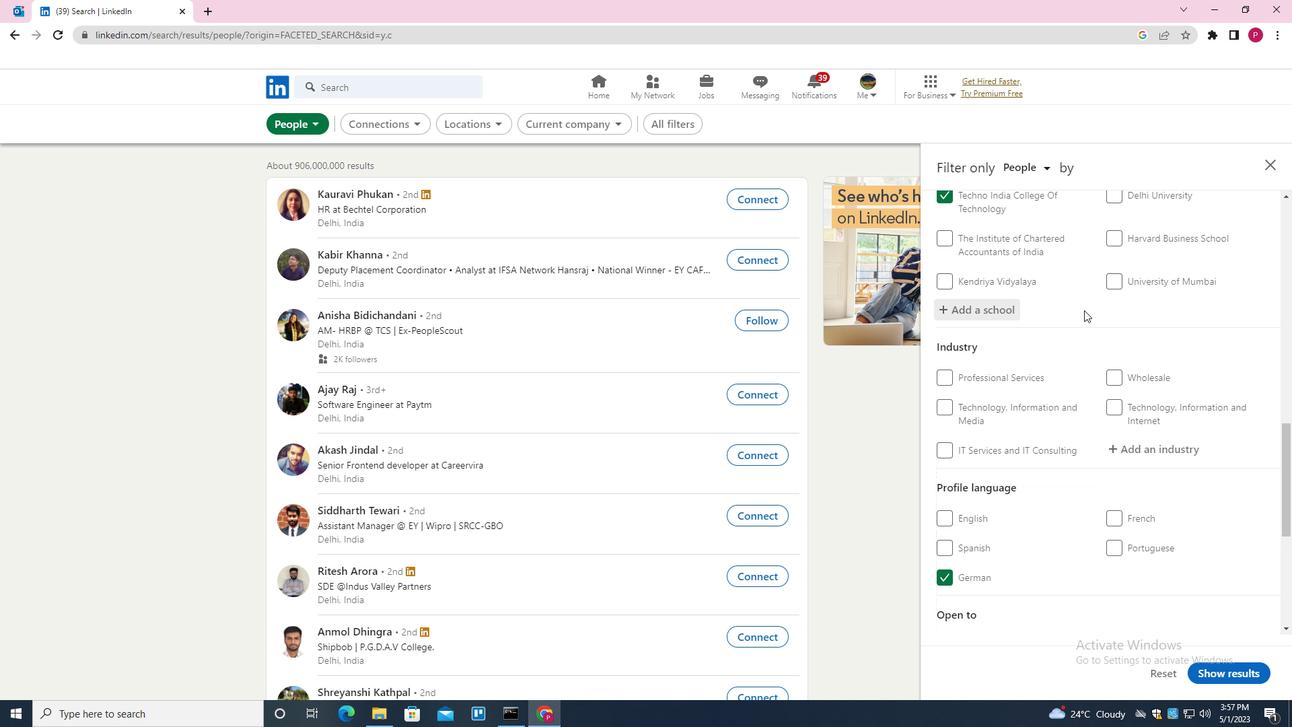 
Action: Mouse scrolled (1084, 309) with delta (0, 0)
Screenshot: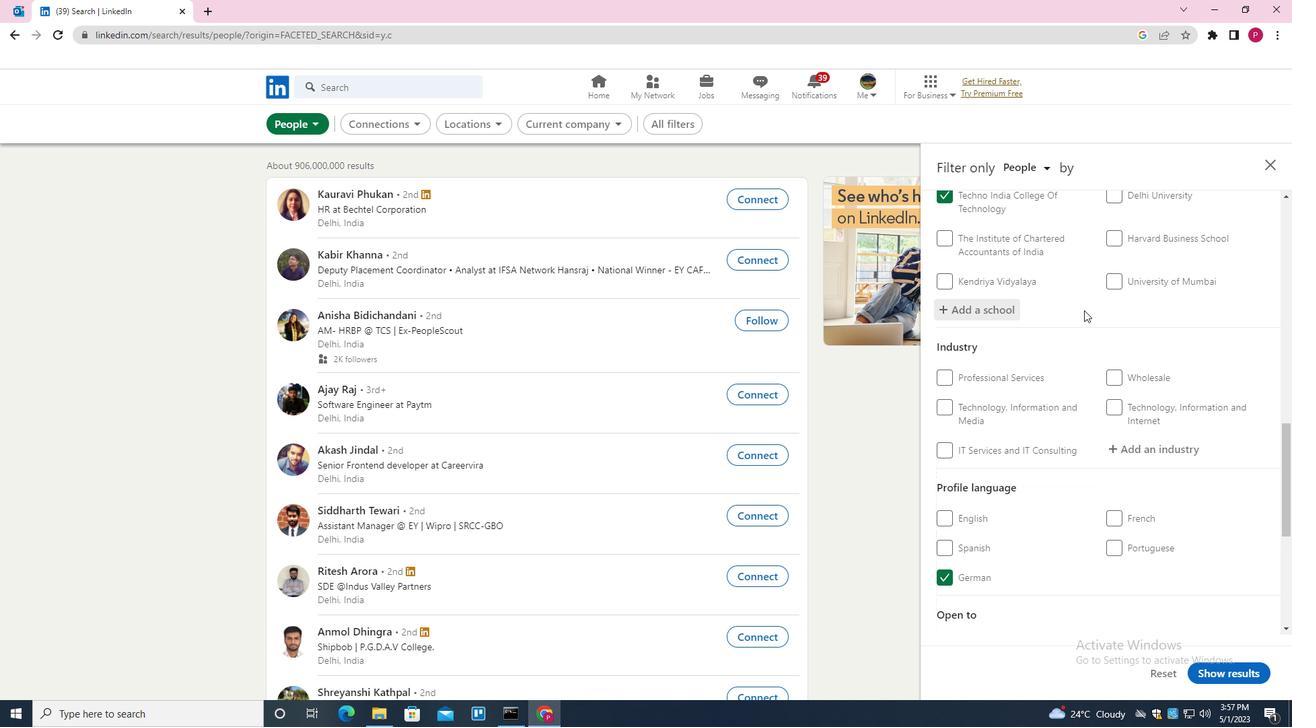
Action: Mouse scrolled (1084, 309) with delta (0, 0)
Screenshot: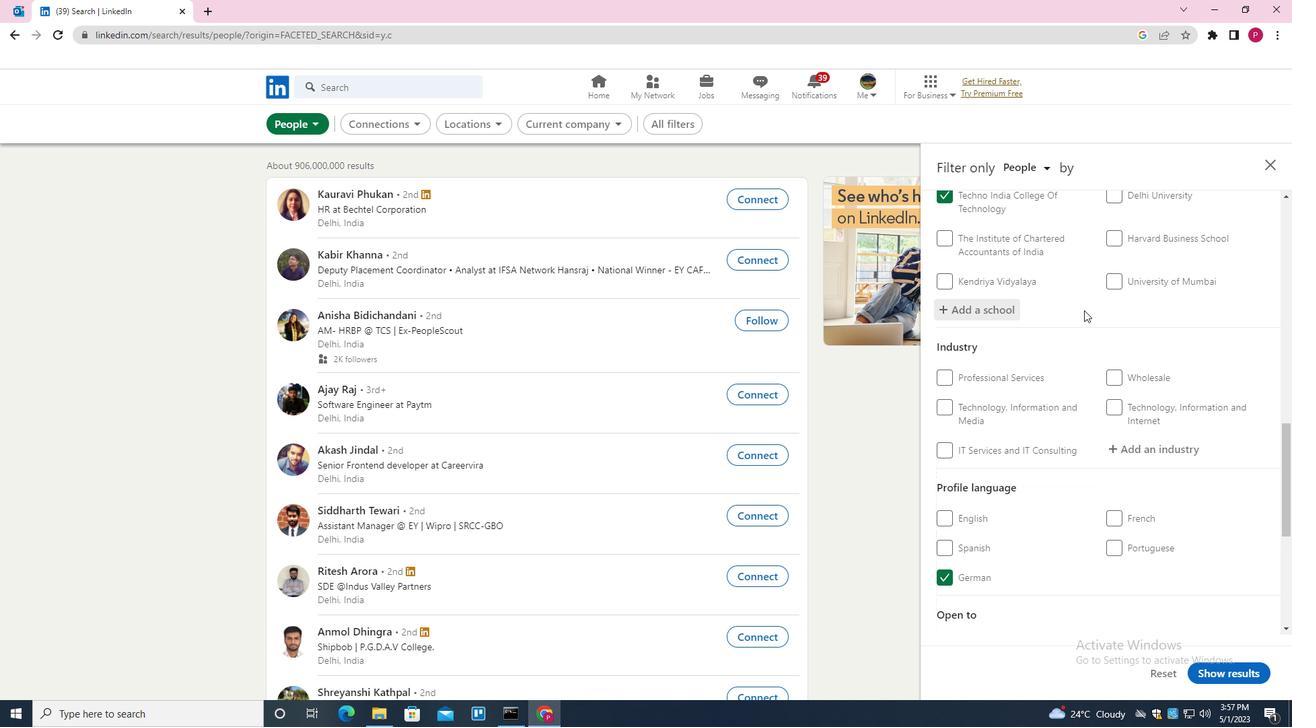 
Action: Mouse moved to (1172, 247)
Screenshot: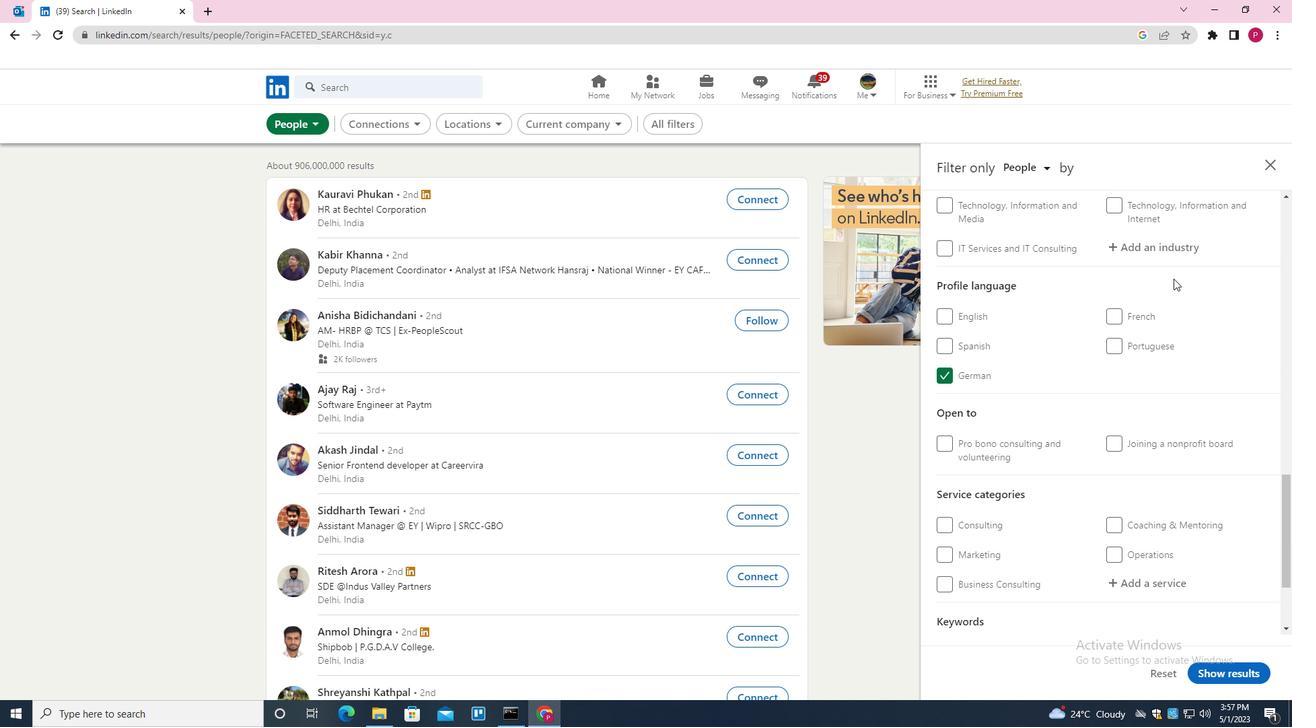 
Action: Mouse pressed left at (1172, 247)
Screenshot: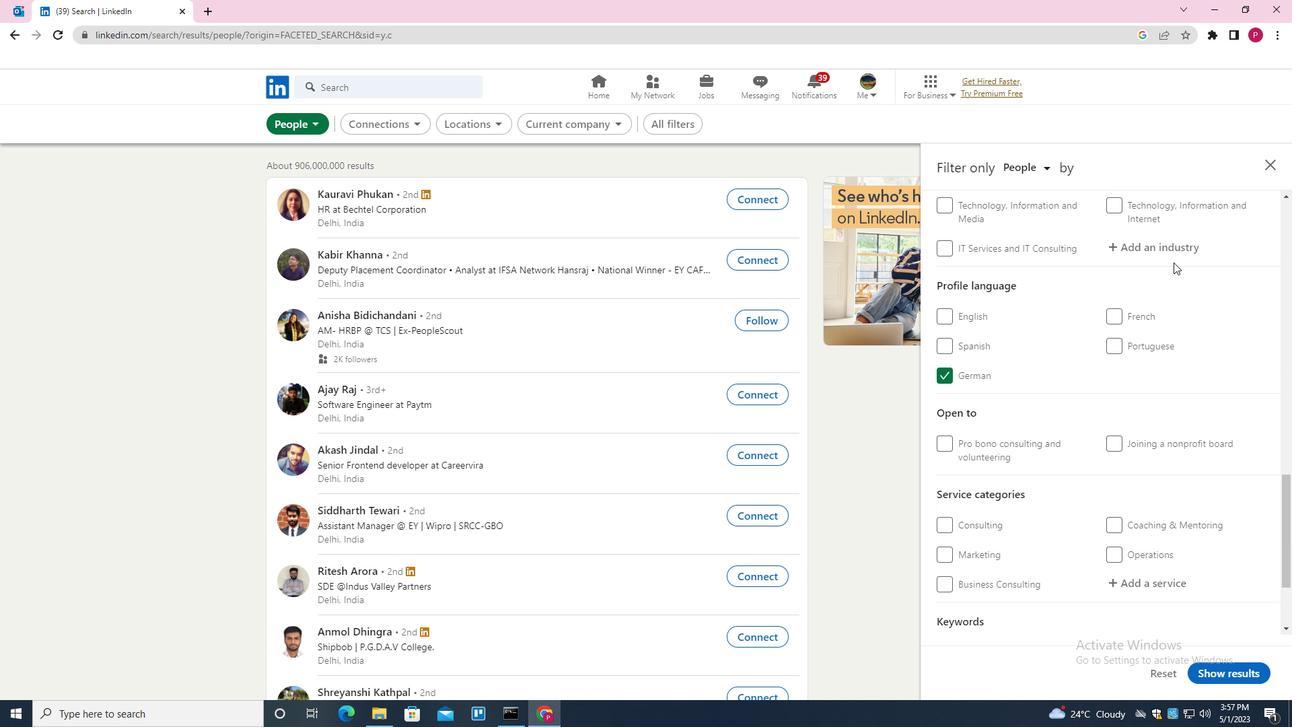 
Action: Mouse moved to (1162, 251)
Screenshot: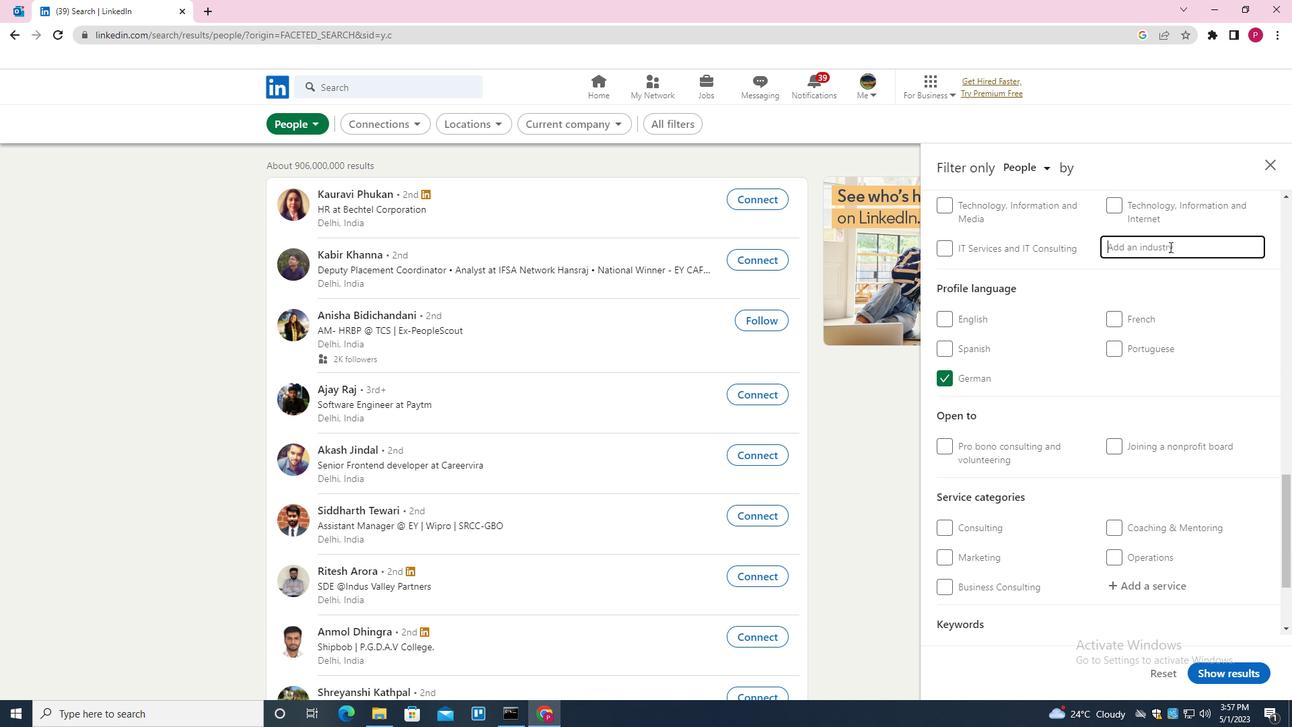 
Action: Key pressed <Key.shift><Key.shift><Key.shift><Key.shift><Key.shift><Key.shift><Key.shift><Key.shift><Key.shift><Key.shift><Key.shift><Key.shift><Key.shift><Key.shift><Key.shift><Key.shift><Key.shift><Key.shift><Key.shift><Key.shift><Key.shift><Key.shift><Key.shift><Key.shift><Key.shift>INTERIRBAN
Screenshot: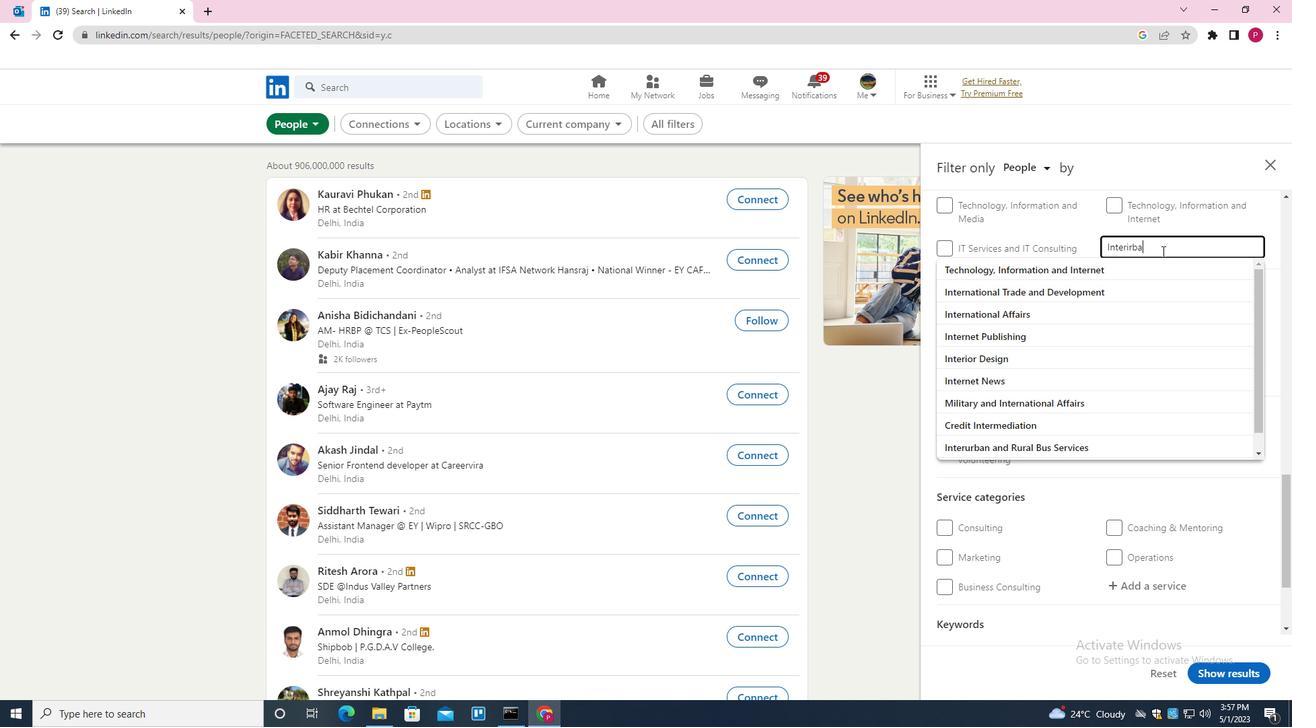 
Action: Mouse moved to (1161, 252)
Screenshot: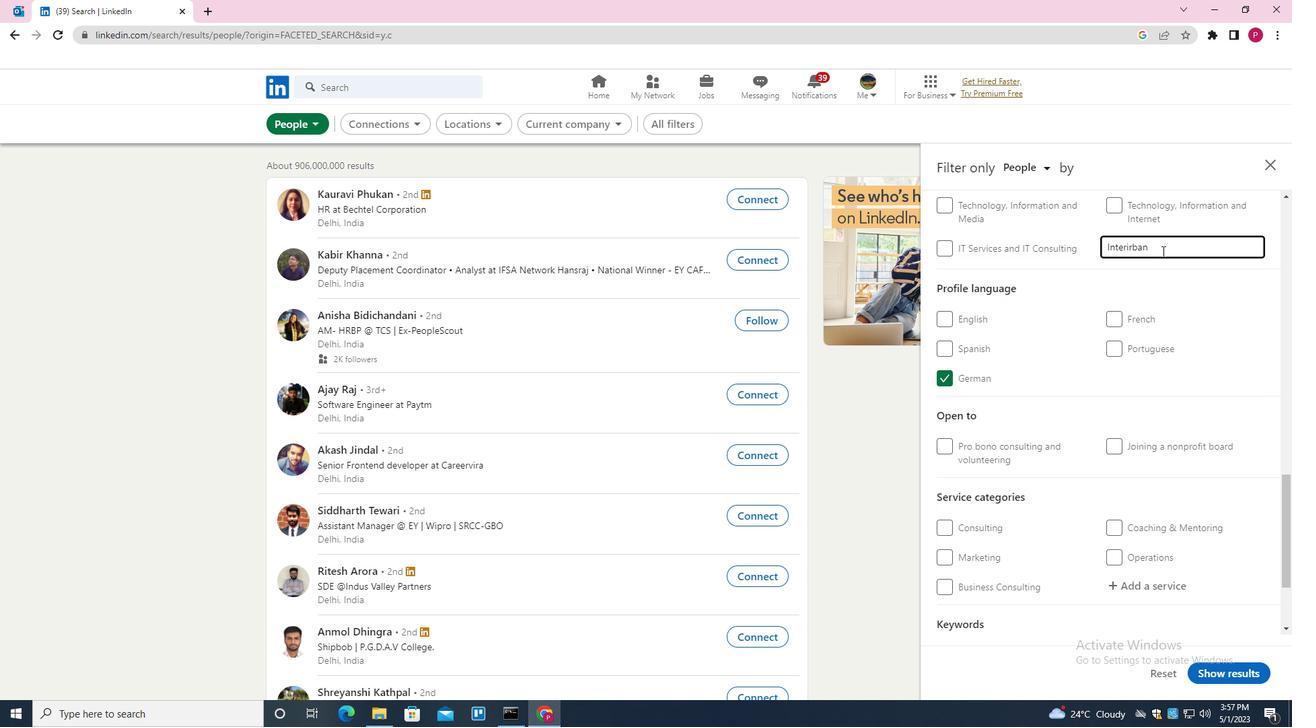 
Action: Key pressed <Key.backspace><Key.backspace><Key.backspace><Key.backspace><Key.backspace><Key.backspace><Key.down><Key.down><Key.down><Key.down><Key.down><Key.down><Key.down><Key.down><Key.down><Key.down><Key.down><Key.up><Key.enter>
Screenshot: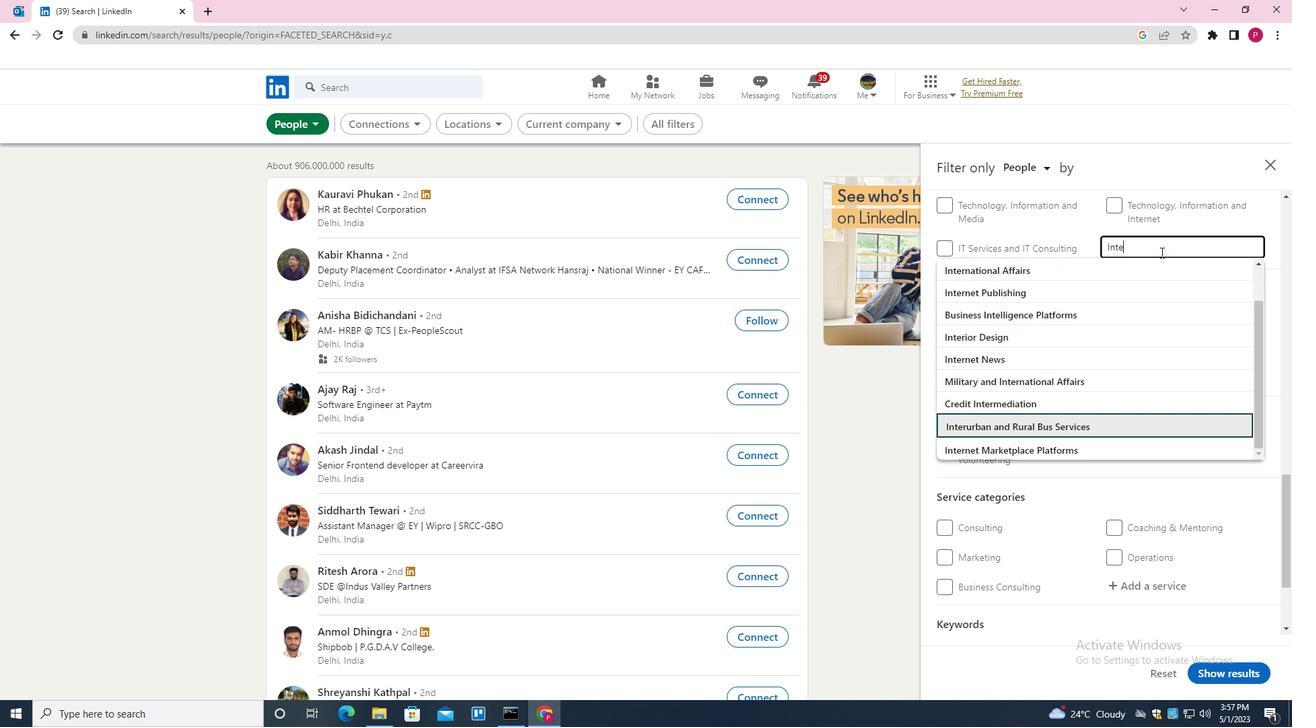 
Action: Mouse moved to (1091, 325)
Screenshot: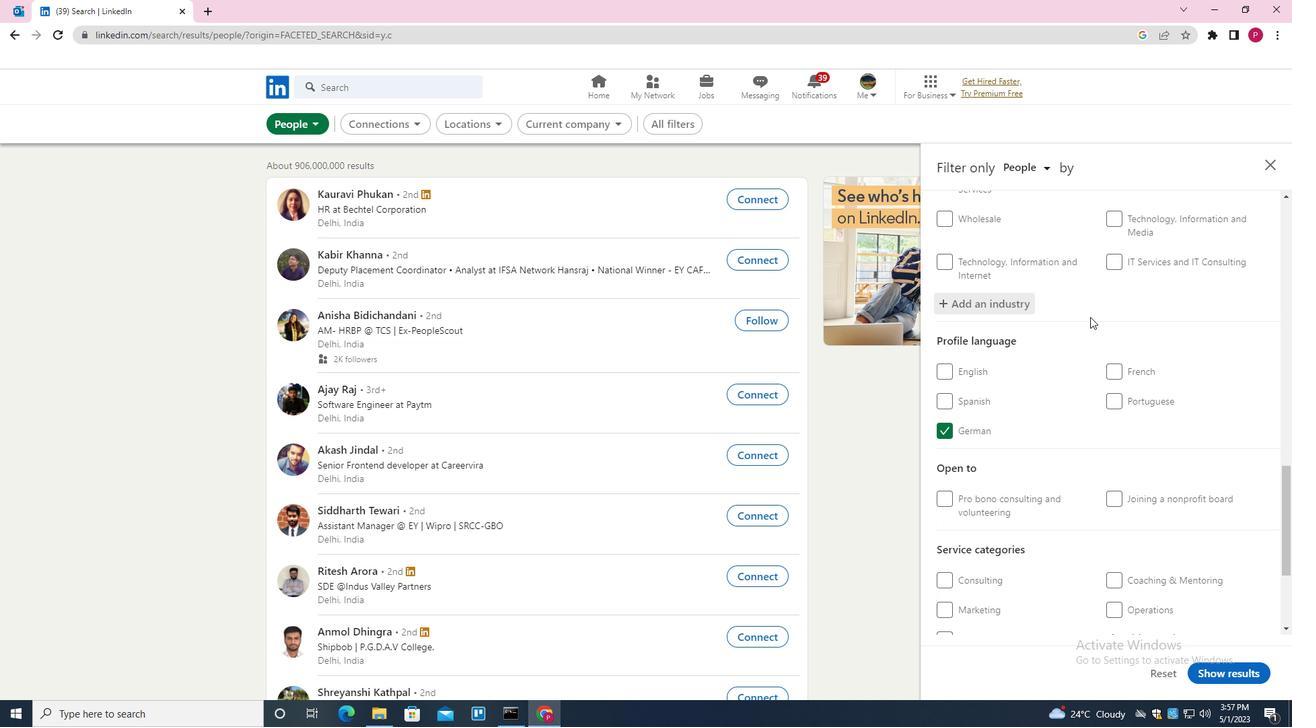 
Action: Mouse scrolled (1091, 325) with delta (0, 0)
Screenshot: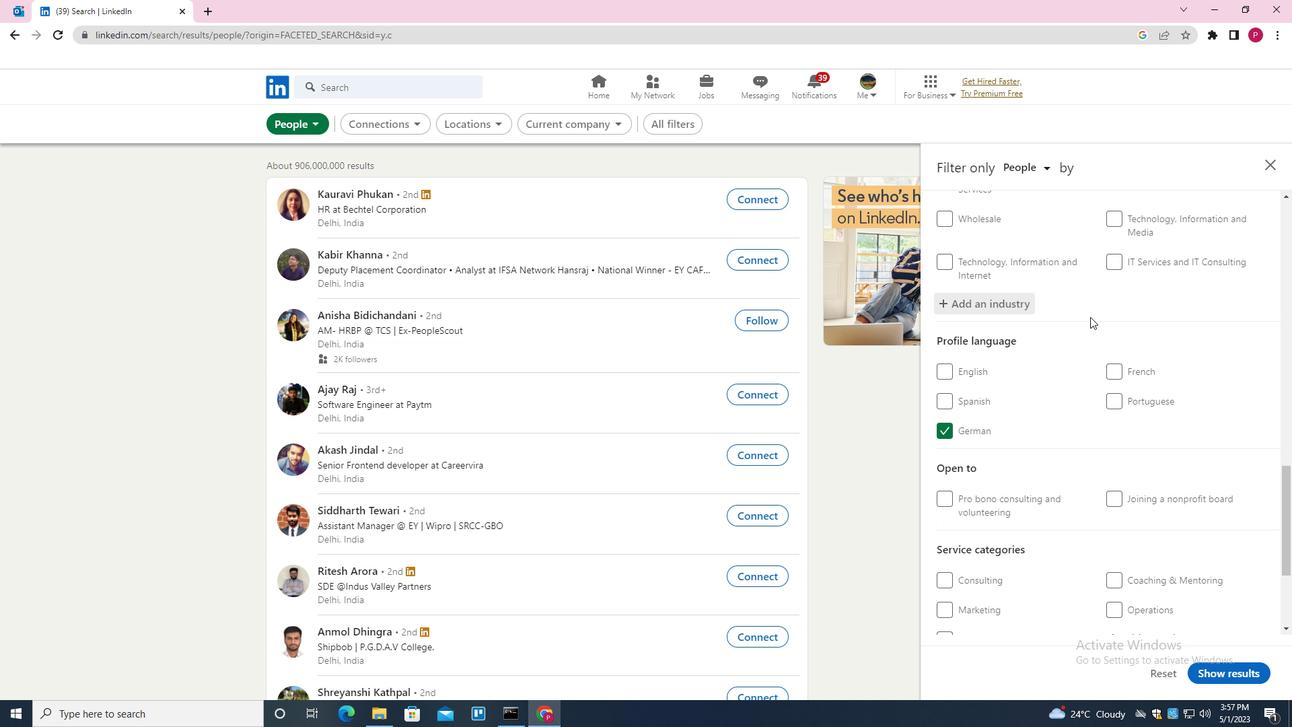 
Action: Mouse moved to (1096, 335)
Screenshot: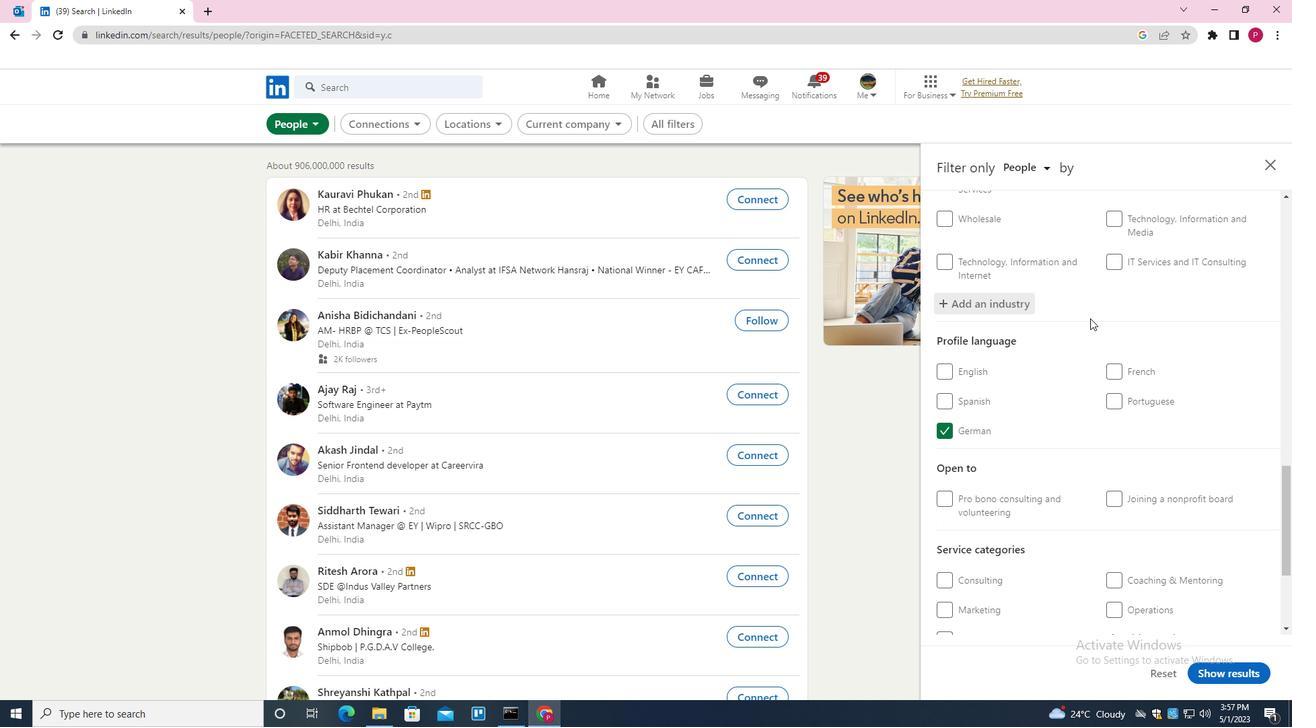 
Action: Mouse scrolled (1096, 335) with delta (0, 0)
Screenshot: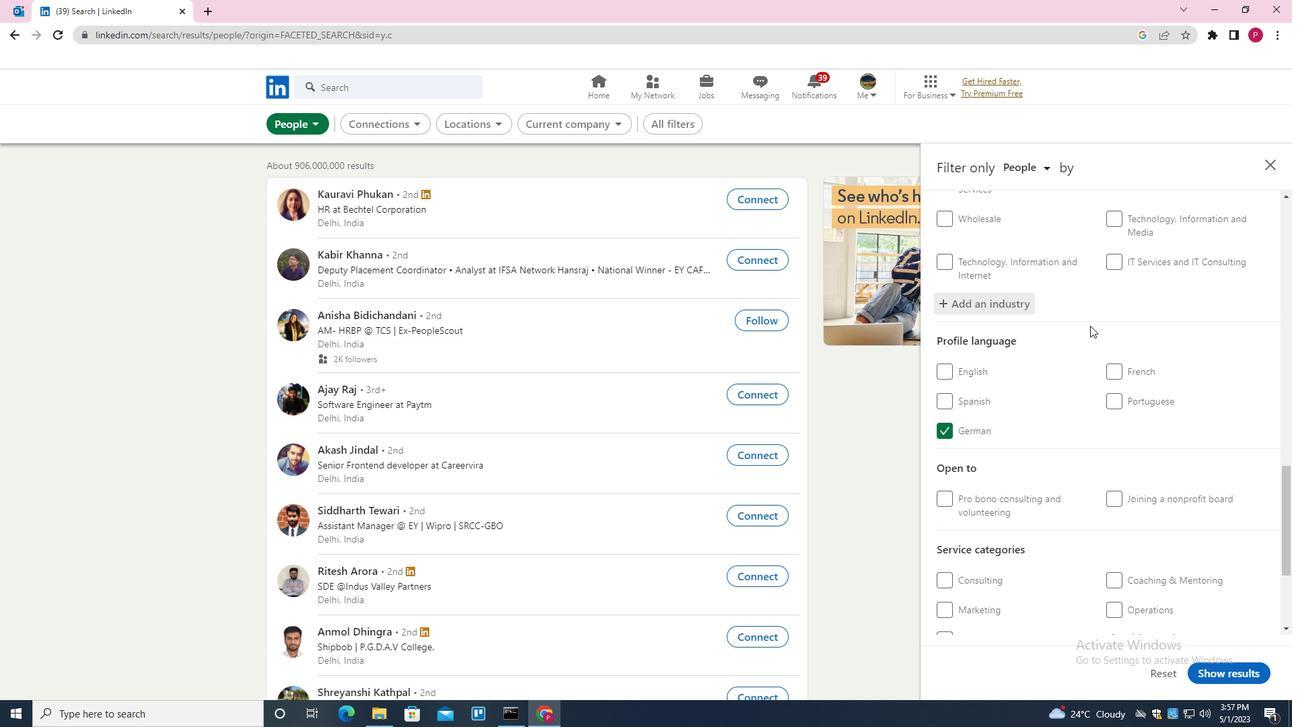 
Action: Mouse moved to (1097, 339)
Screenshot: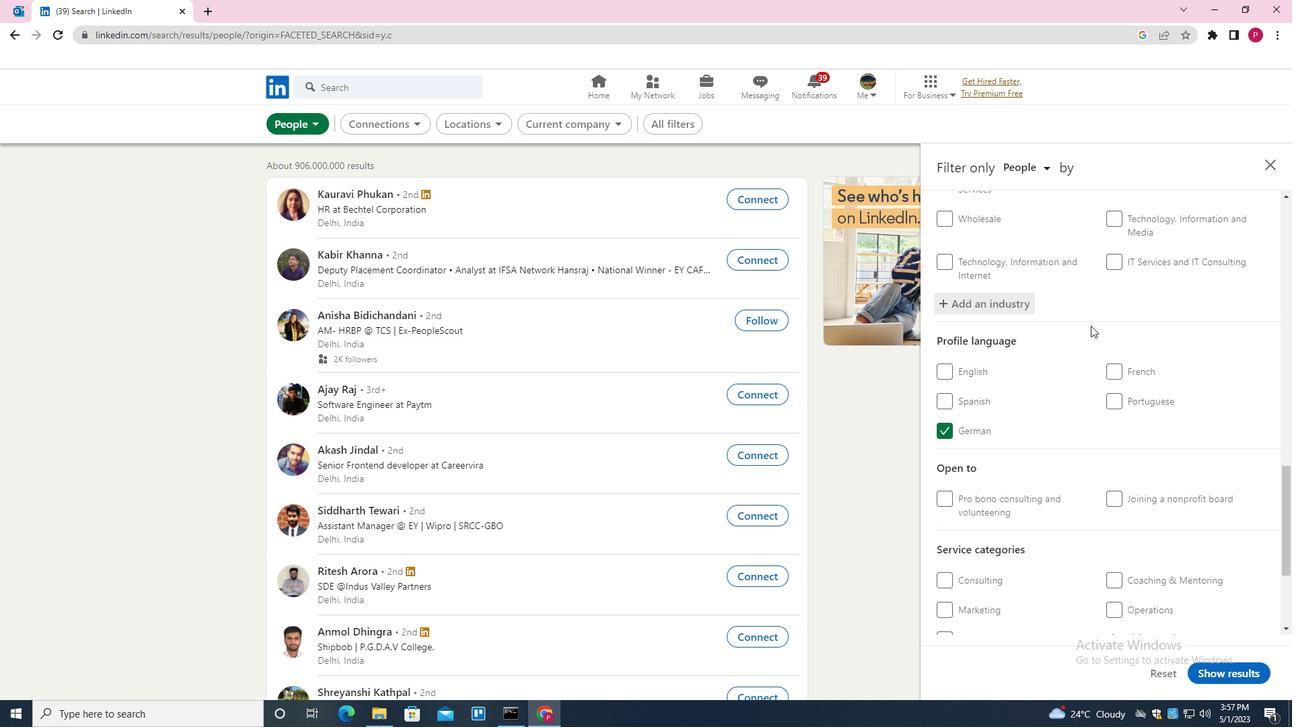 
Action: Mouse scrolled (1097, 338) with delta (0, 0)
Screenshot: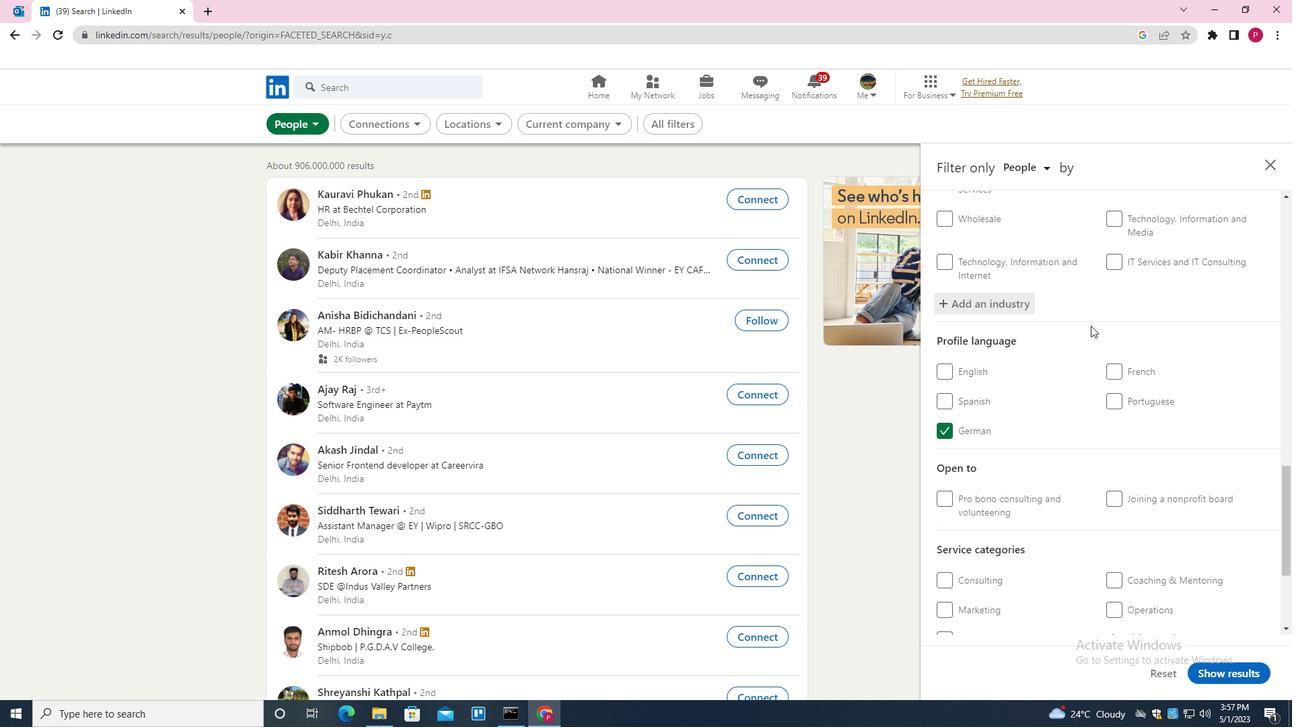 
Action: Mouse moved to (1100, 344)
Screenshot: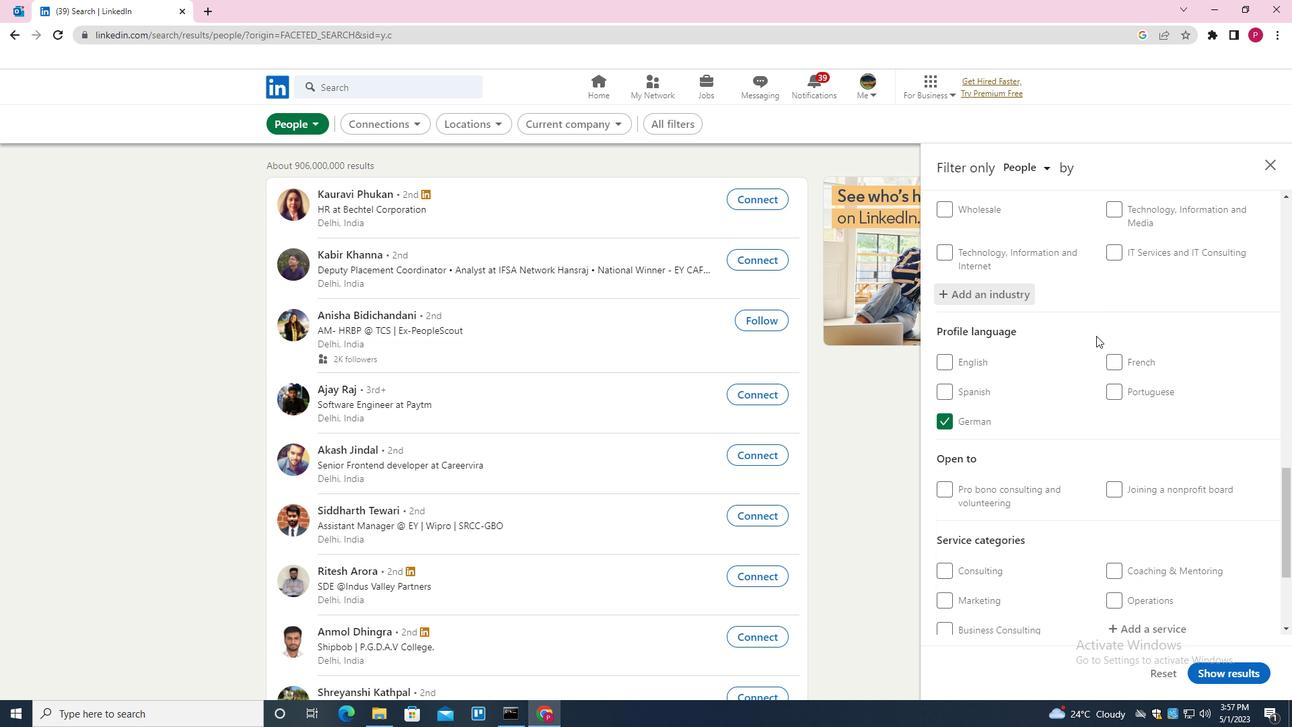 
Action: Mouse scrolled (1100, 344) with delta (0, 0)
Screenshot: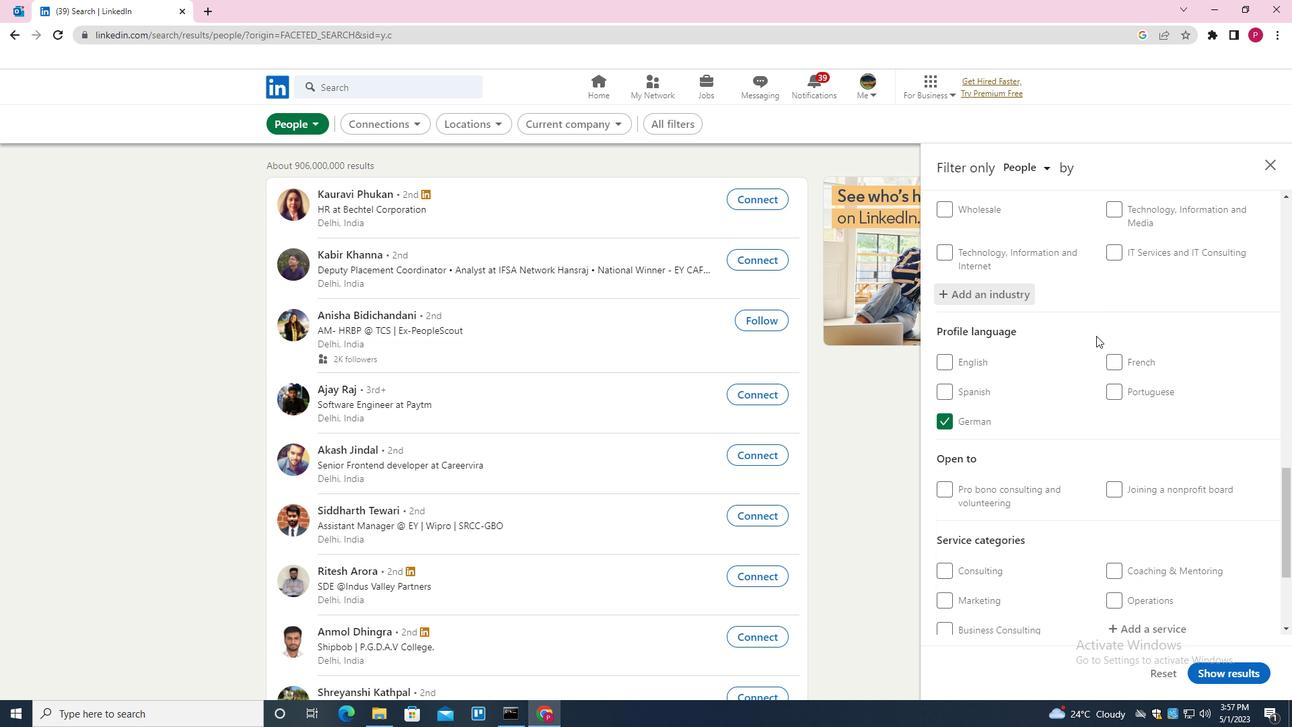 
Action: Mouse moved to (1149, 446)
Screenshot: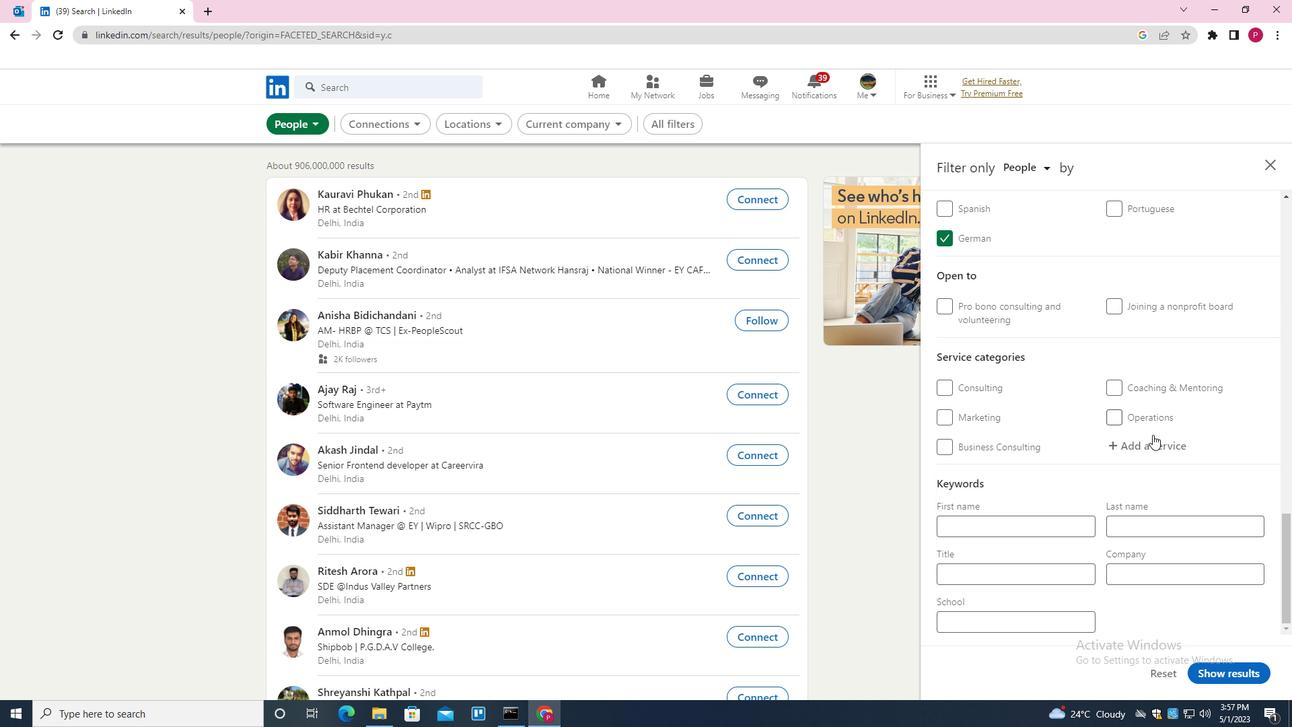 
Action: Mouse pressed left at (1149, 446)
Screenshot: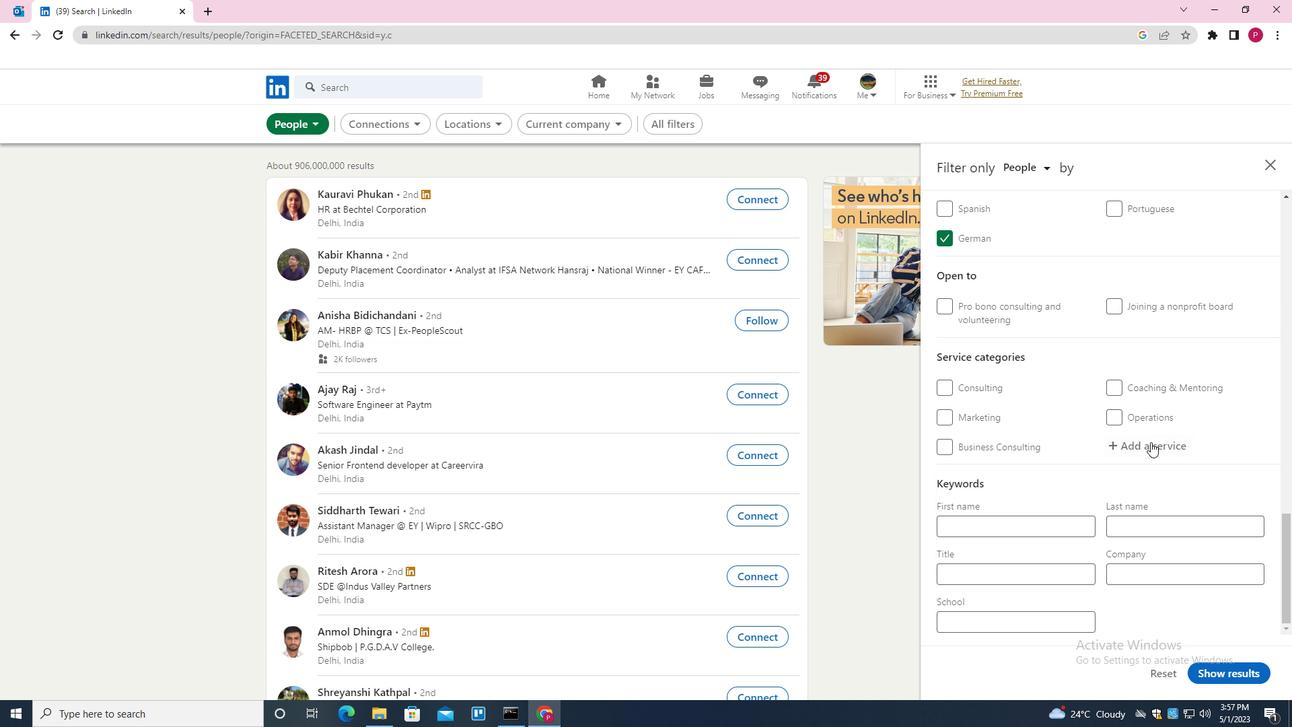 
Action: Key pressed <Key.shift><Key.shift><Key.shift><Key.shift><Key.shift><Key.shift><Key.shift>PUBLIC<Key.down><Key.enter>
Screenshot: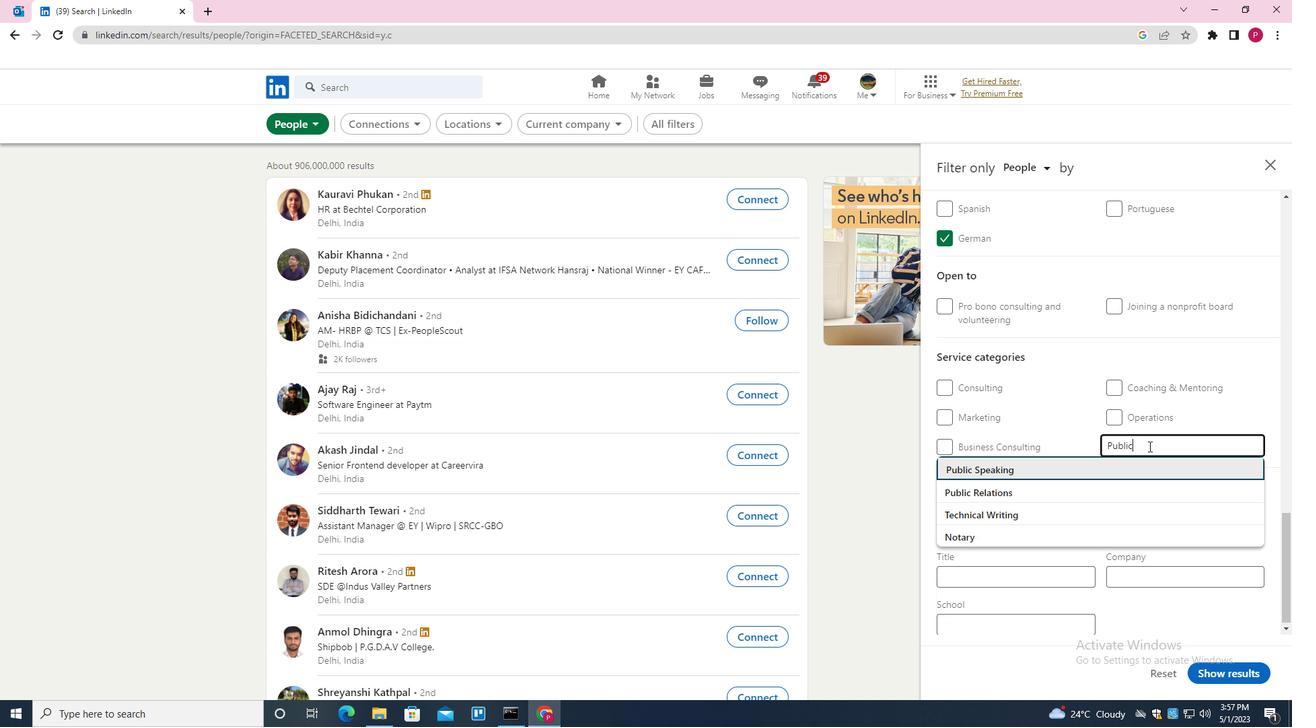 
Action: Mouse moved to (1148, 446)
Screenshot: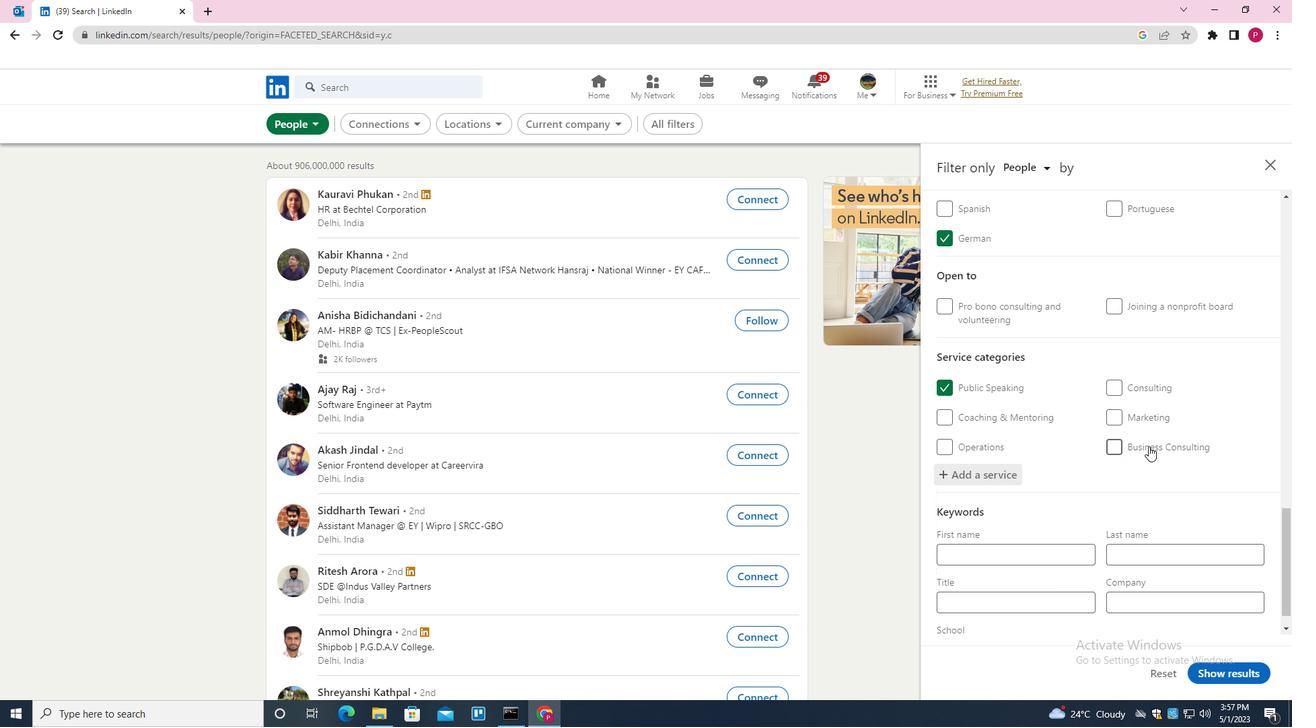 
Action: Mouse scrolled (1148, 445) with delta (0, 0)
Screenshot: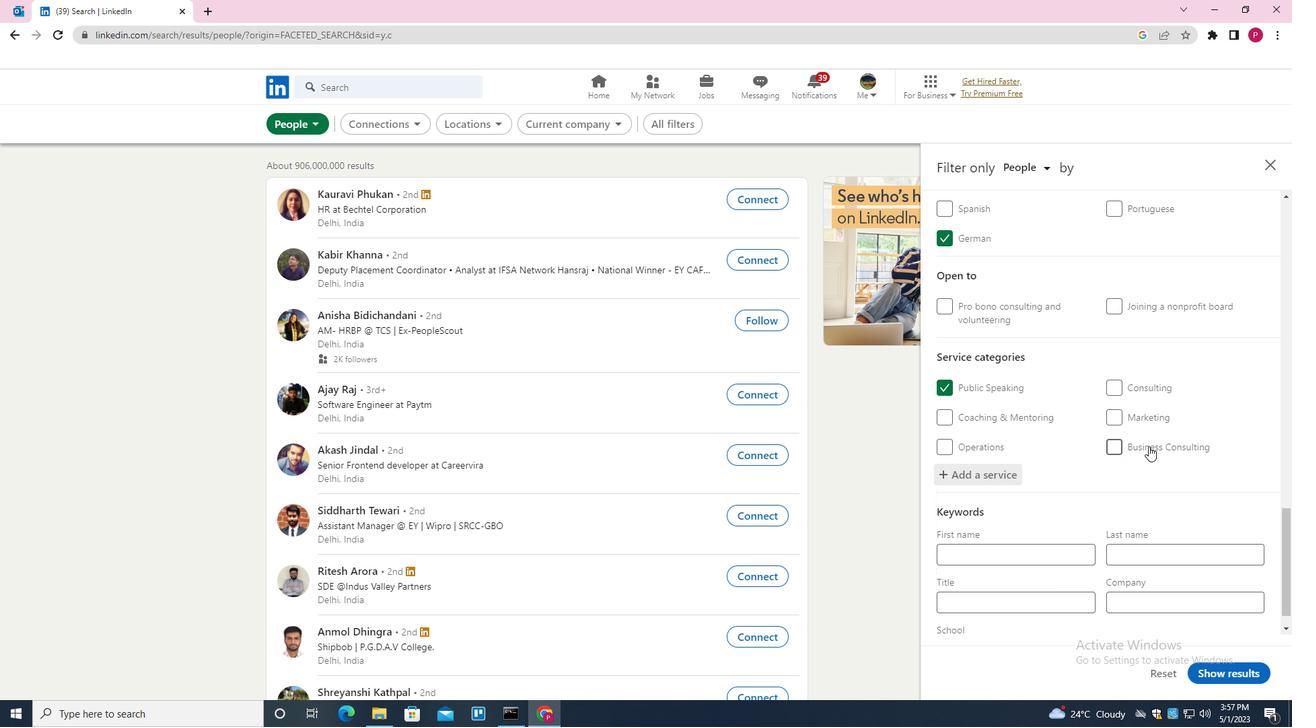 
Action: Mouse moved to (1147, 448)
Screenshot: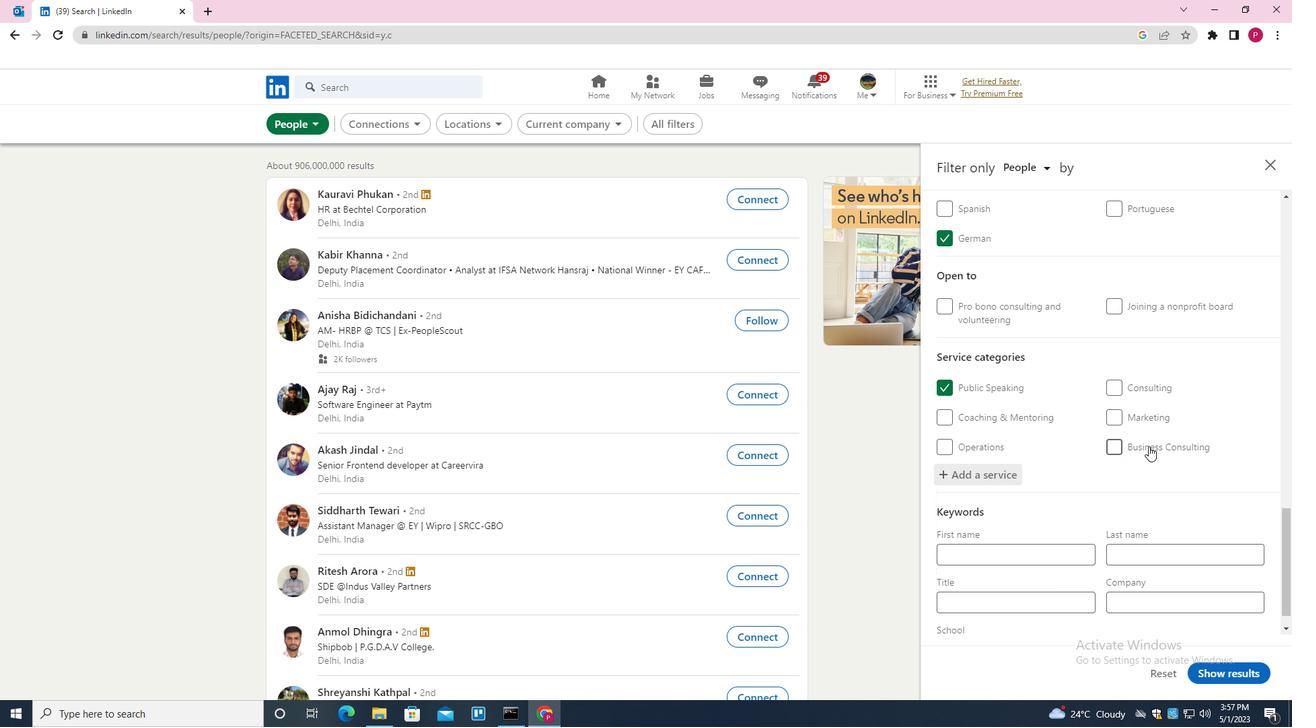 
Action: Mouse scrolled (1147, 447) with delta (0, 0)
Screenshot: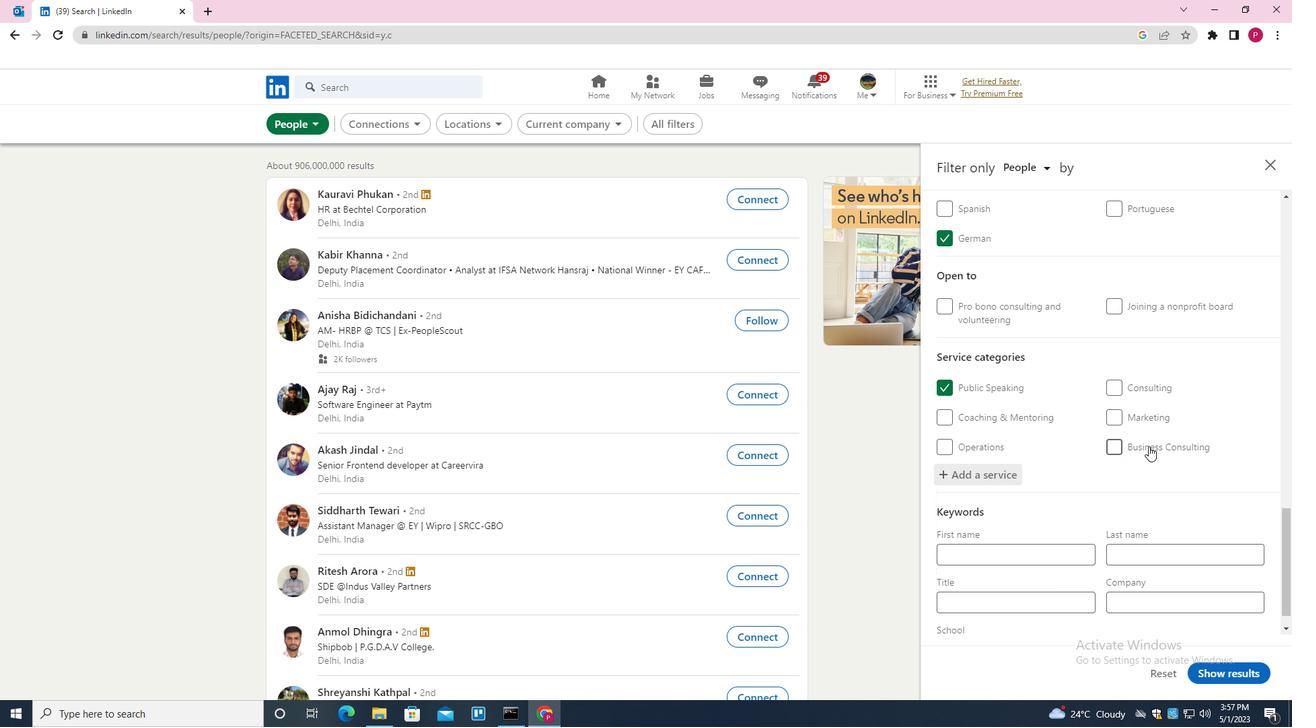 
Action: Mouse moved to (1146, 449)
Screenshot: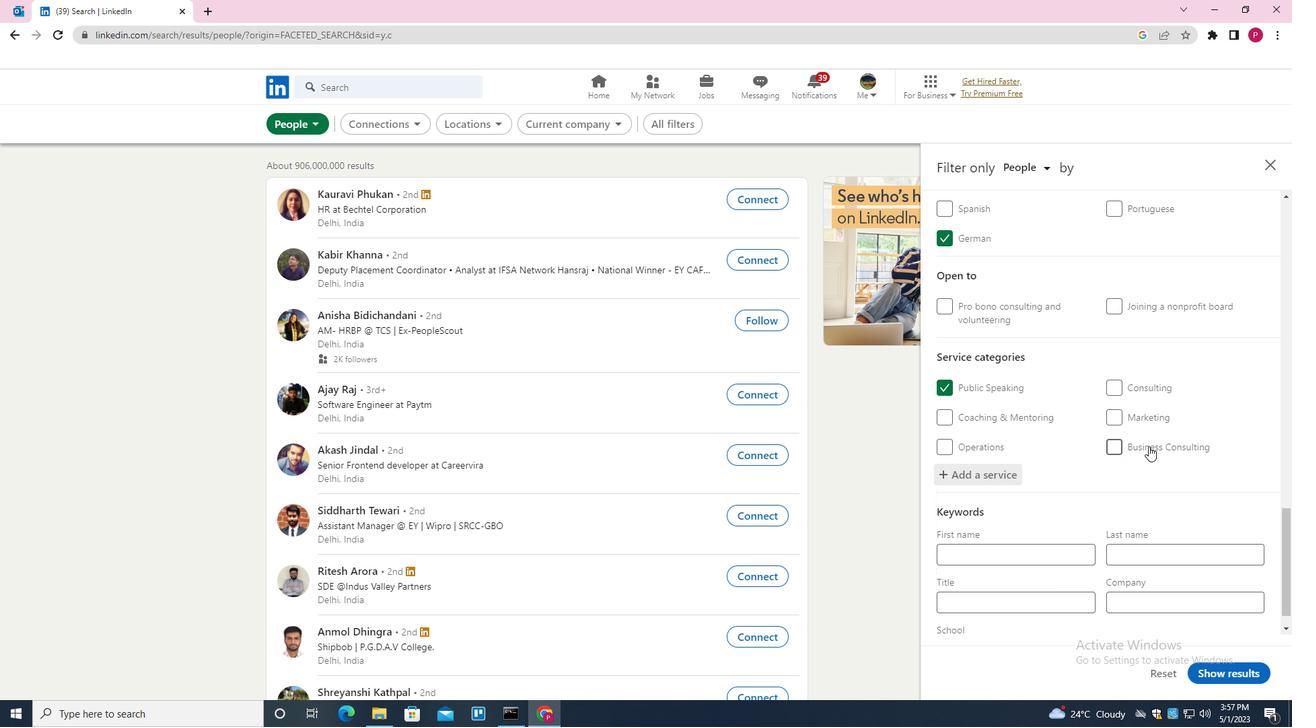 
Action: Mouse scrolled (1146, 448) with delta (0, 0)
Screenshot: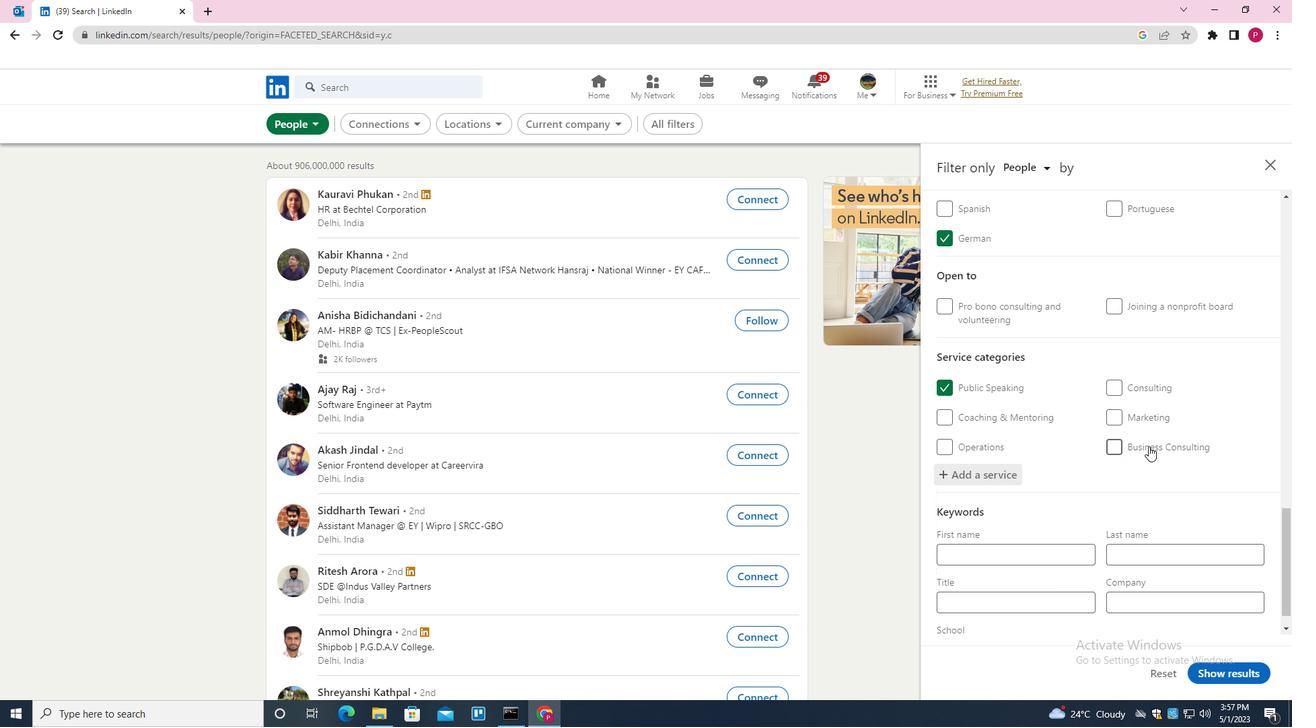 
Action: Mouse scrolled (1146, 448) with delta (0, 0)
Screenshot: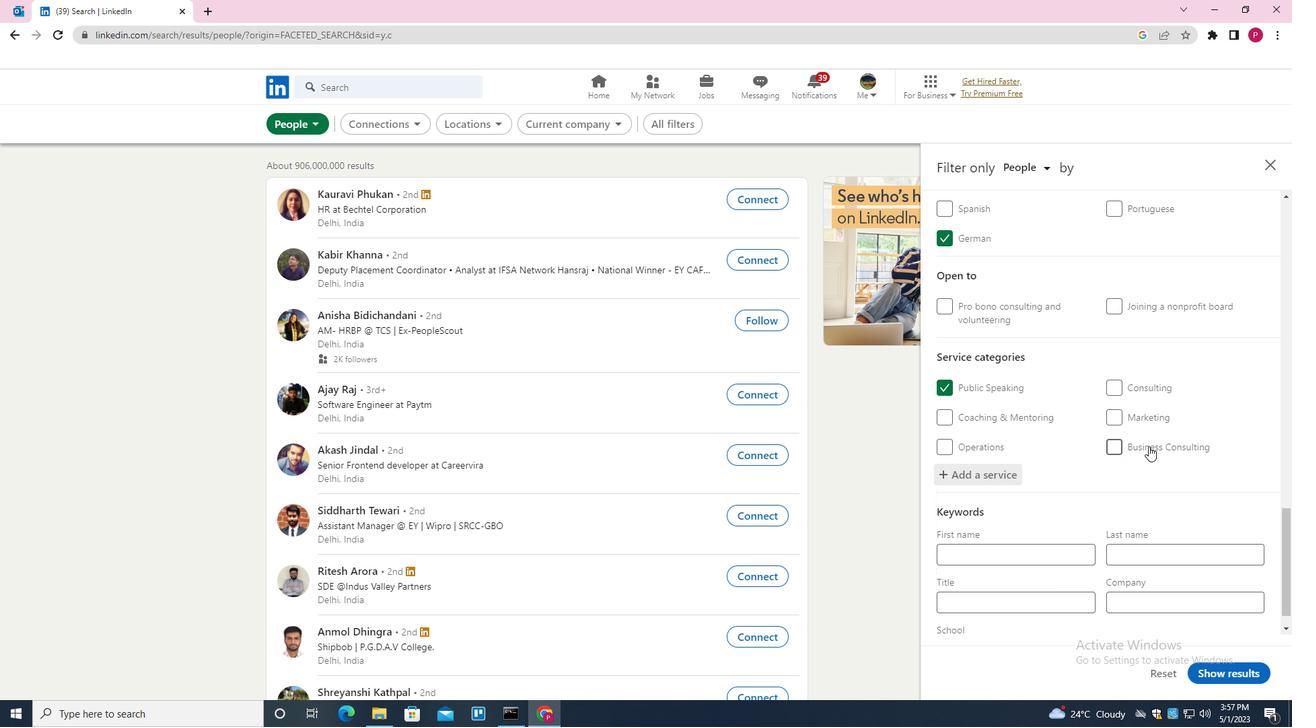 
Action: Mouse moved to (1143, 451)
Screenshot: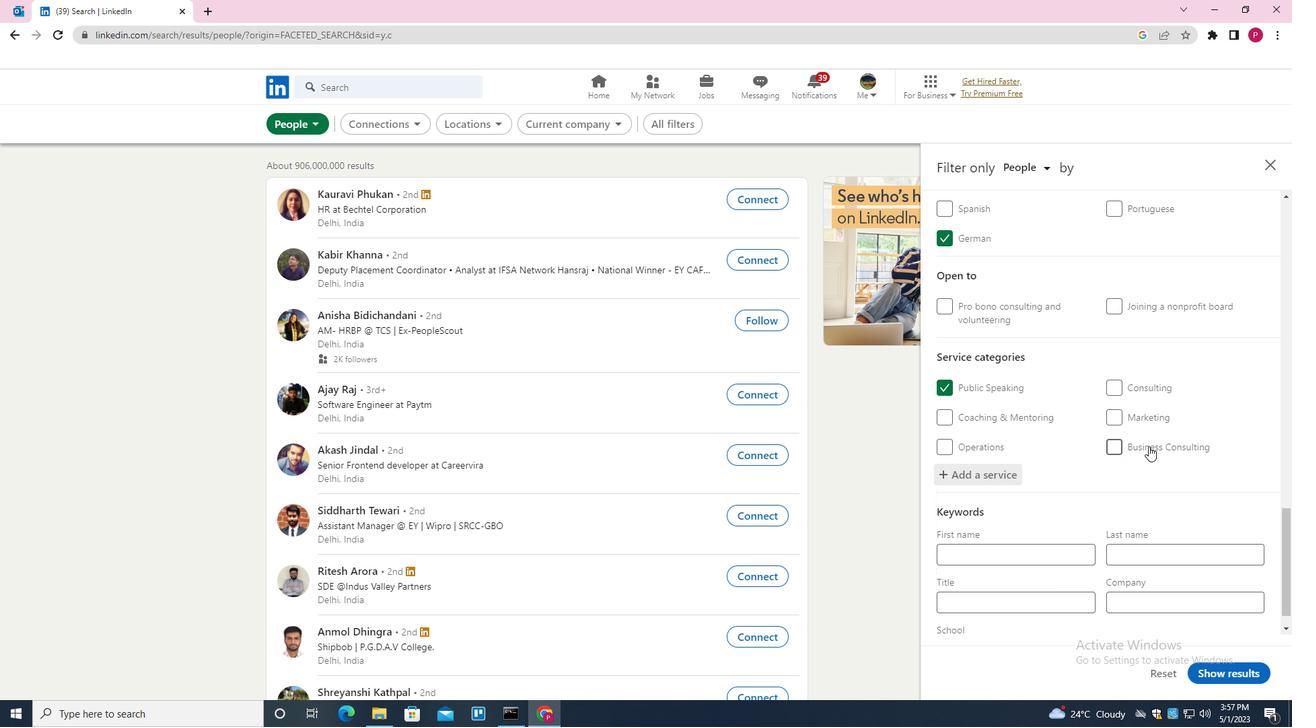 
Action: Mouse scrolled (1143, 450) with delta (0, 0)
Screenshot: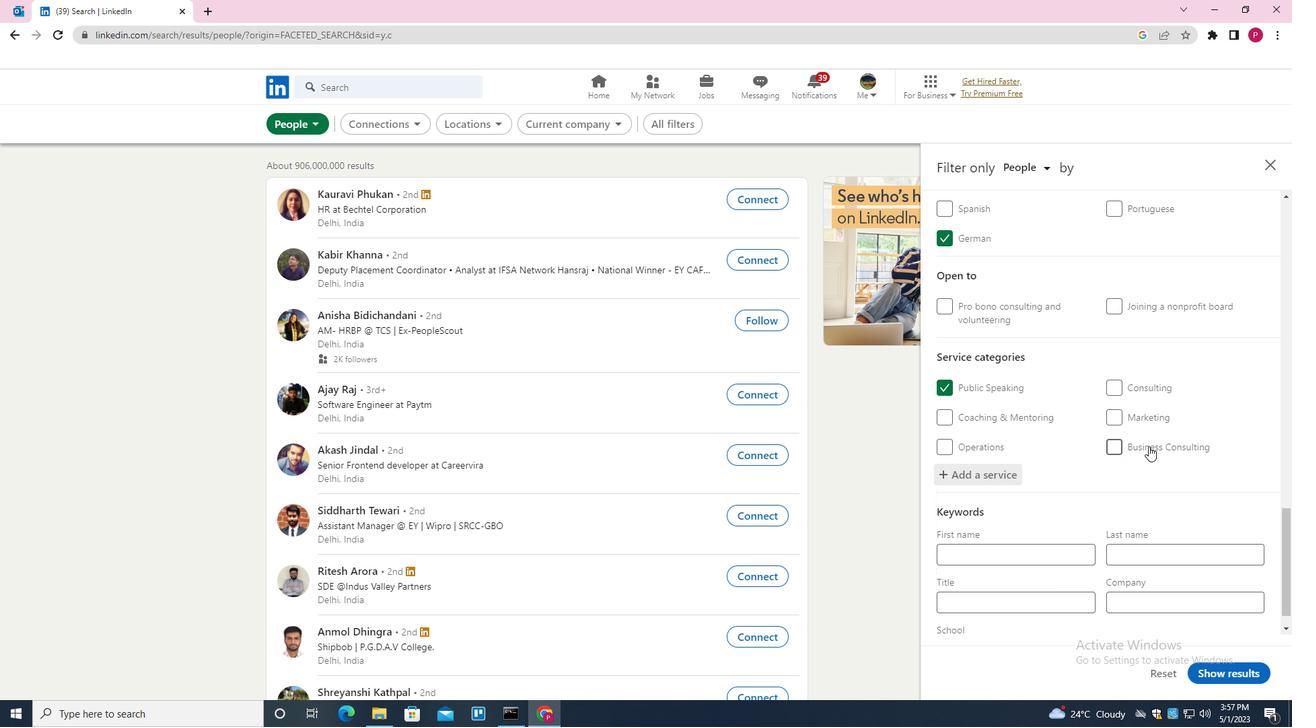 
Action: Mouse moved to (1137, 455)
Screenshot: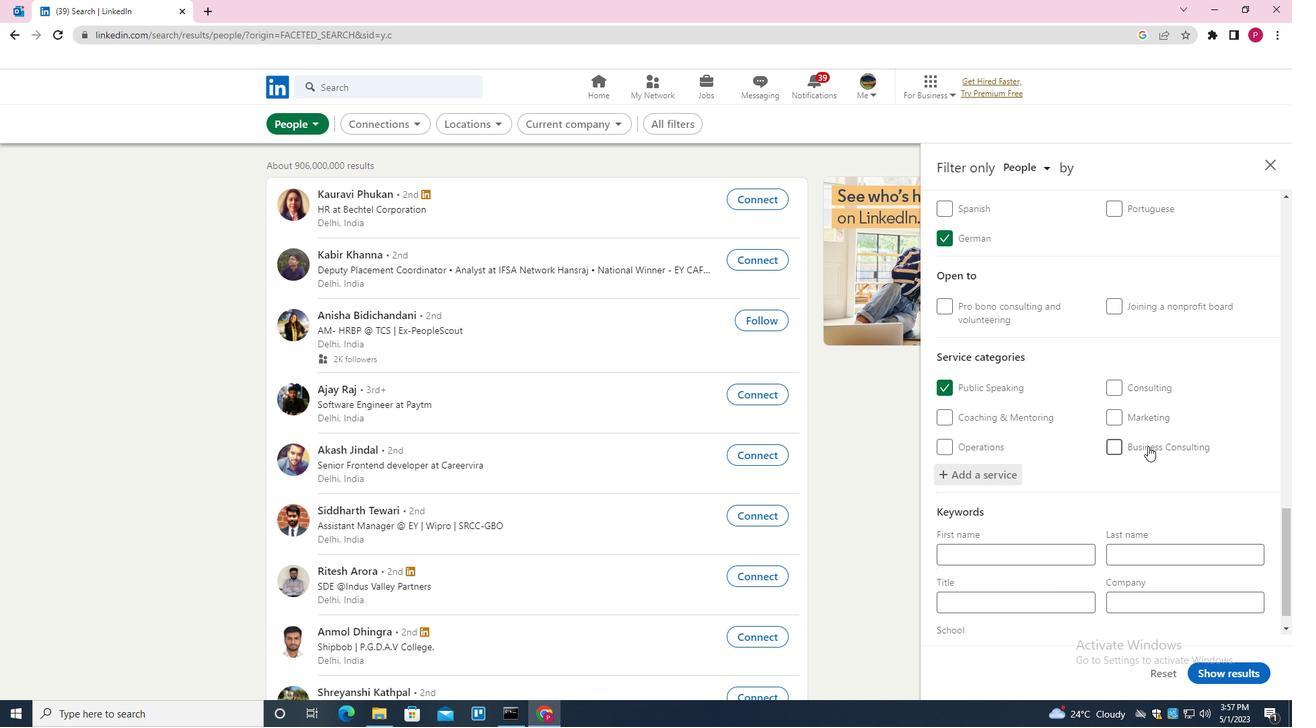 
Action: Mouse scrolled (1137, 455) with delta (0, 0)
Screenshot: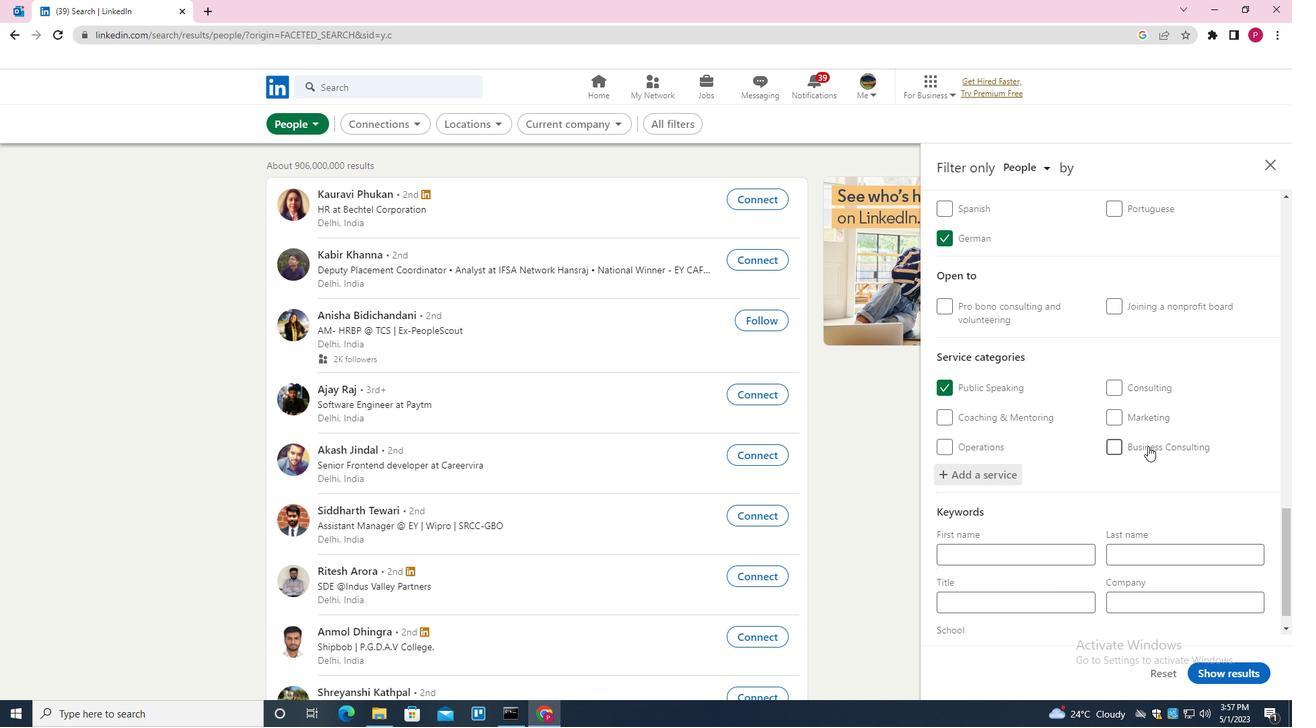 
Action: Mouse moved to (1050, 573)
Screenshot: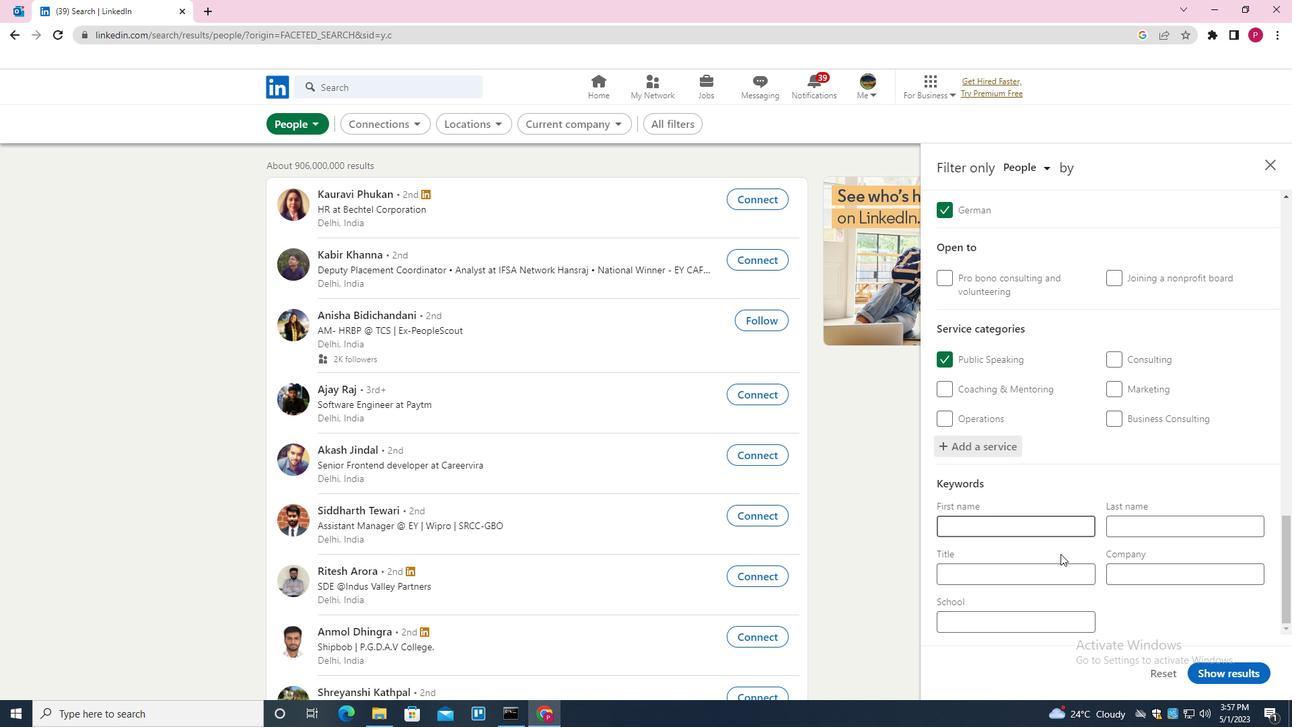 
Action: Mouse pressed left at (1050, 573)
Screenshot: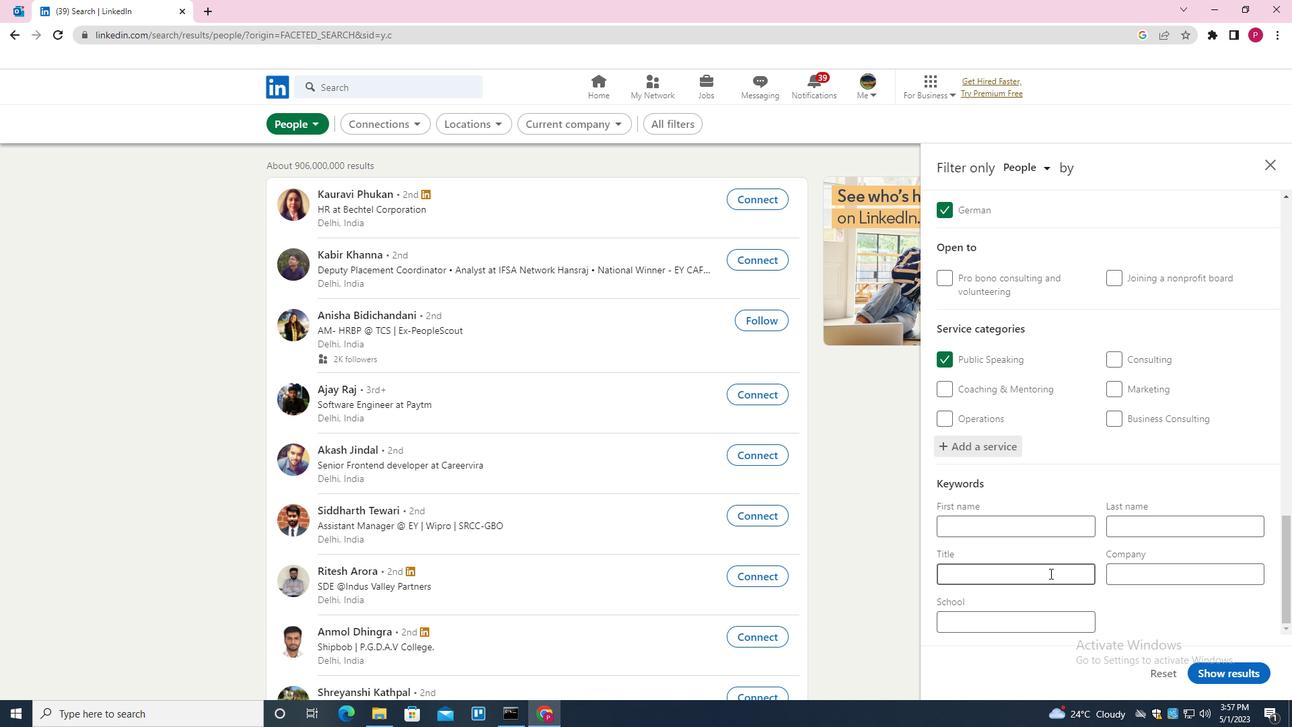
Action: Key pressed <Key.shift>CHIEF<Key.space><Key.shift>PEOPLE<Key.space><Key.shift><Key.shift><Key.shift><Key.shift>OFFICER
Screenshot: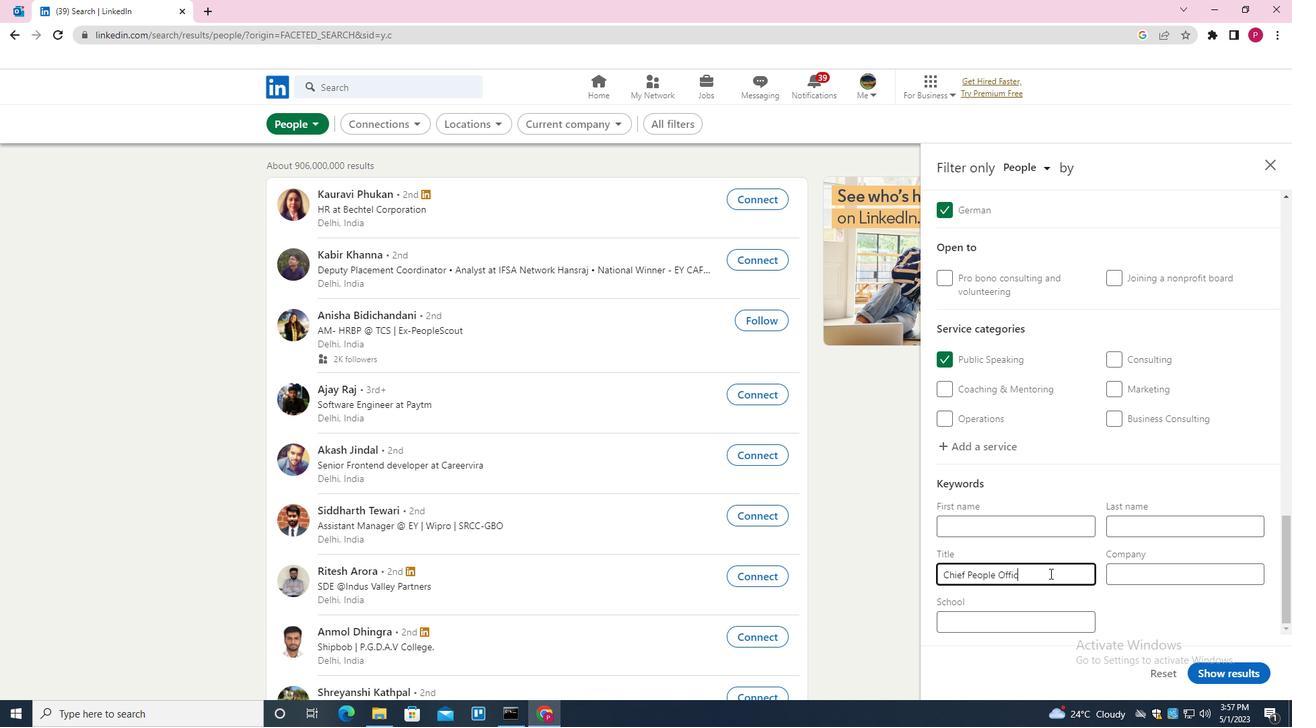 
Action: Mouse moved to (1232, 674)
Screenshot: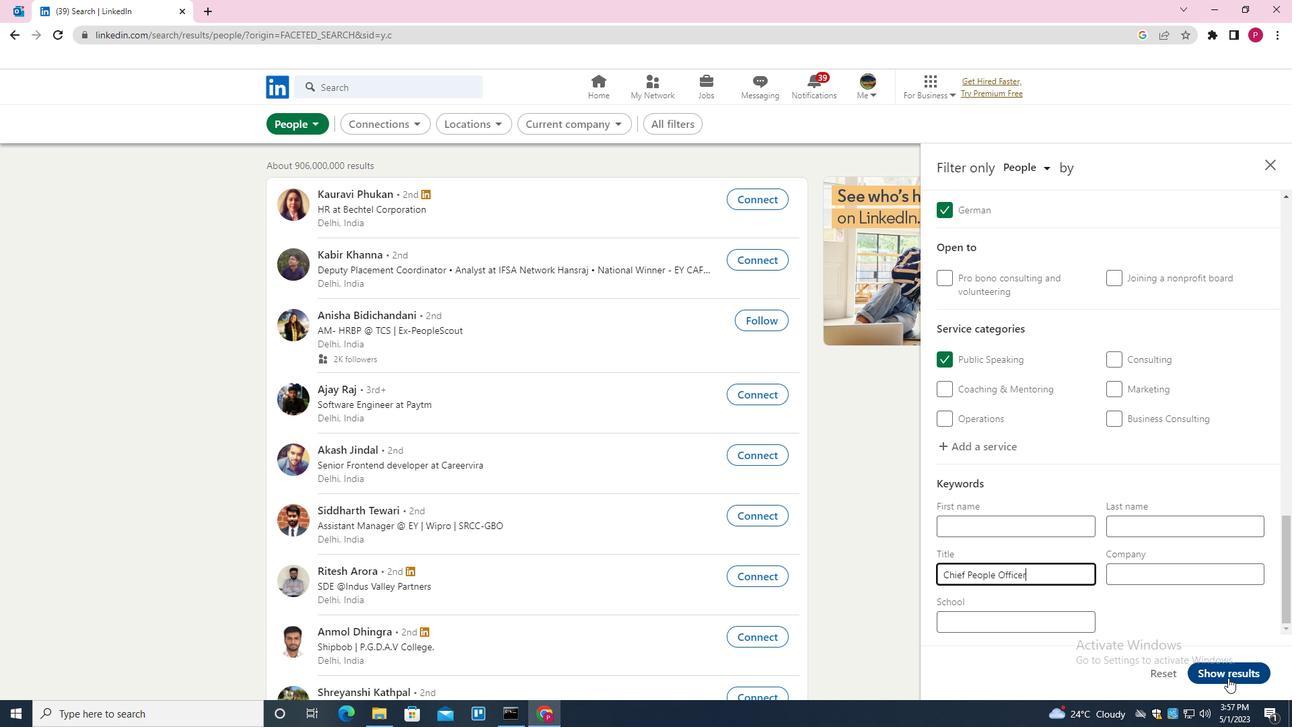 
Action: Mouse pressed left at (1232, 674)
Screenshot: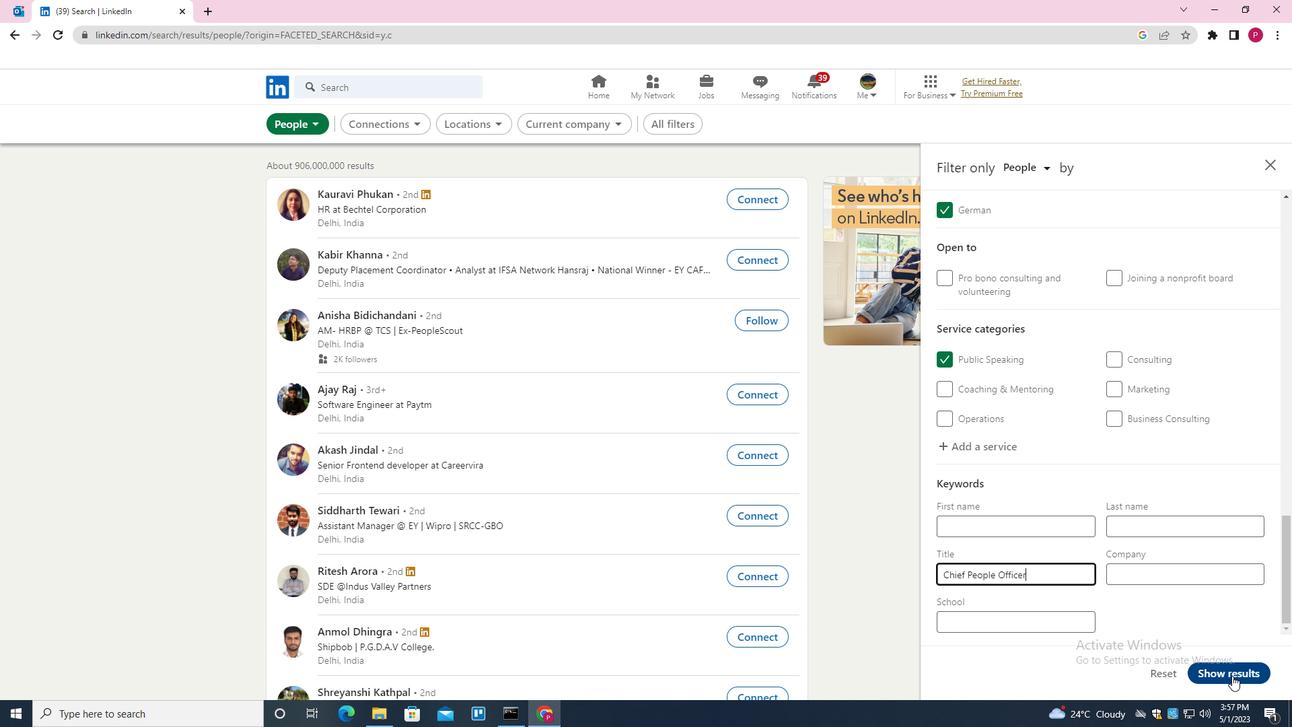 
Action: Mouse moved to (684, 383)
Screenshot: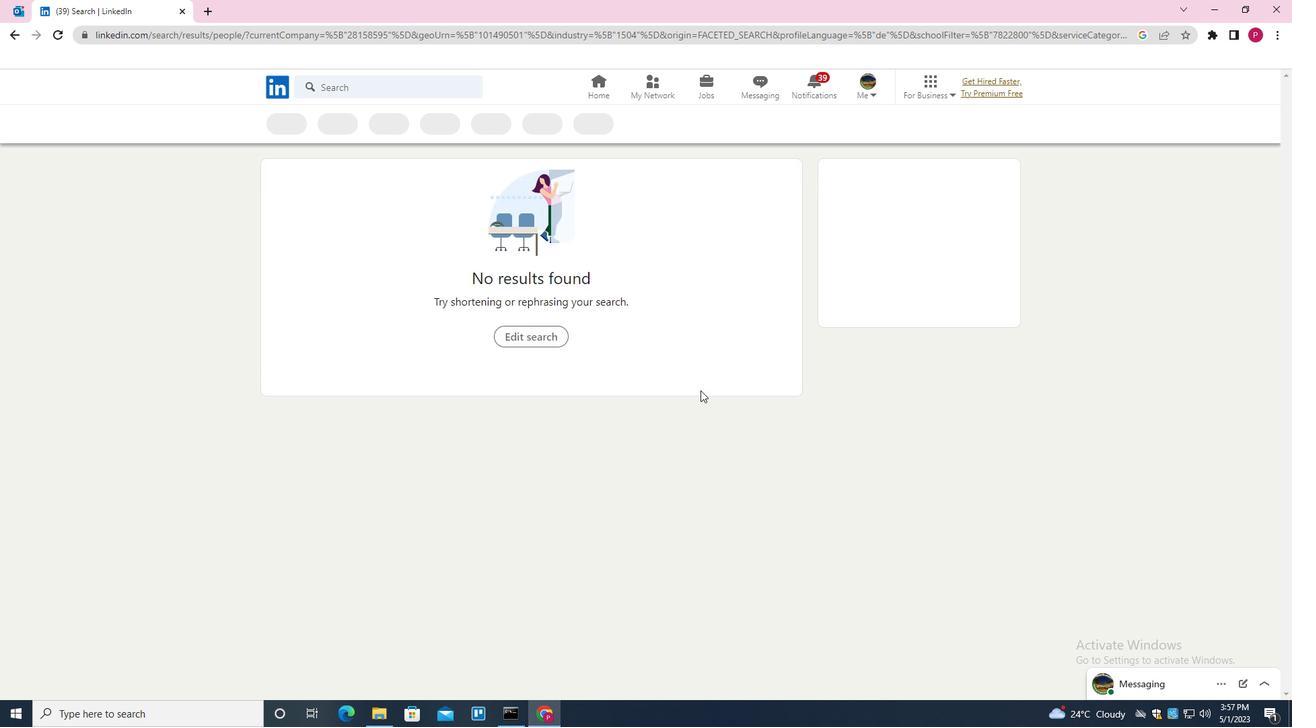 
